 Task: Search one way flight ticket for 1 adult, 6 children, 1 infant in seat and 1 infant on lap in business from Reno: Reno/tahoe International Airport to Greenville: Pitt-greenville Airport on 5-2-2023. Choice of flights is JetBlue. Number of bags: 2 carry on bags. Price is upto 90000. Outbound departure time preference is 5:00.
Action: Mouse moved to (397, 326)
Screenshot: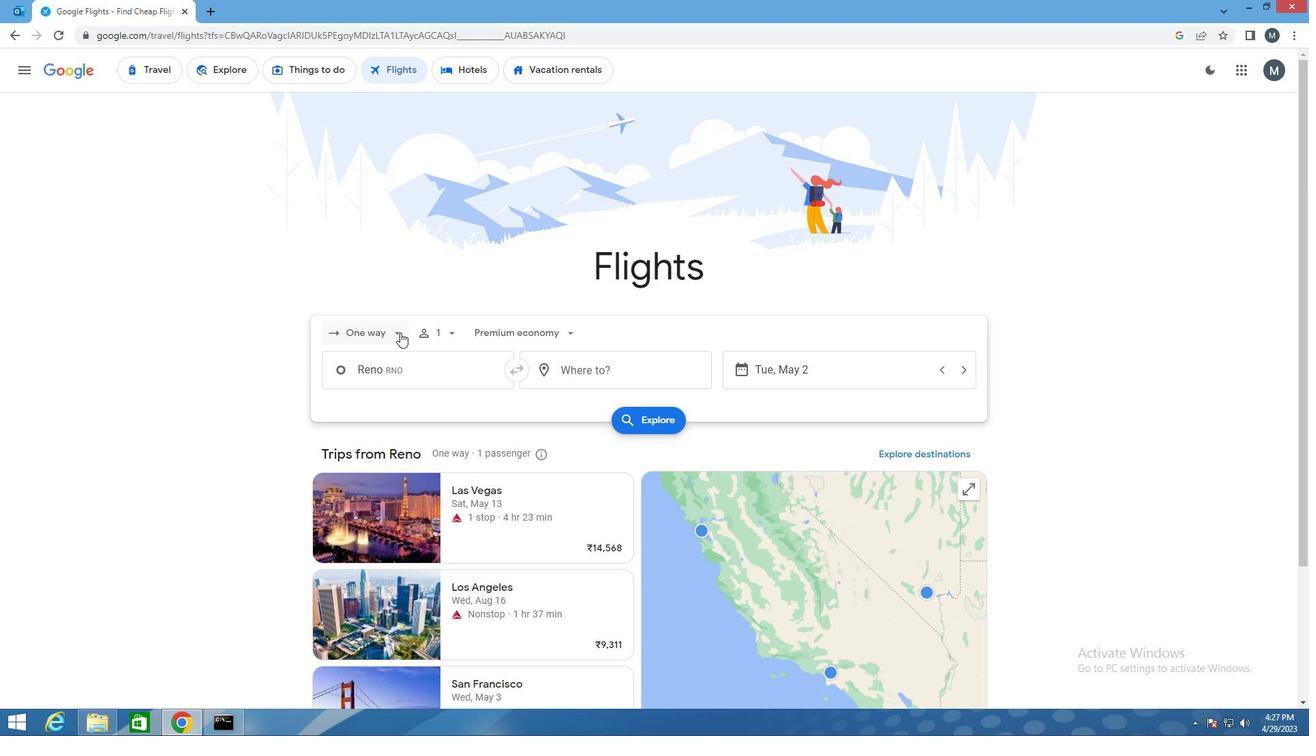 
Action: Mouse pressed left at (397, 326)
Screenshot: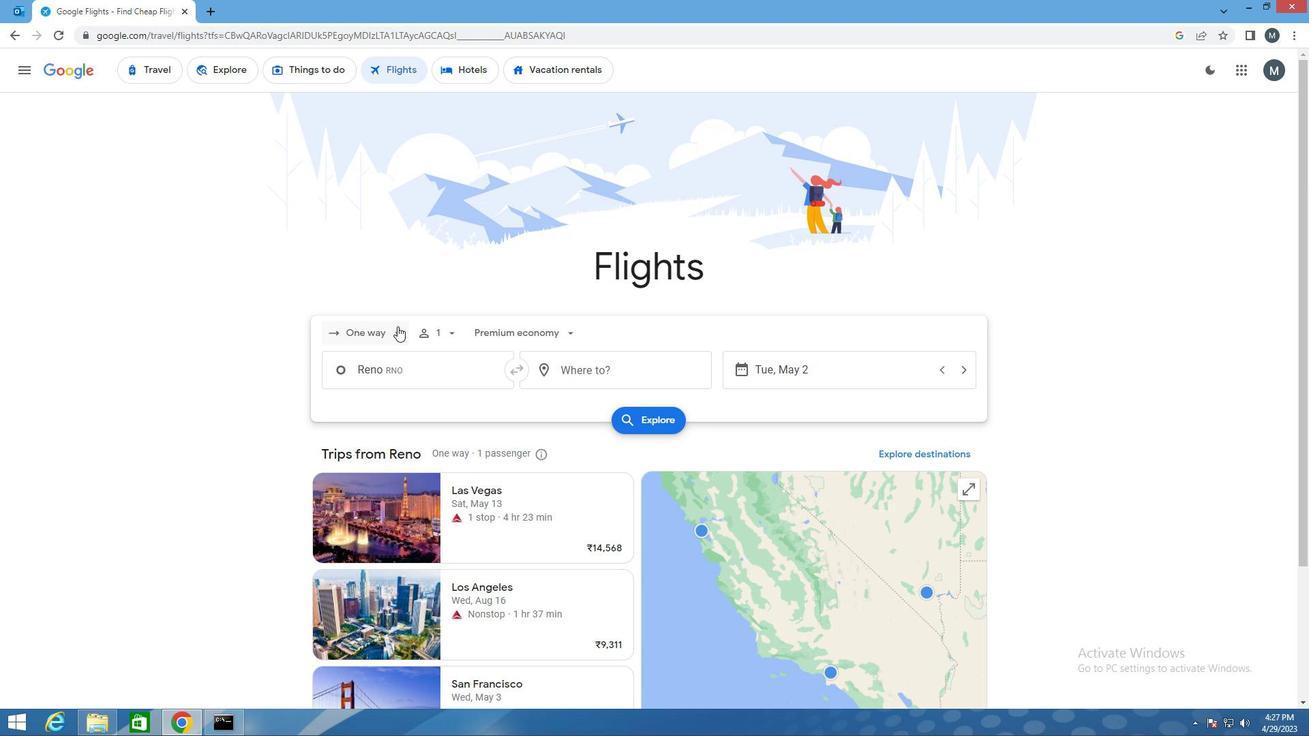 
Action: Mouse moved to (390, 392)
Screenshot: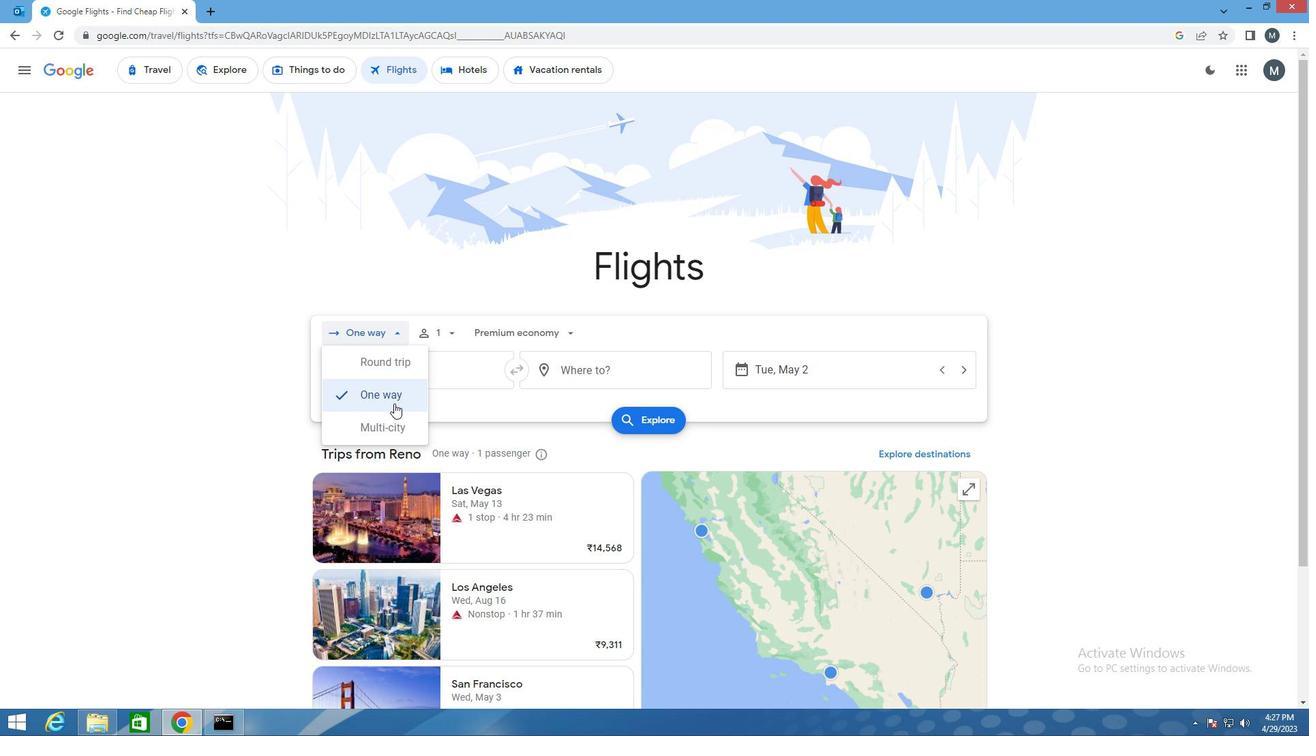 
Action: Mouse pressed left at (390, 392)
Screenshot: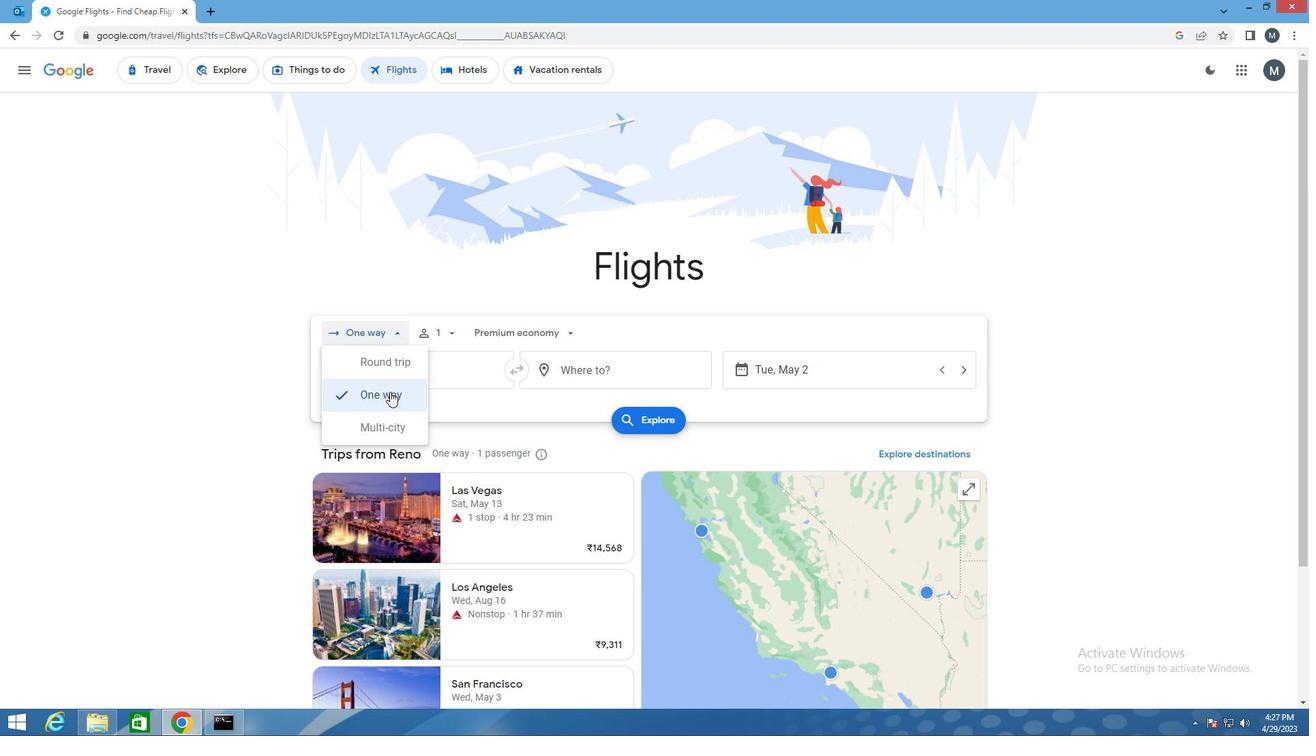 
Action: Mouse moved to (436, 332)
Screenshot: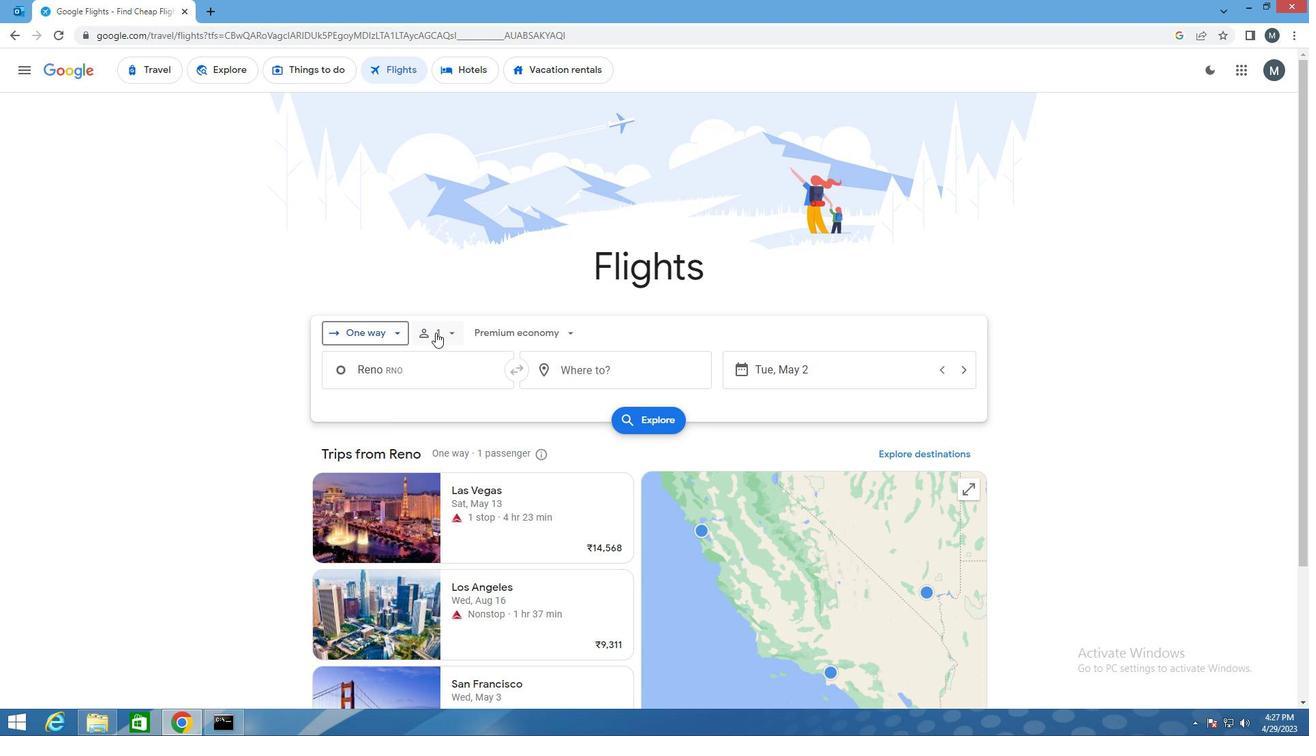 
Action: Mouse pressed left at (436, 332)
Screenshot: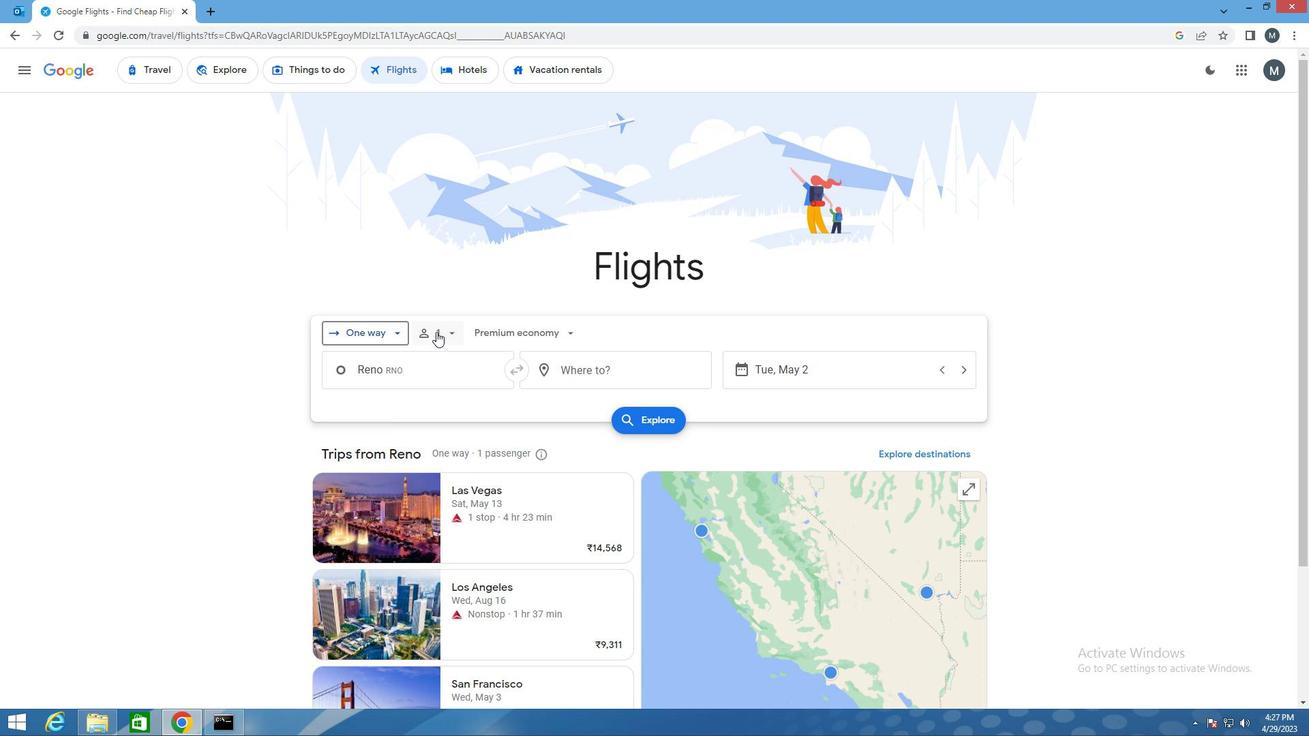 
Action: Mouse moved to (554, 404)
Screenshot: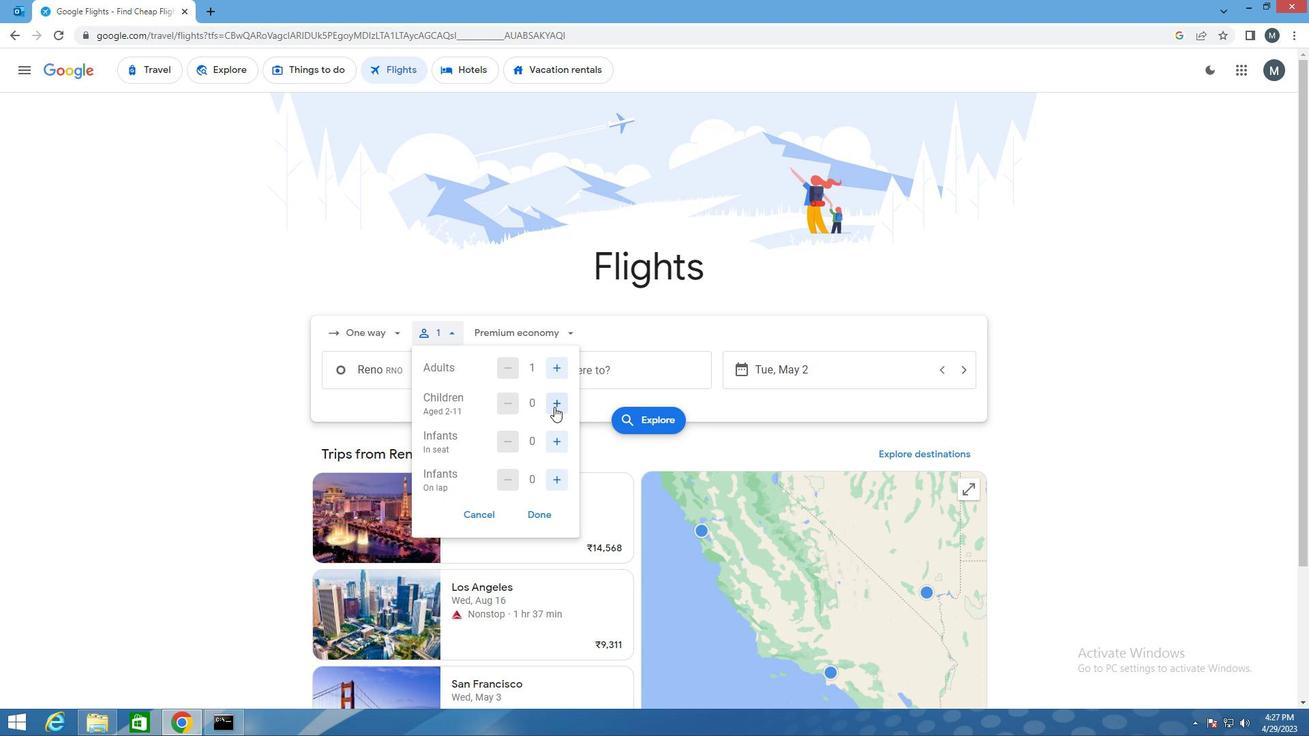 
Action: Mouse pressed left at (554, 404)
Screenshot: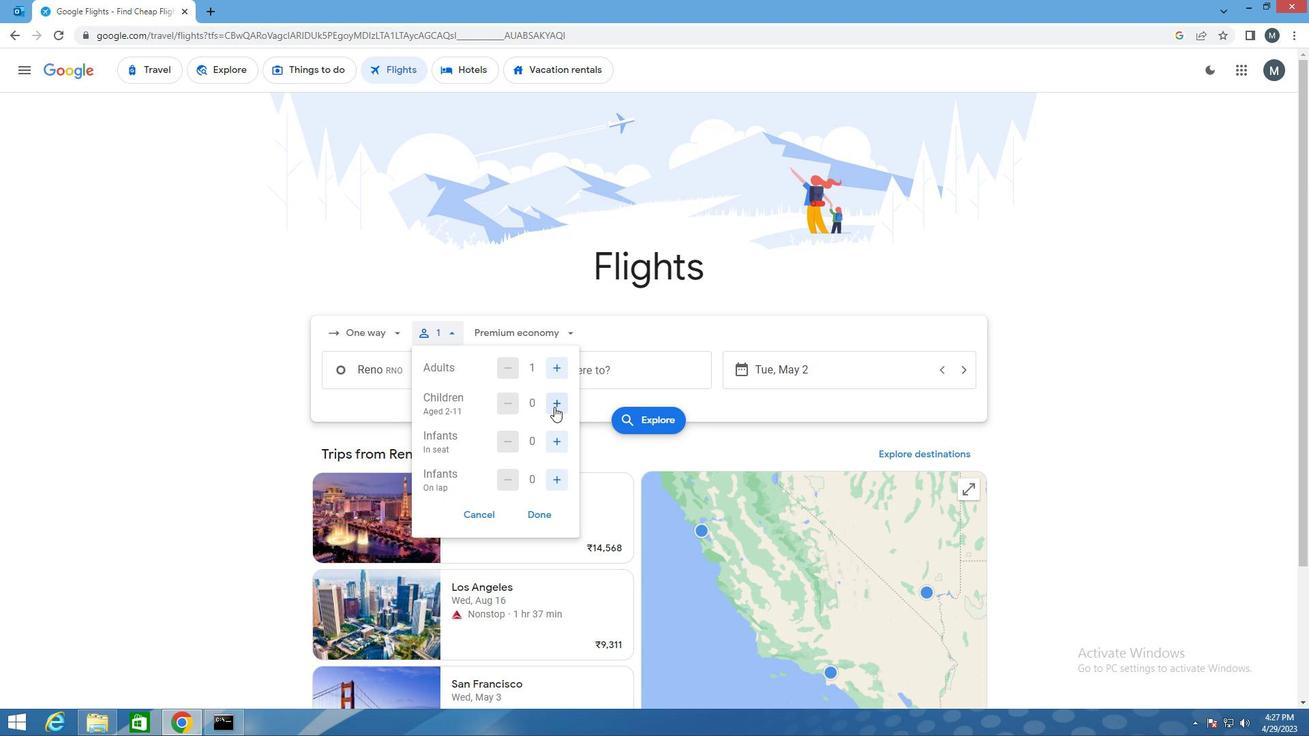 
Action: Mouse moved to (555, 403)
Screenshot: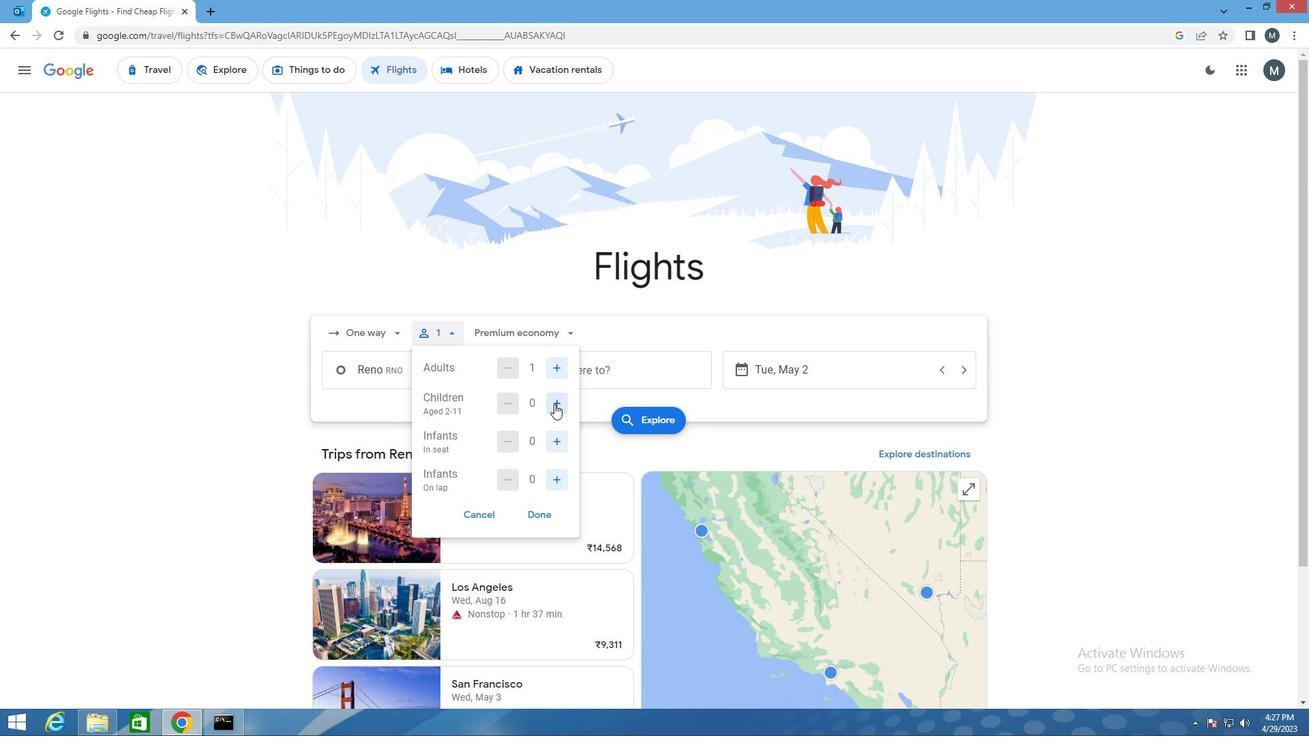 
Action: Mouse pressed left at (555, 403)
Screenshot: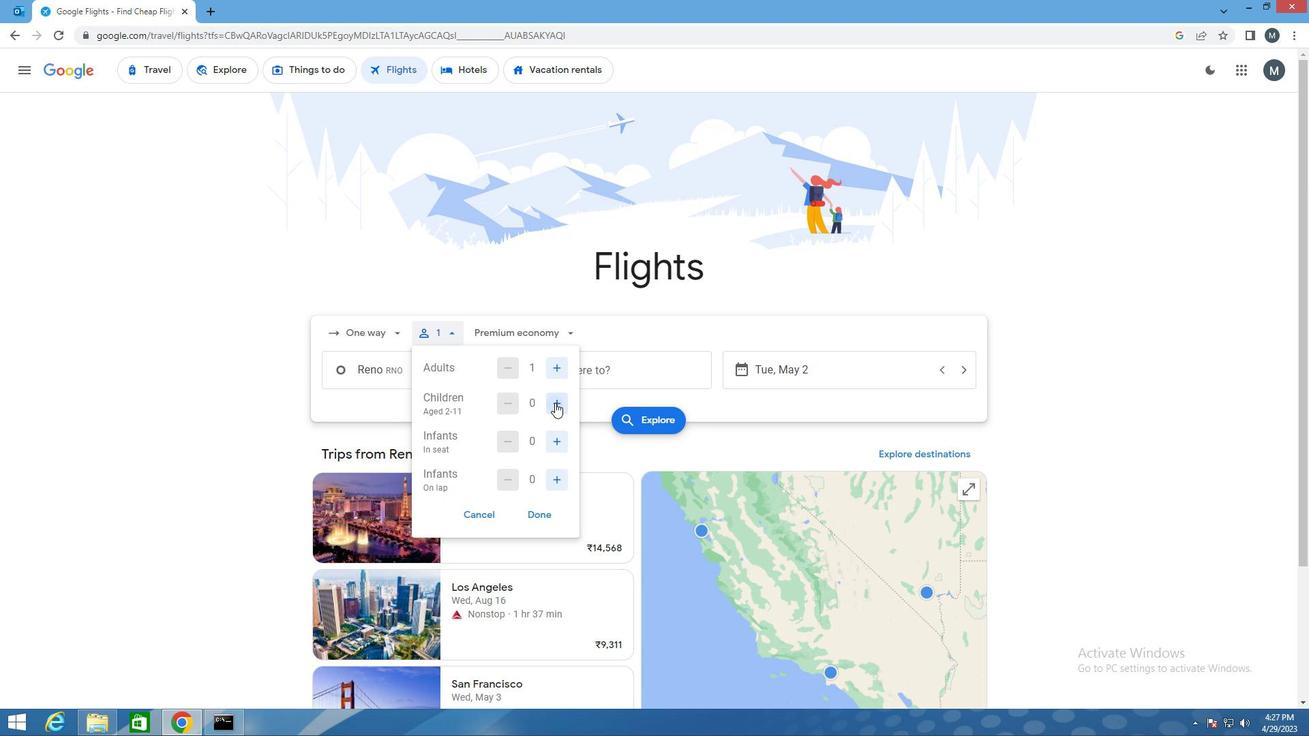 
Action: Mouse pressed left at (555, 403)
Screenshot: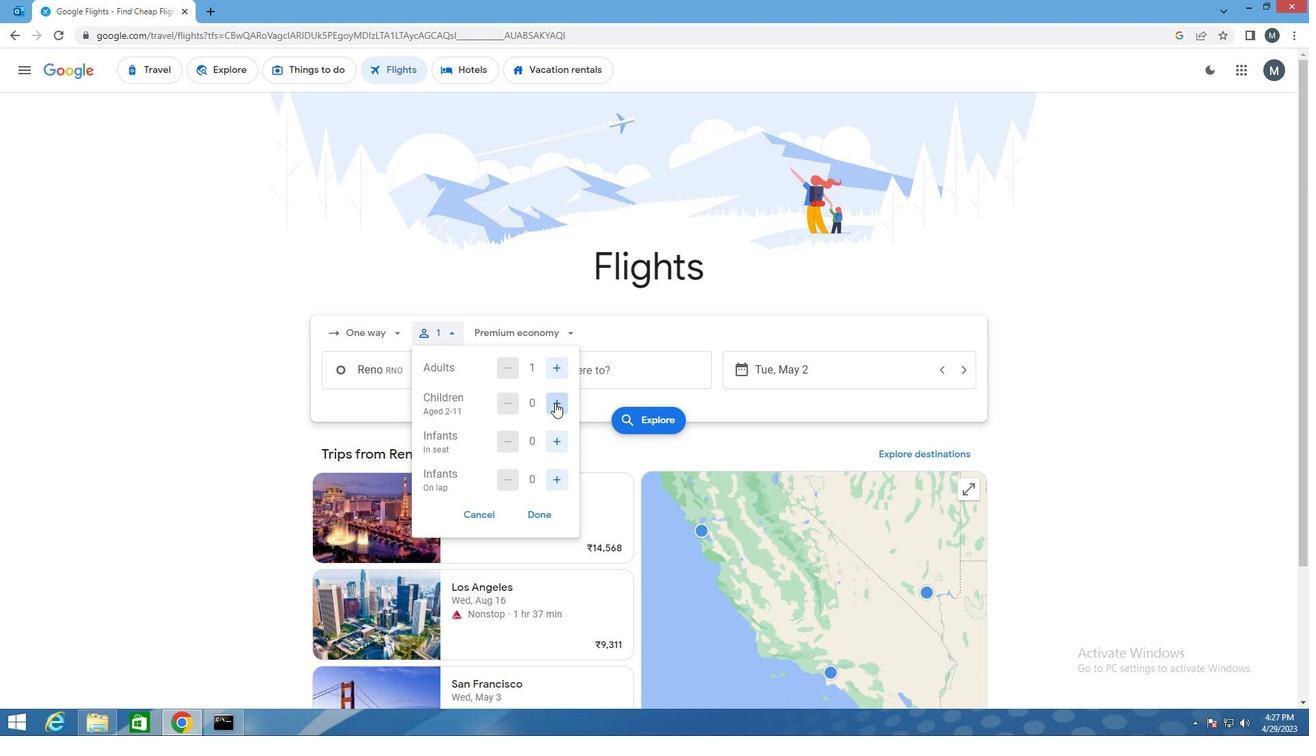 
Action: Mouse pressed left at (555, 403)
Screenshot: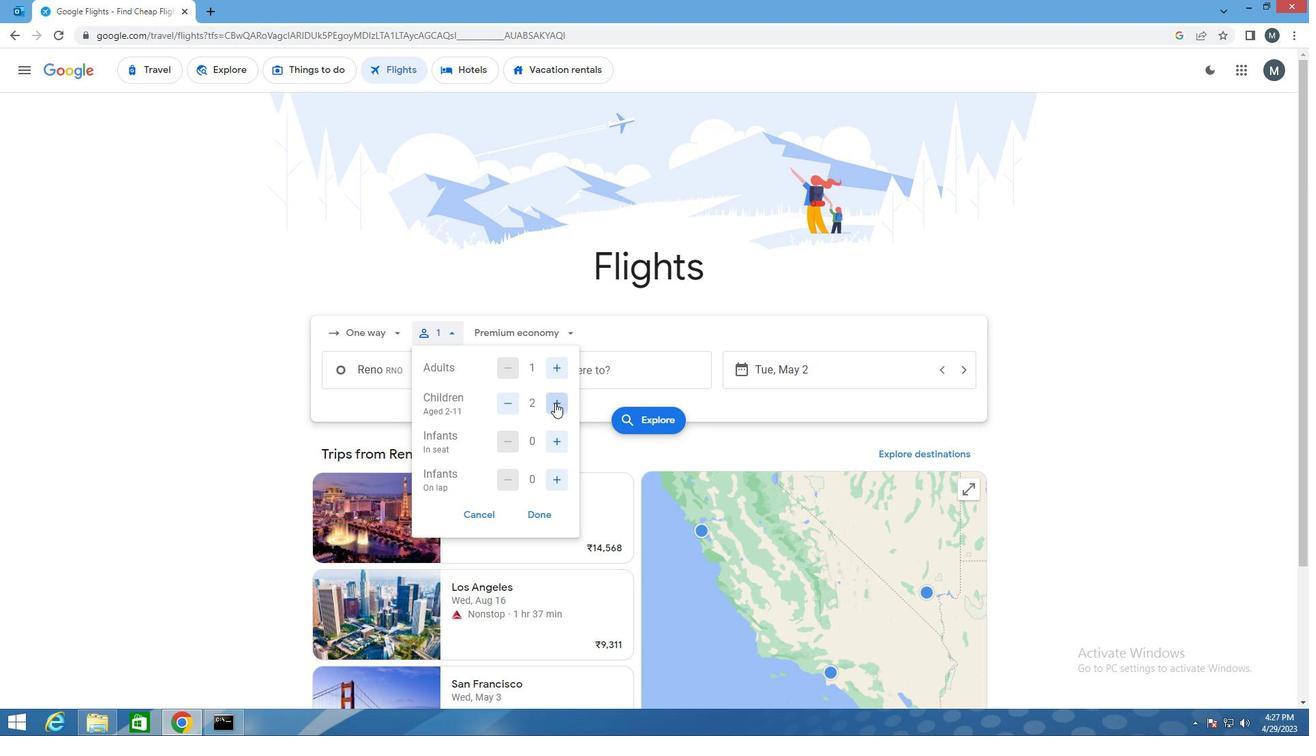 
Action: Mouse pressed left at (555, 403)
Screenshot: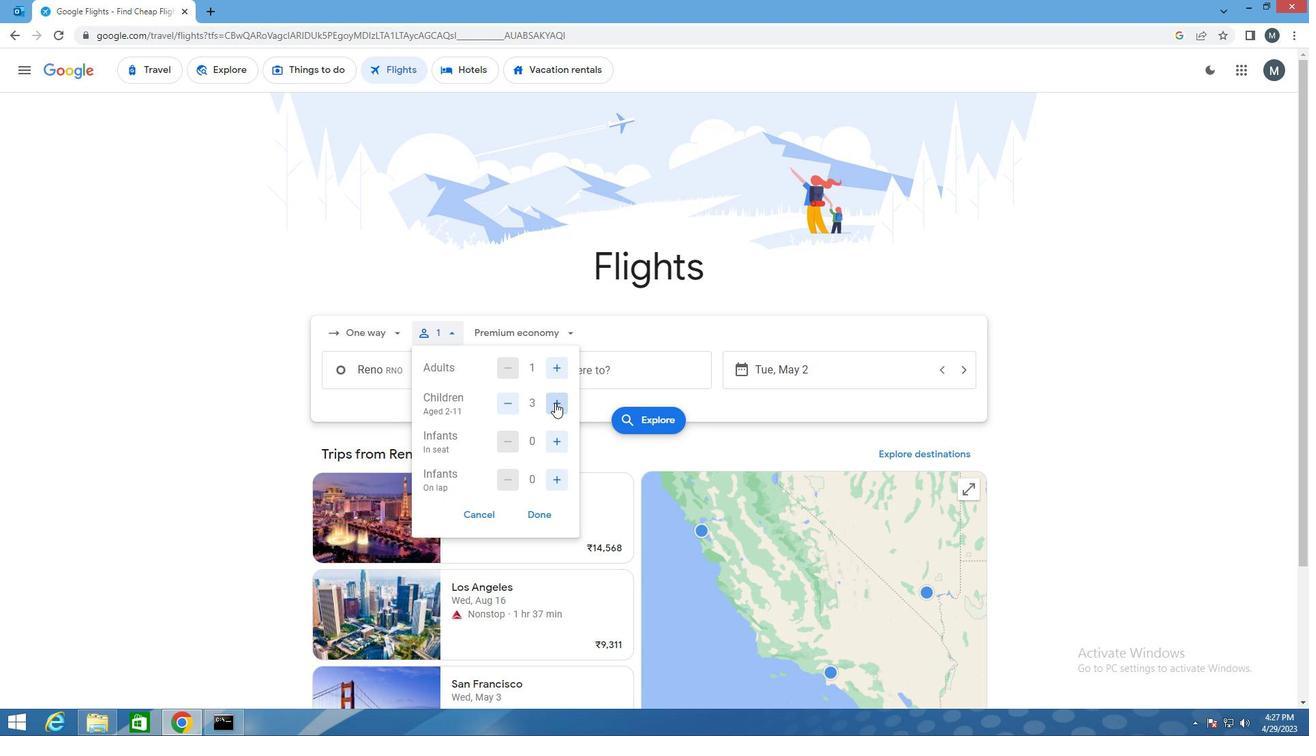 
Action: Mouse pressed left at (555, 403)
Screenshot: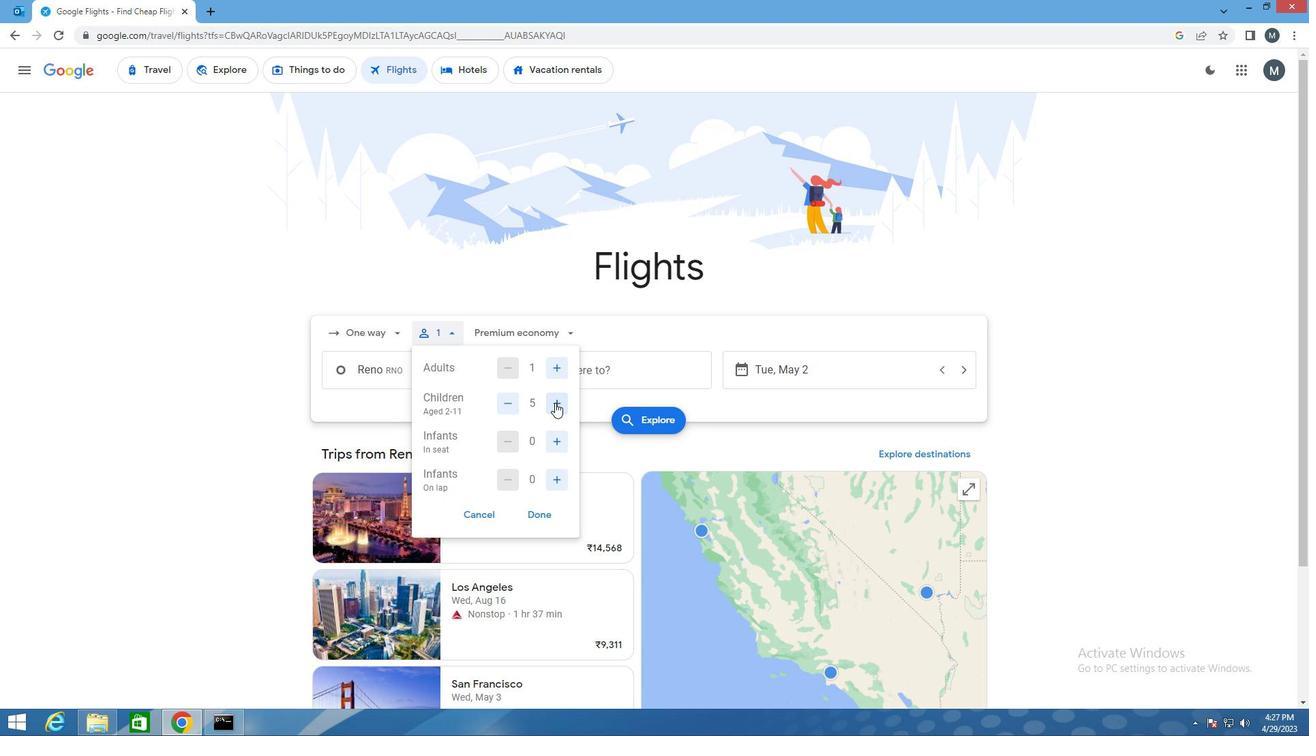 
Action: Mouse moved to (554, 439)
Screenshot: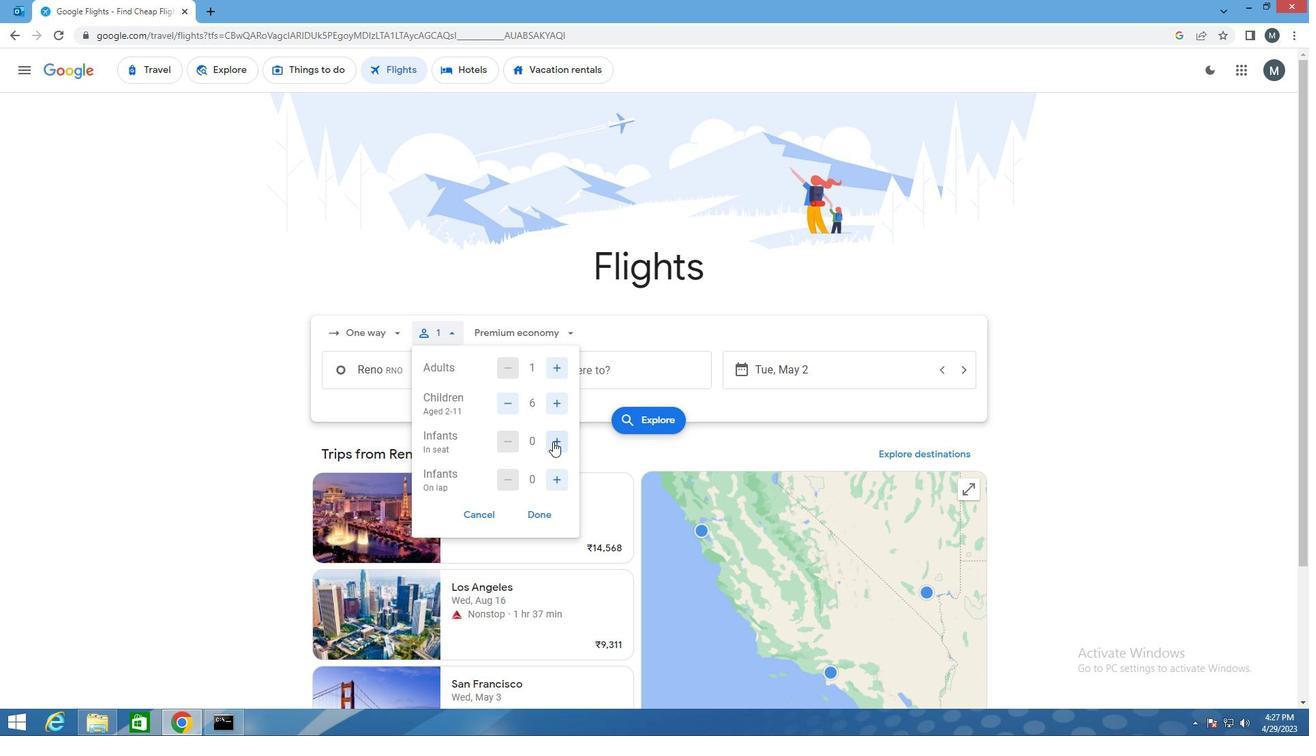 
Action: Mouse pressed left at (554, 439)
Screenshot: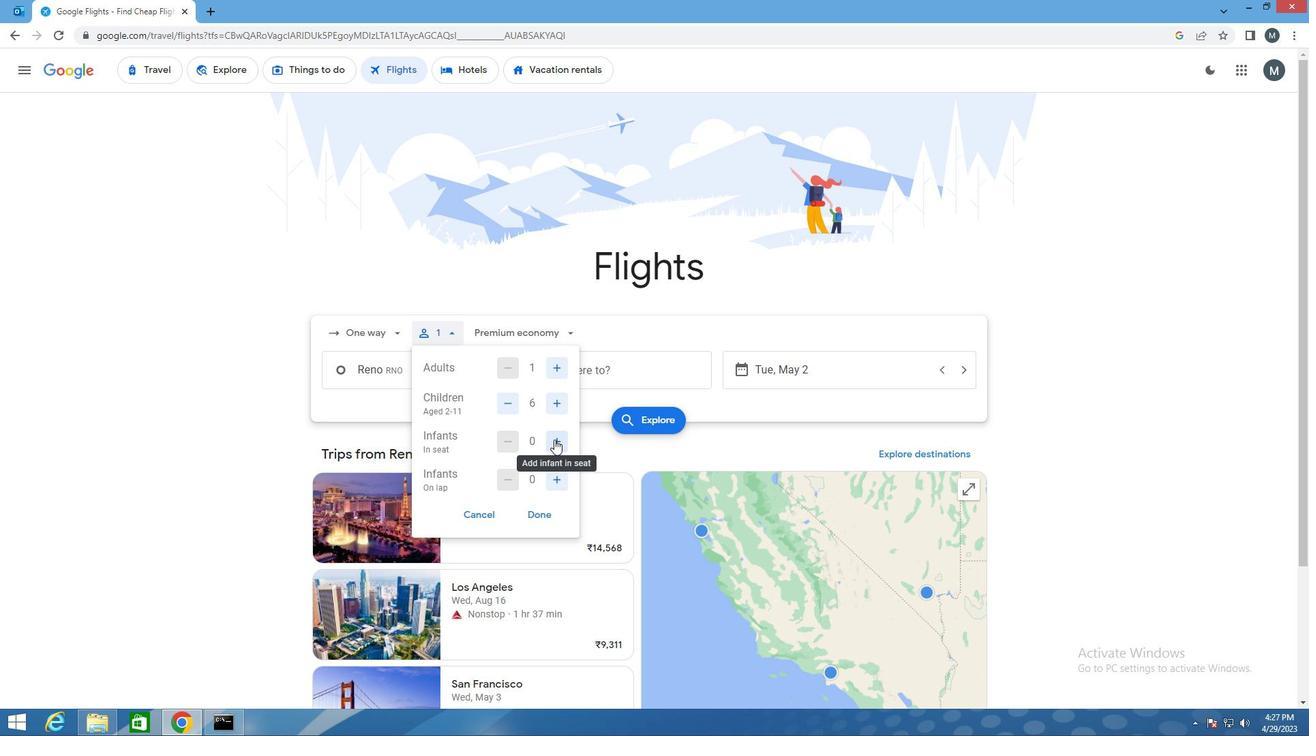 
Action: Mouse moved to (554, 480)
Screenshot: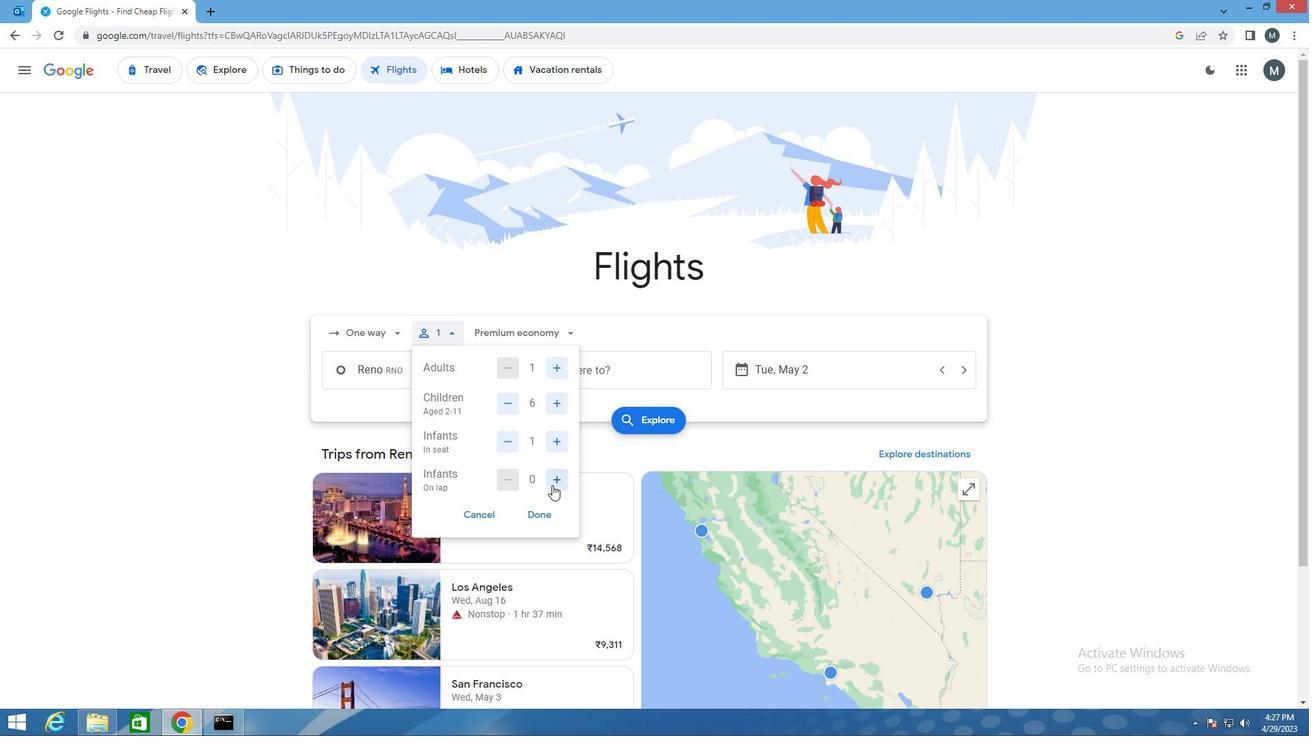 
Action: Mouse pressed left at (554, 480)
Screenshot: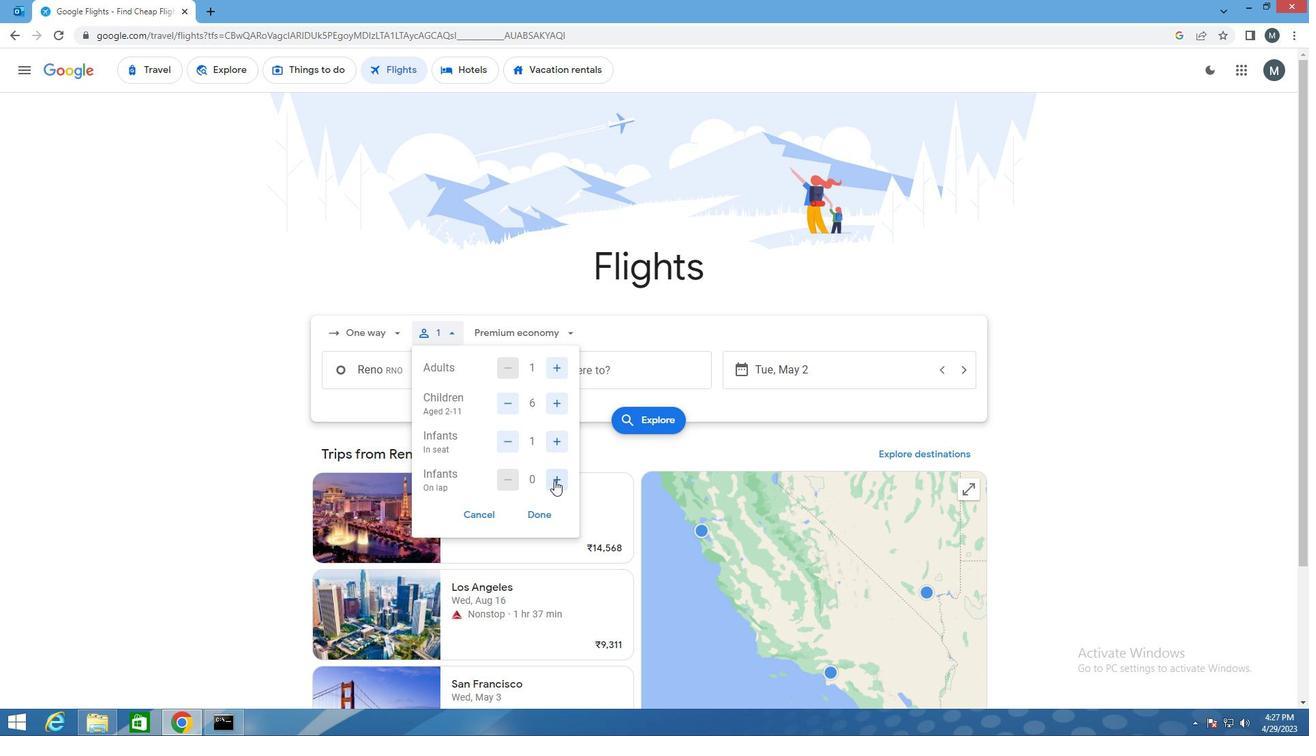 
Action: Mouse moved to (545, 510)
Screenshot: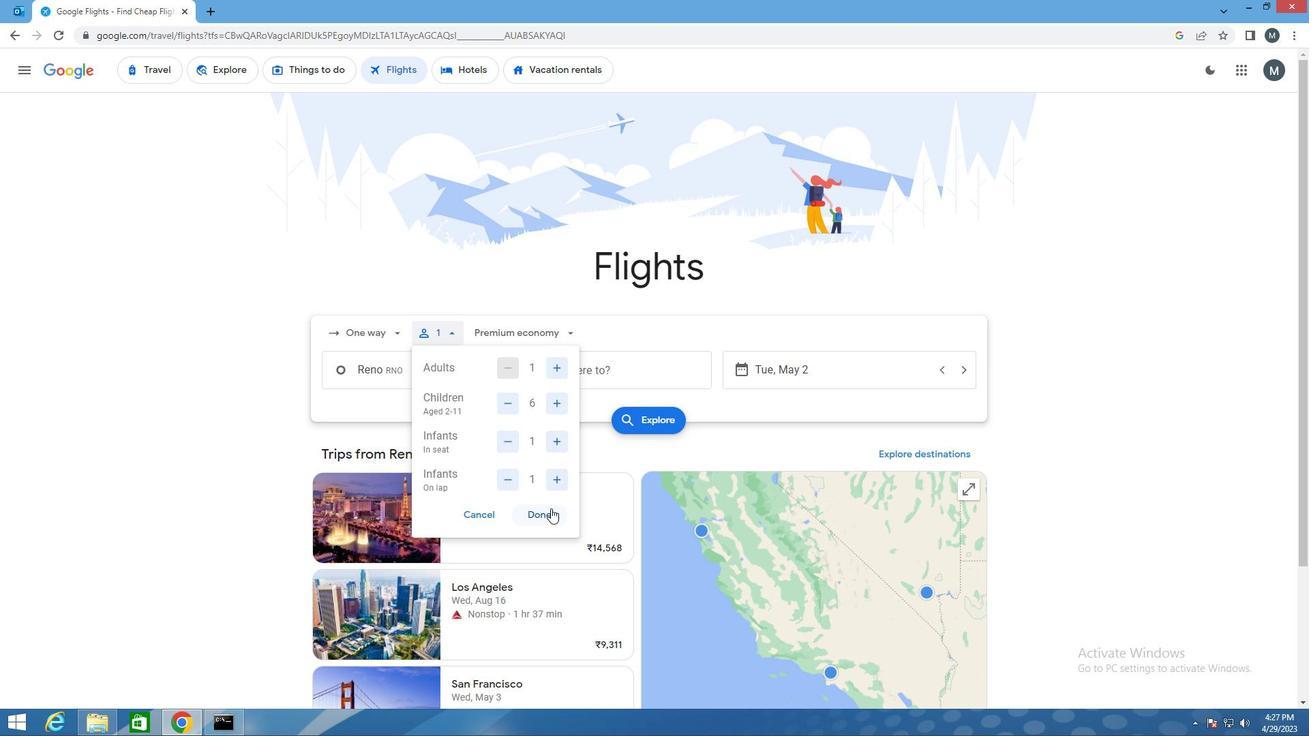 
Action: Mouse pressed left at (545, 510)
Screenshot: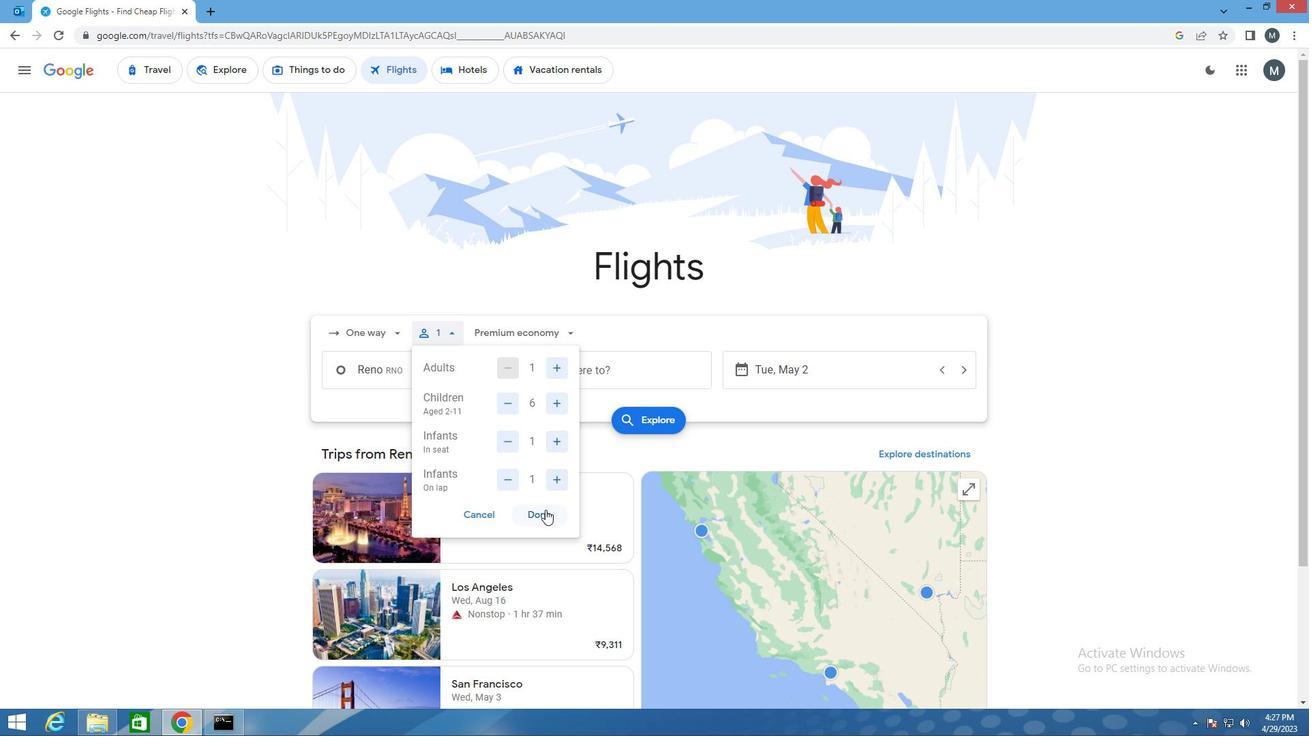 
Action: Mouse moved to (429, 374)
Screenshot: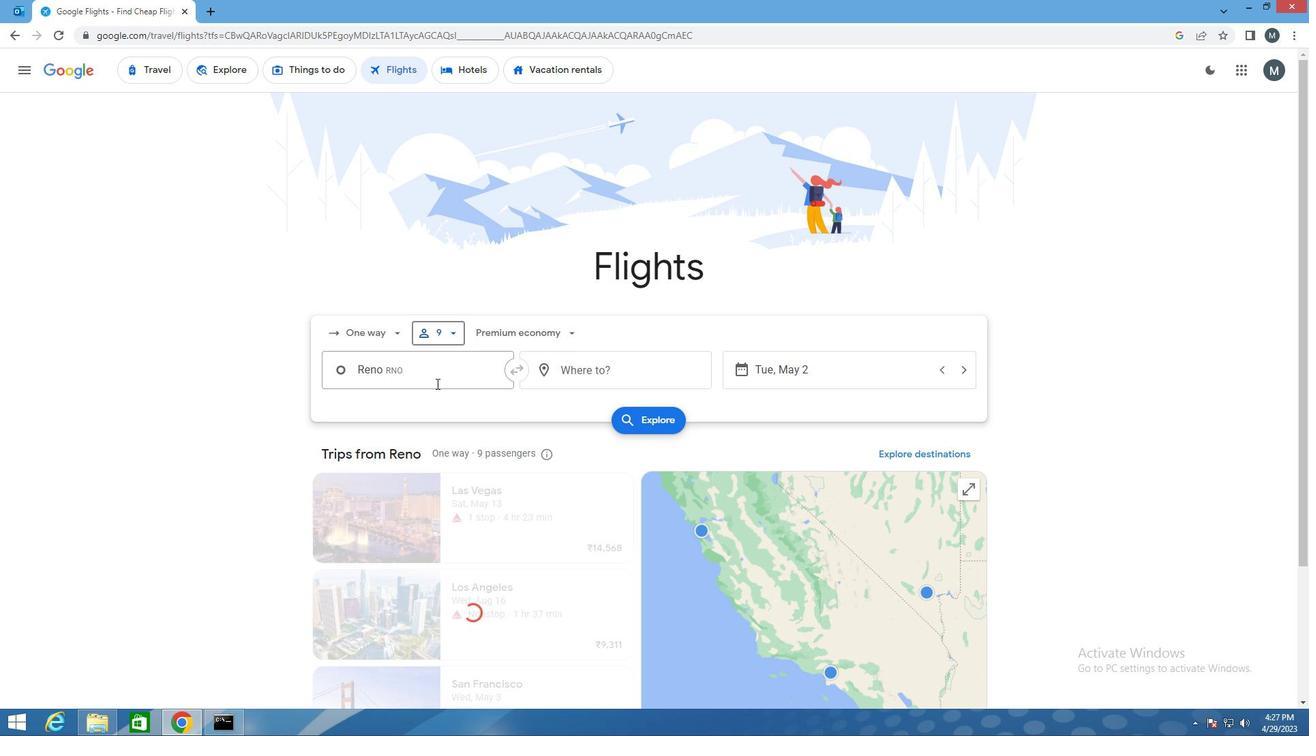 
Action: Mouse pressed left at (429, 374)
Screenshot: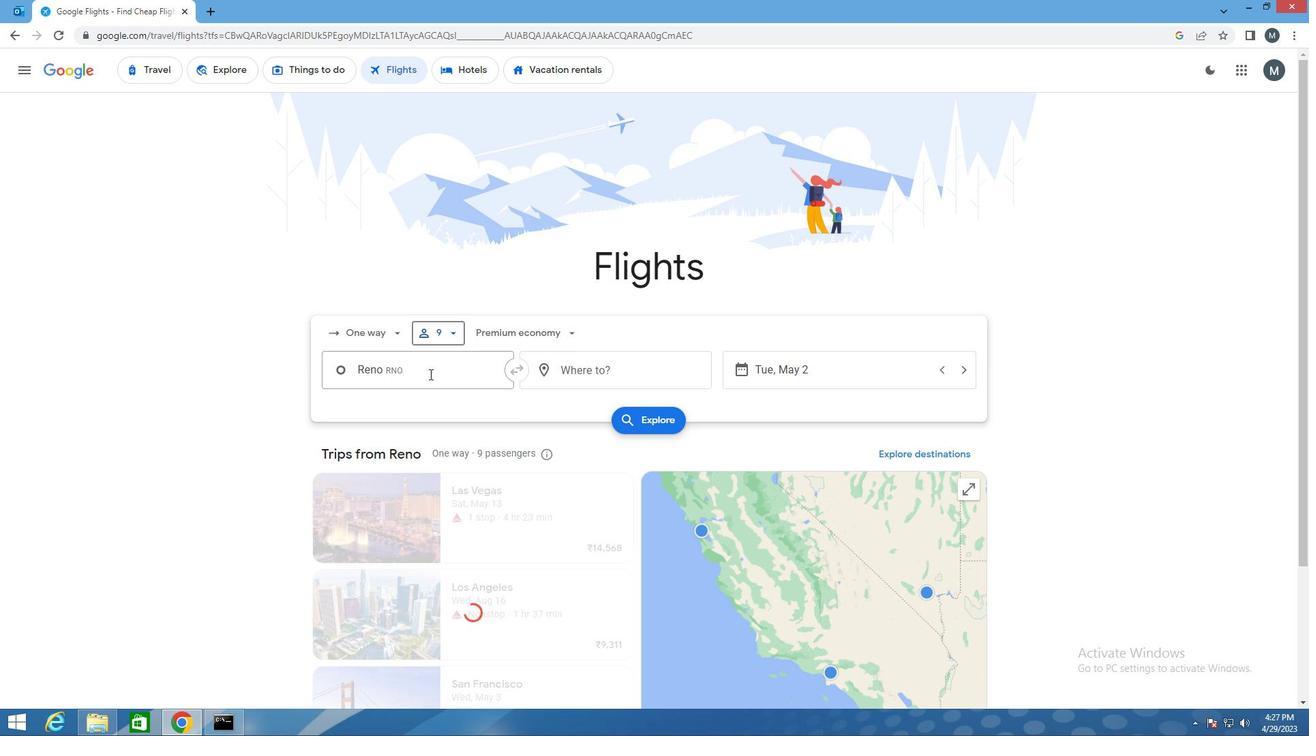 
Action: Key pressed rno
Screenshot: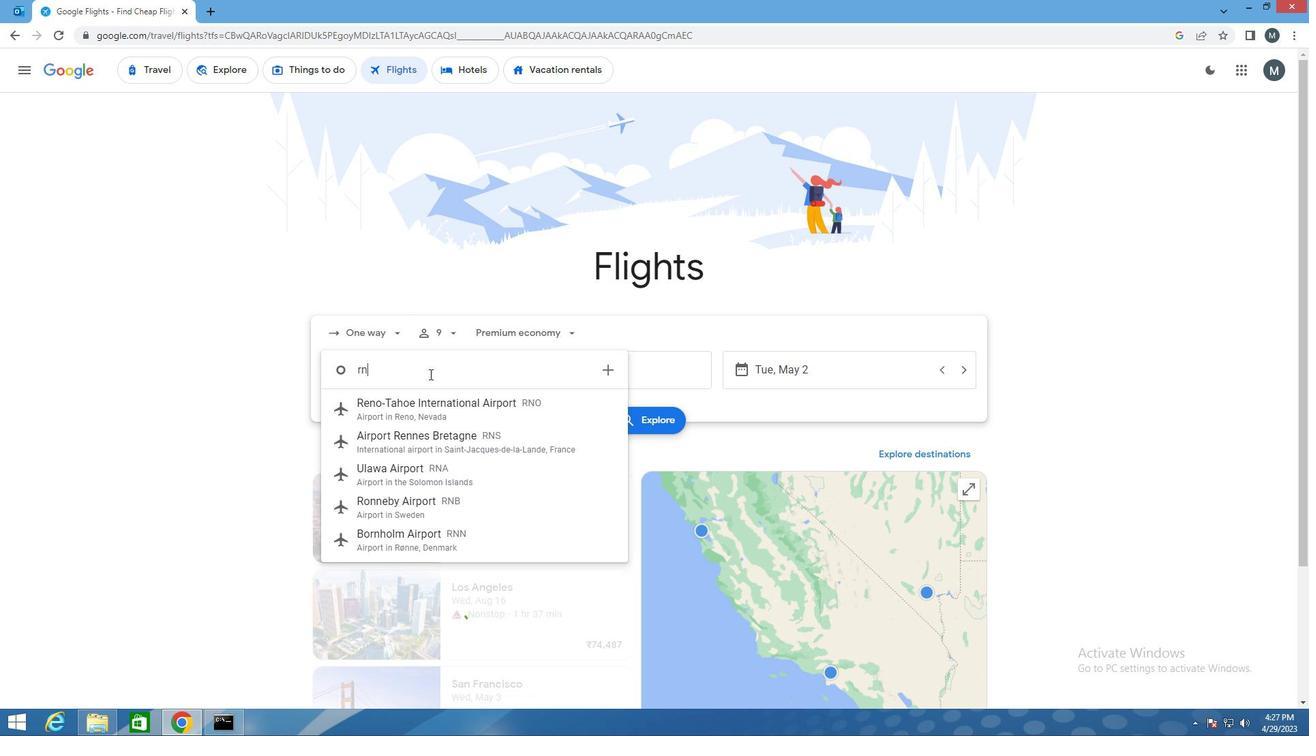 
Action: Mouse moved to (459, 420)
Screenshot: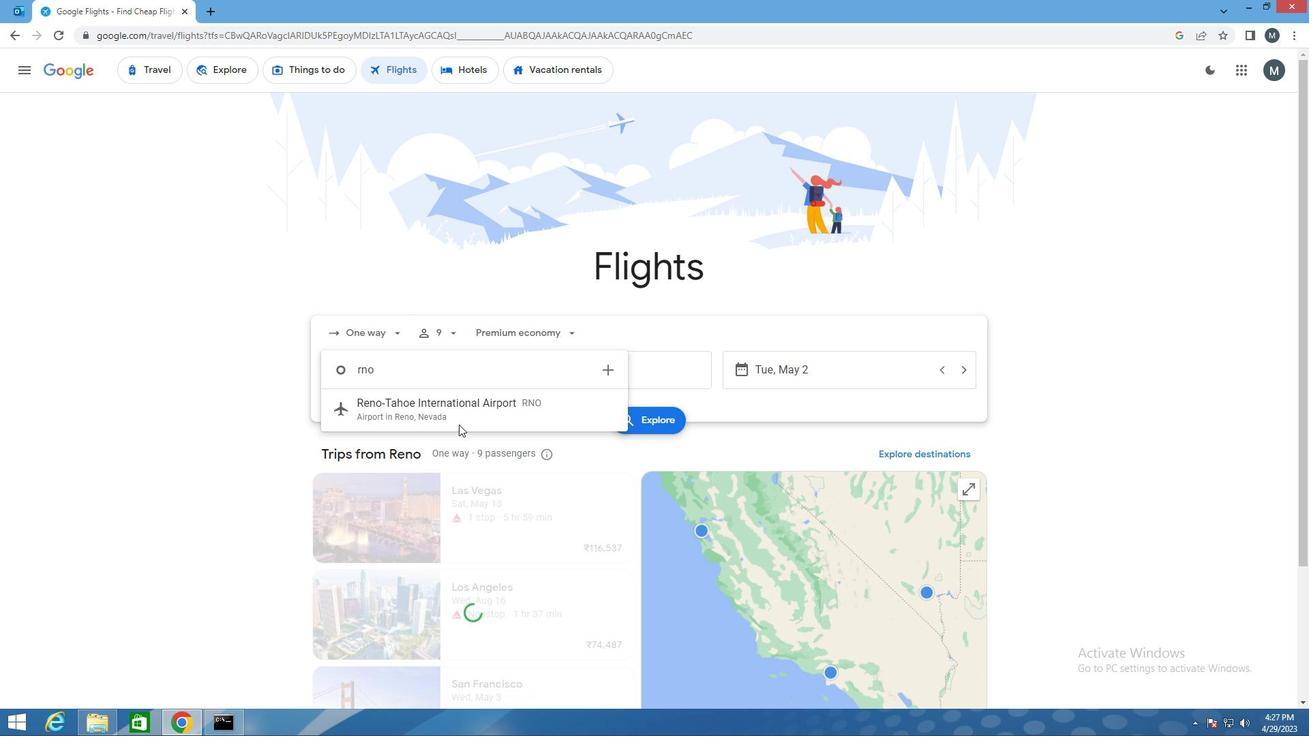 
Action: Mouse pressed left at (459, 420)
Screenshot: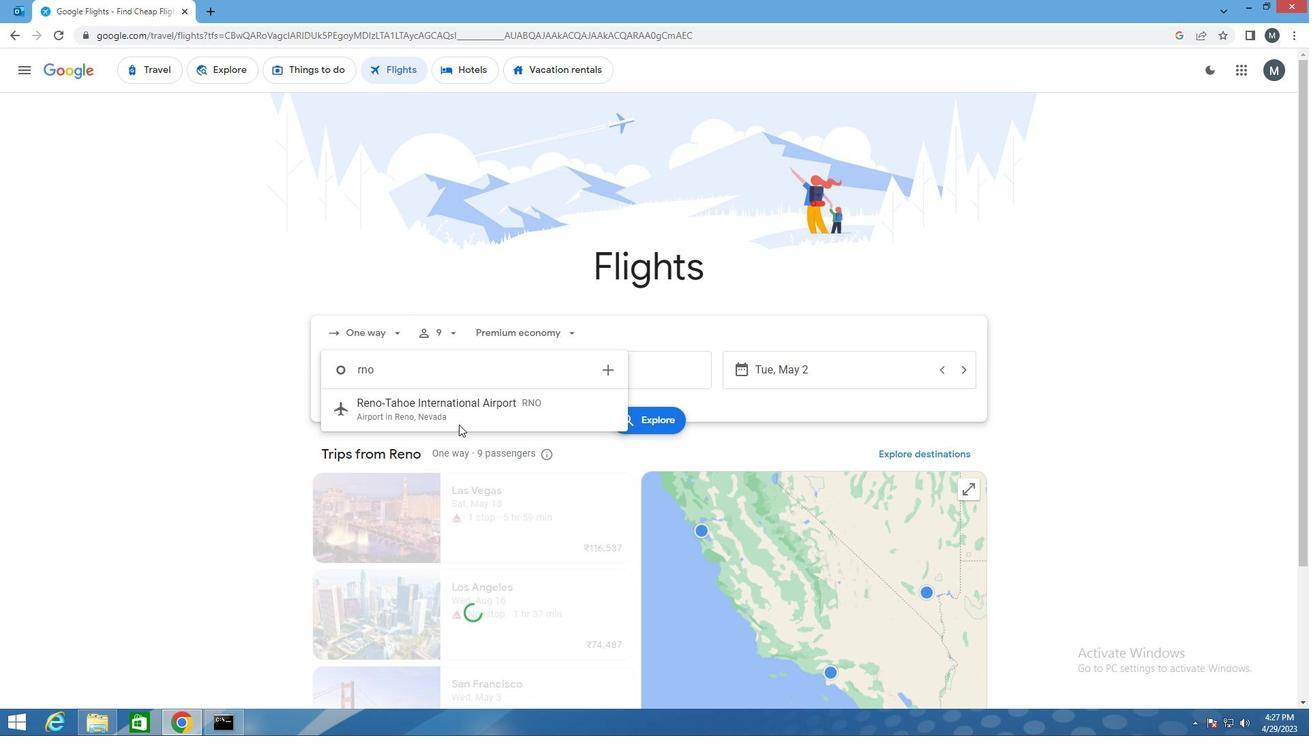 
Action: Mouse moved to (590, 368)
Screenshot: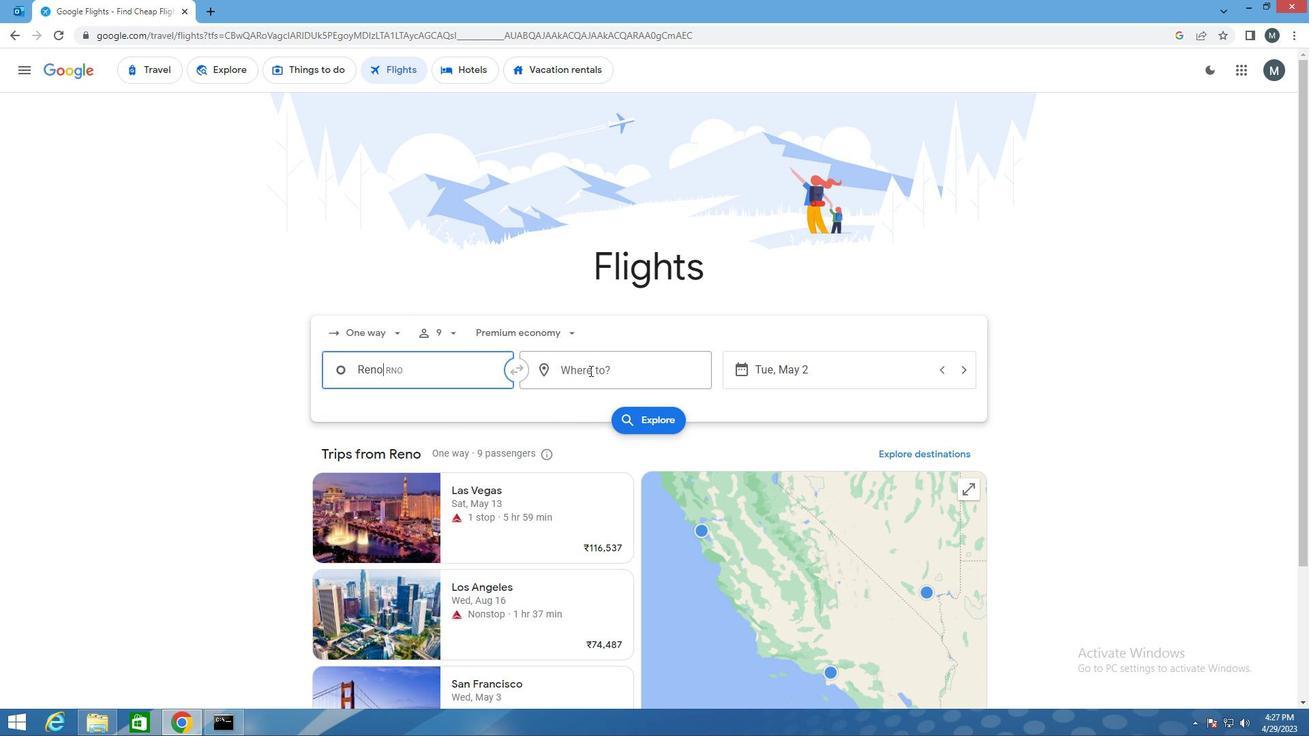 
Action: Mouse pressed left at (590, 368)
Screenshot: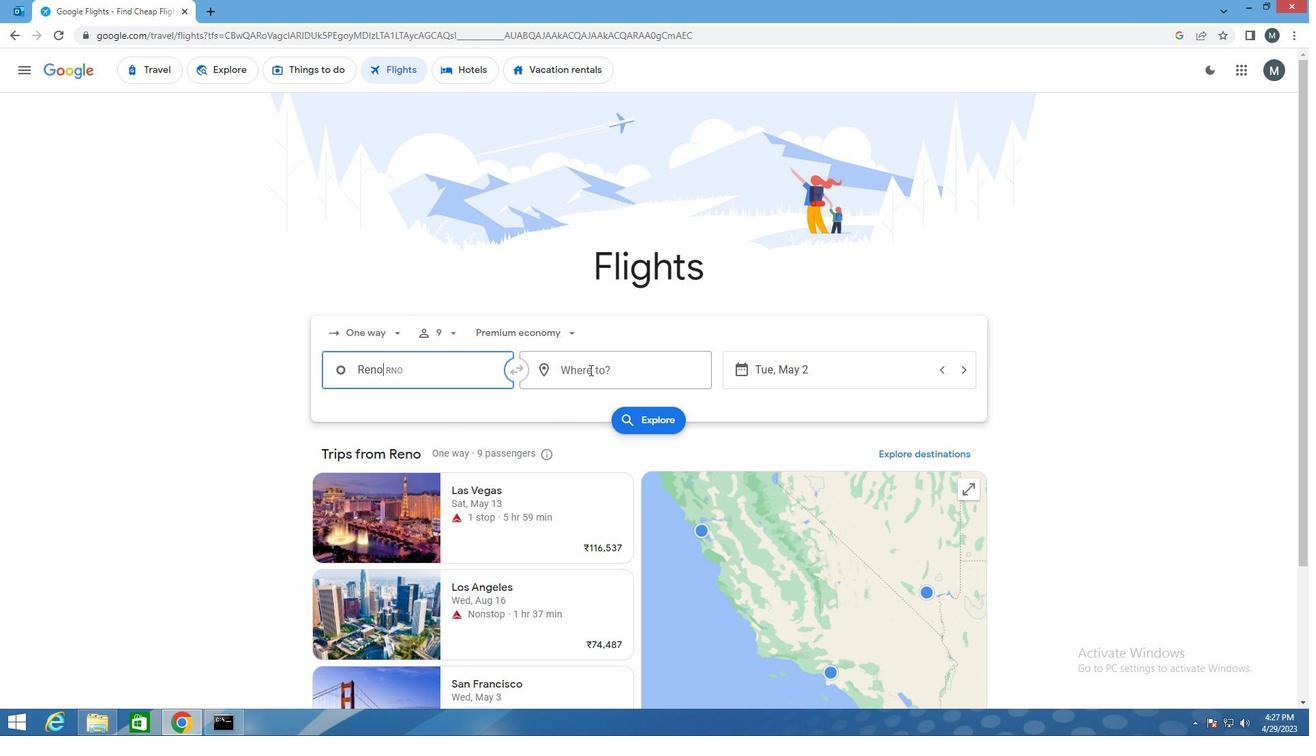 
Action: Mouse moved to (592, 368)
Screenshot: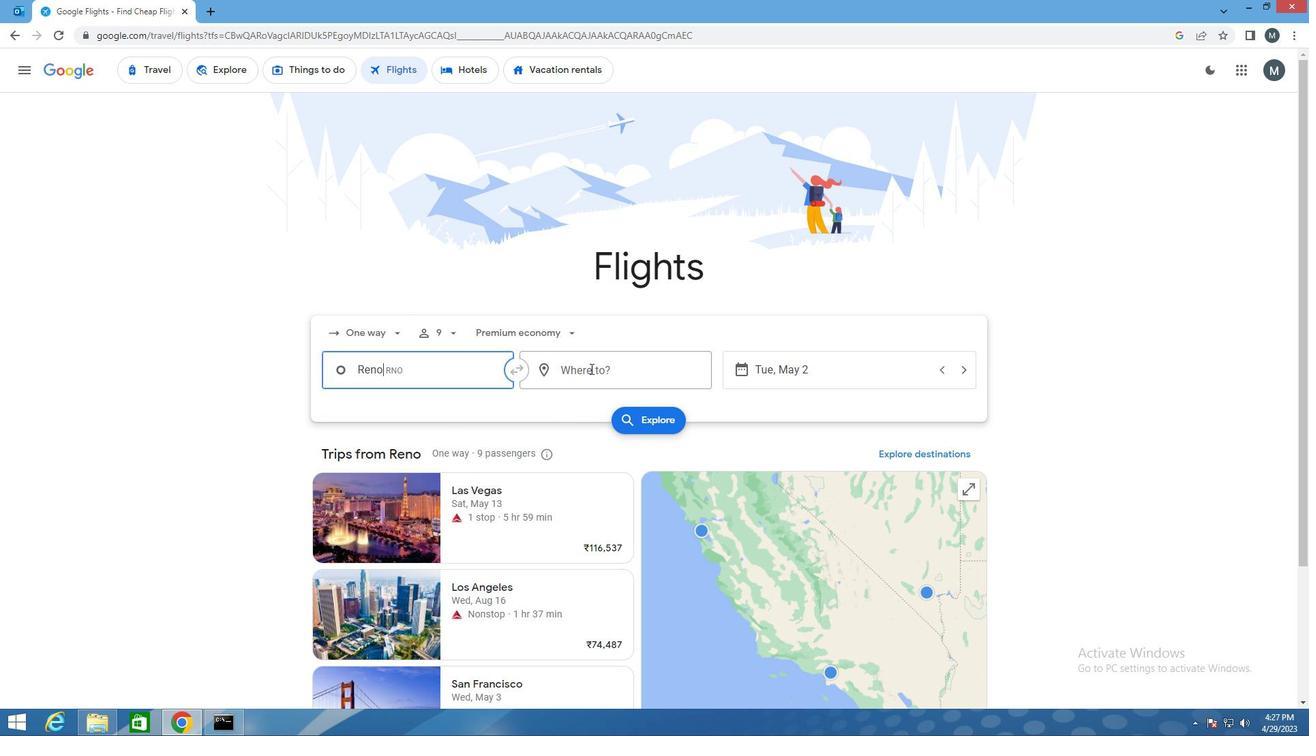 
Action: Key pressed pgv
Screenshot: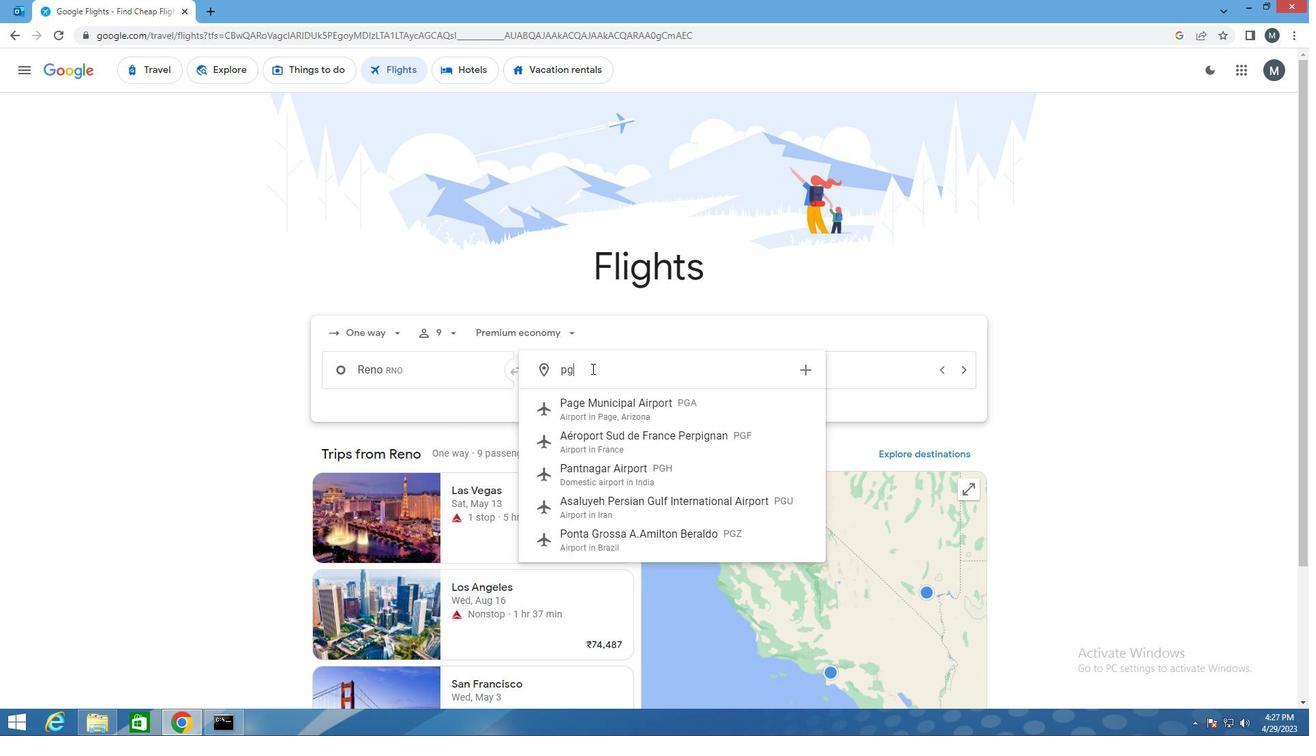
Action: Mouse moved to (613, 411)
Screenshot: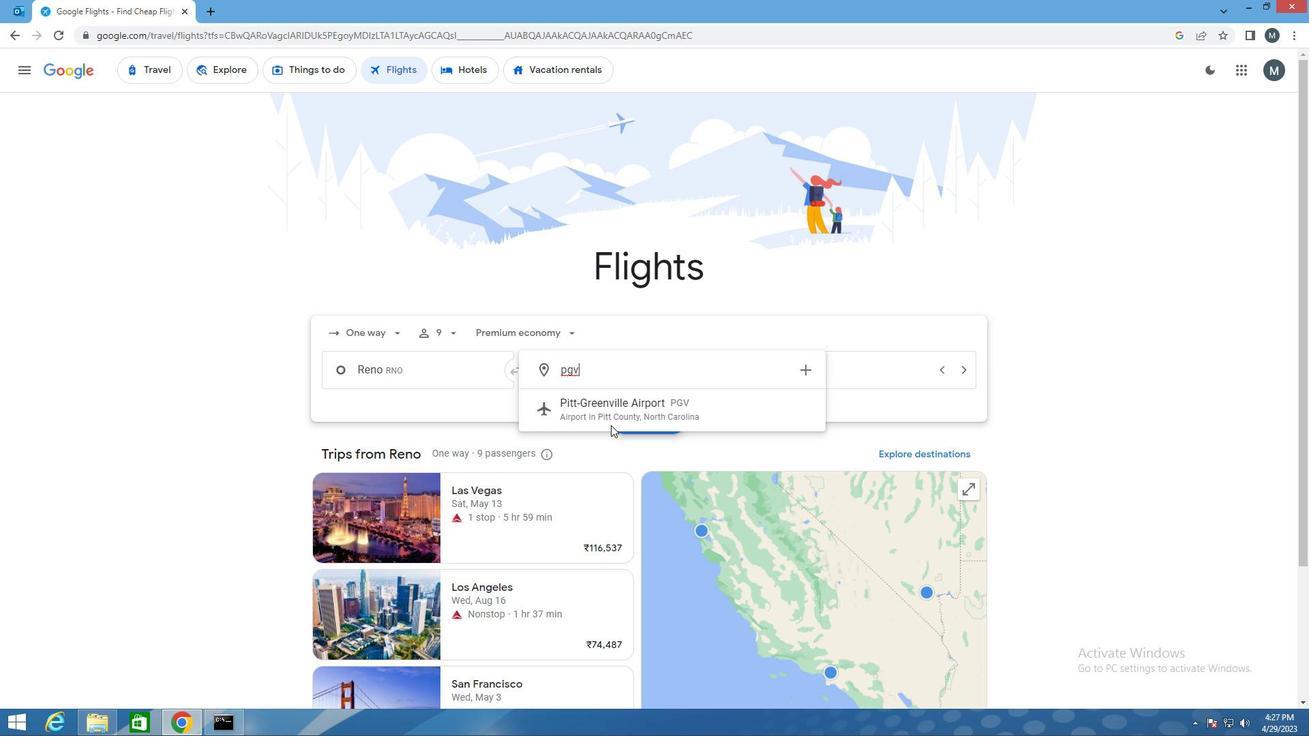 
Action: Mouse pressed left at (613, 411)
Screenshot: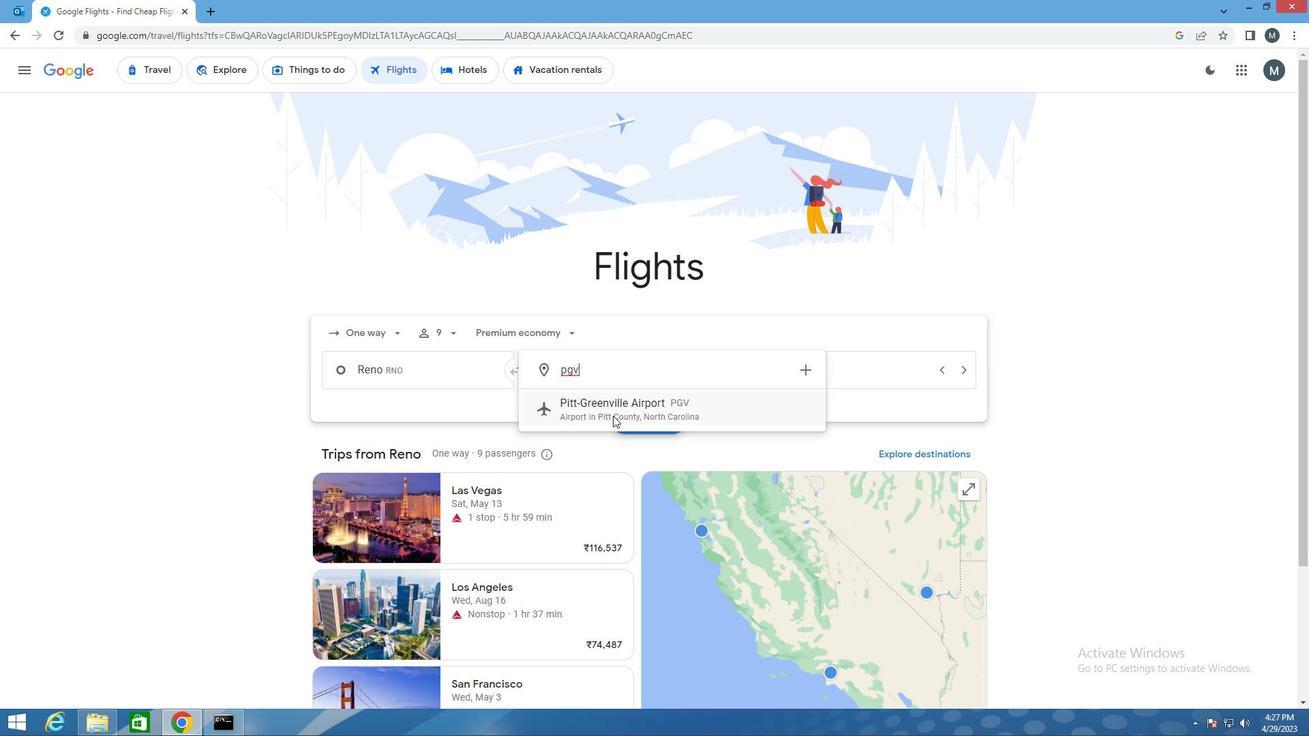 
Action: Mouse moved to (819, 362)
Screenshot: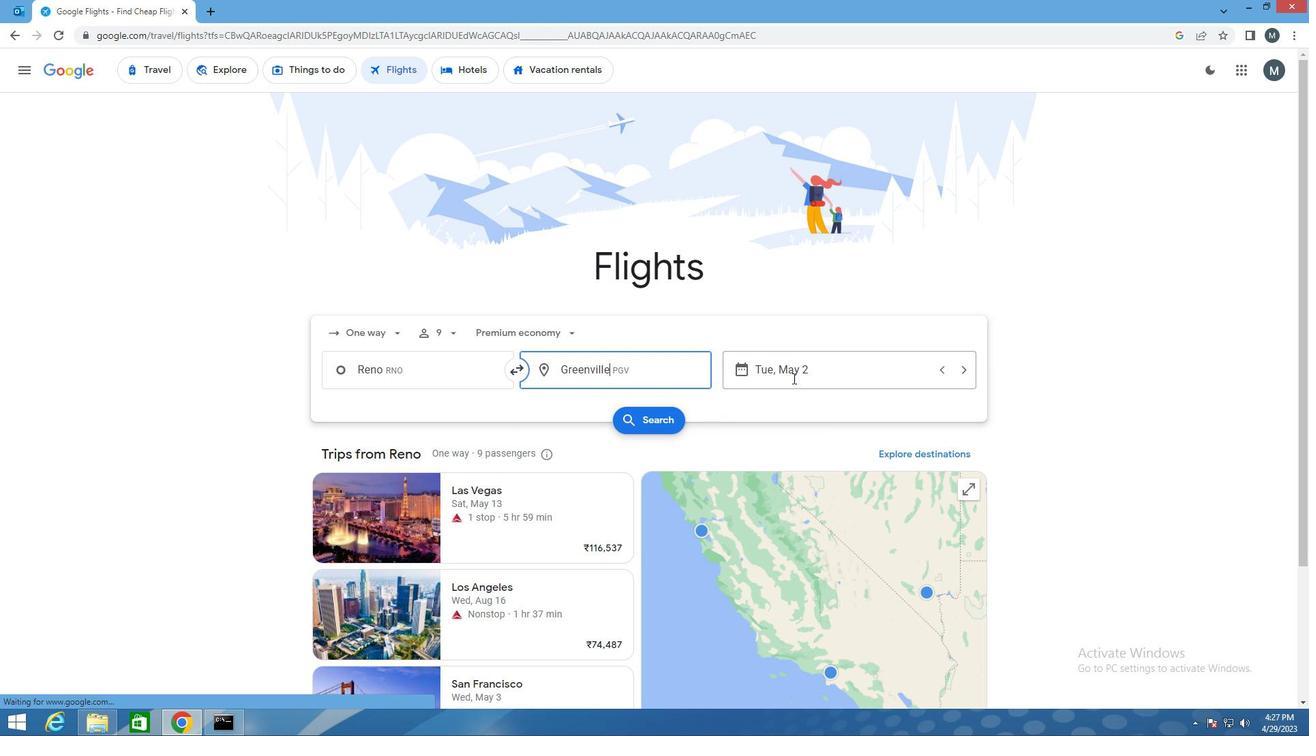 
Action: Mouse pressed left at (819, 362)
Screenshot: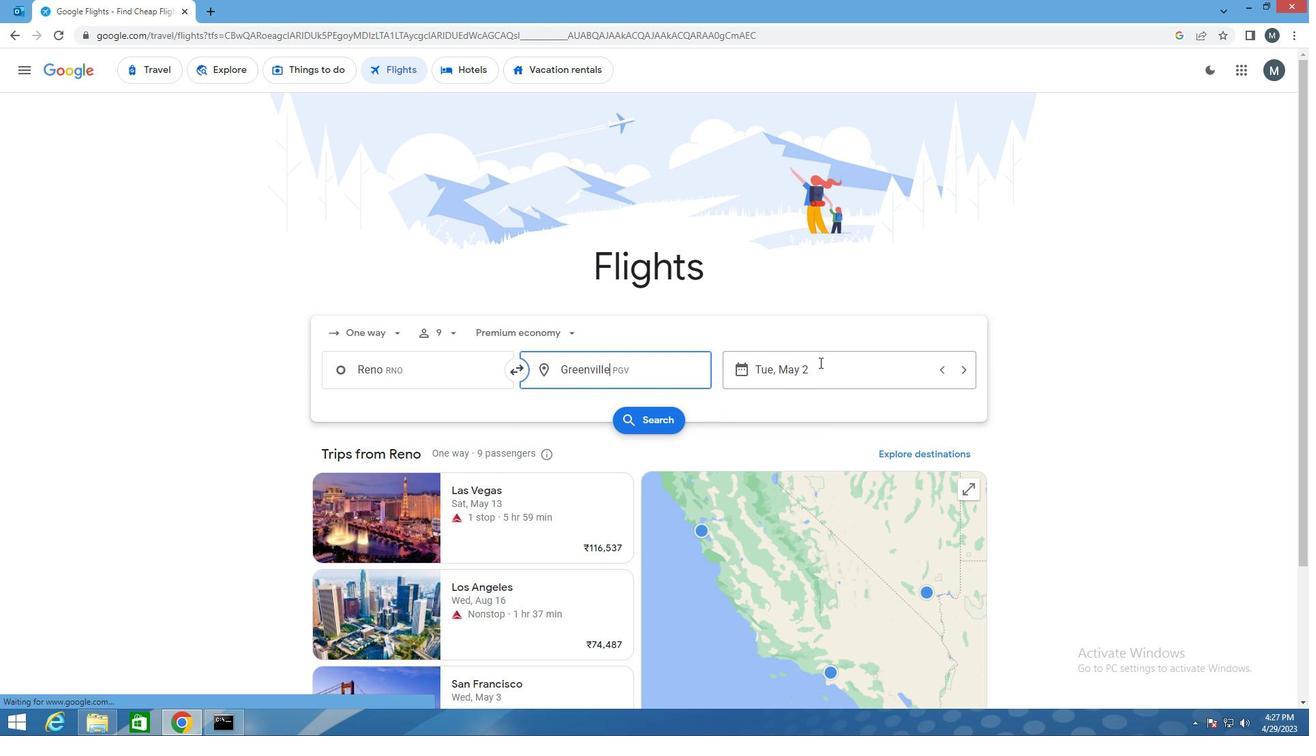 
Action: Mouse moved to (824, 457)
Screenshot: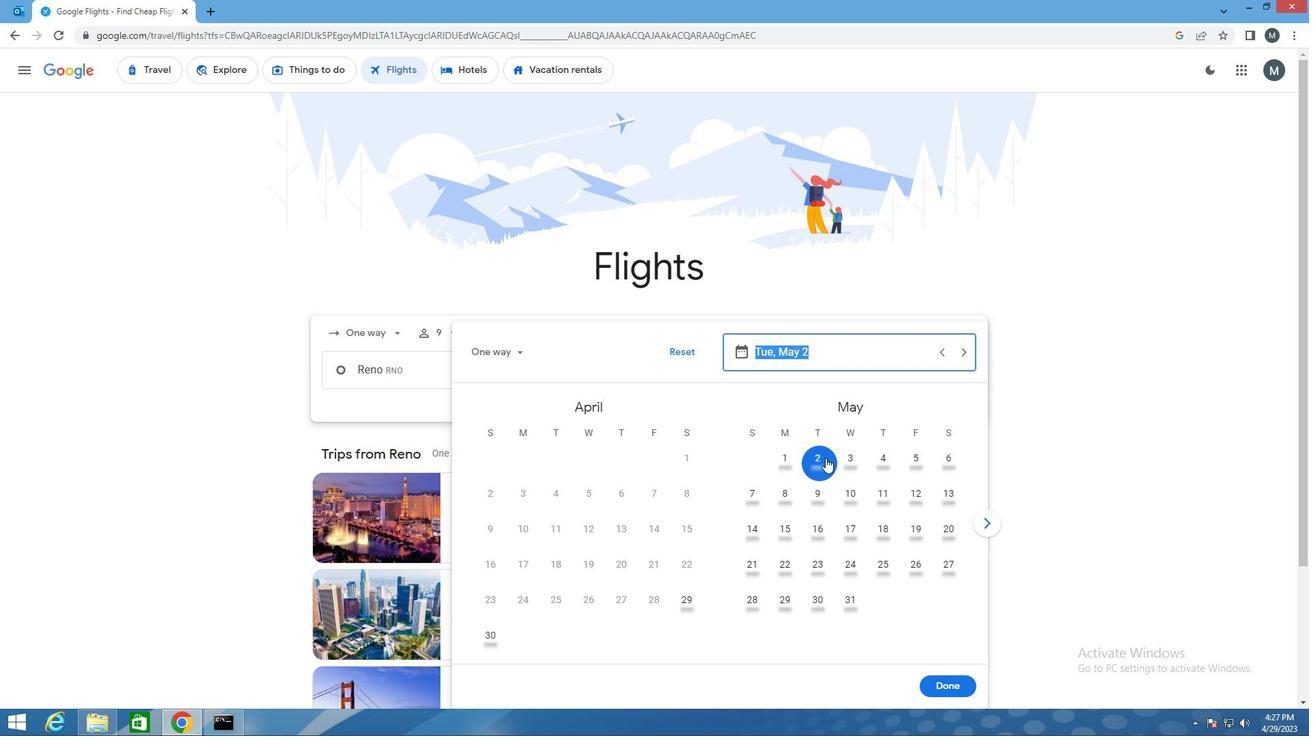 
Action: Mouse pressed left at (824, 457)
Screenshot: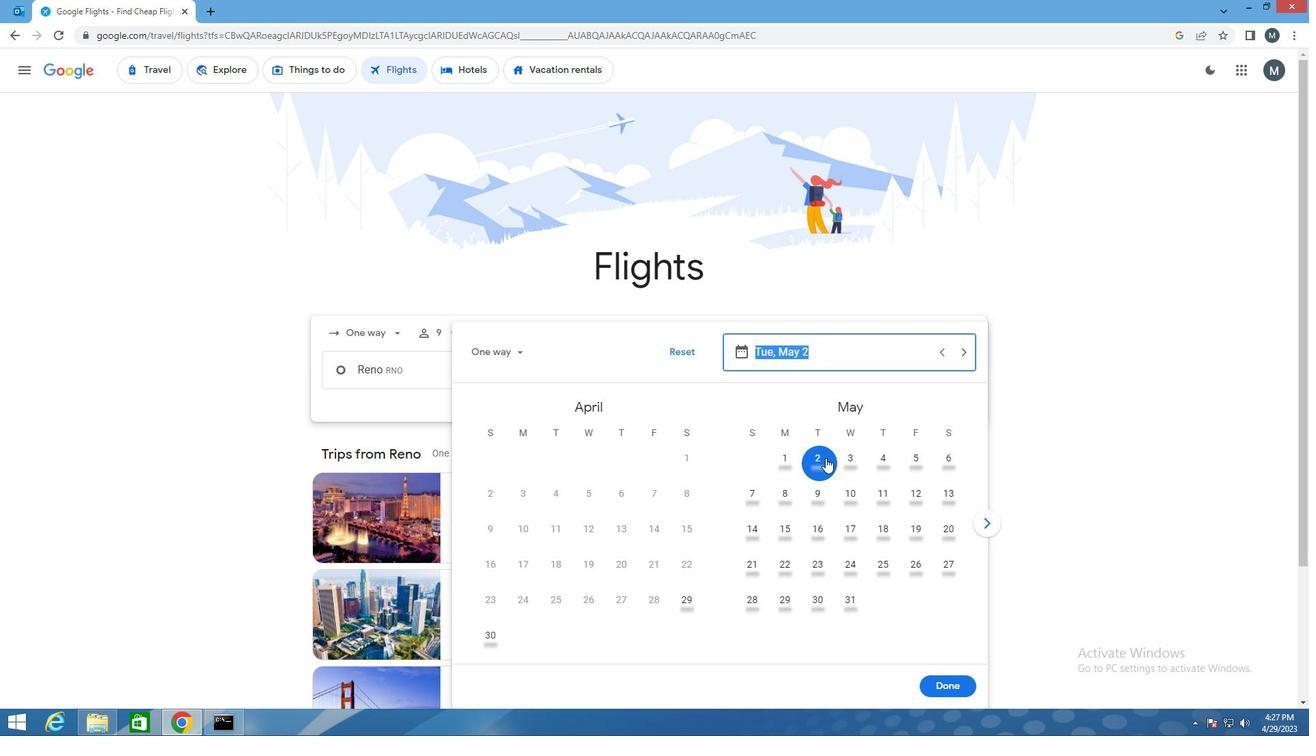 
Action: Mouse moved to (946, 688)
Screenshot: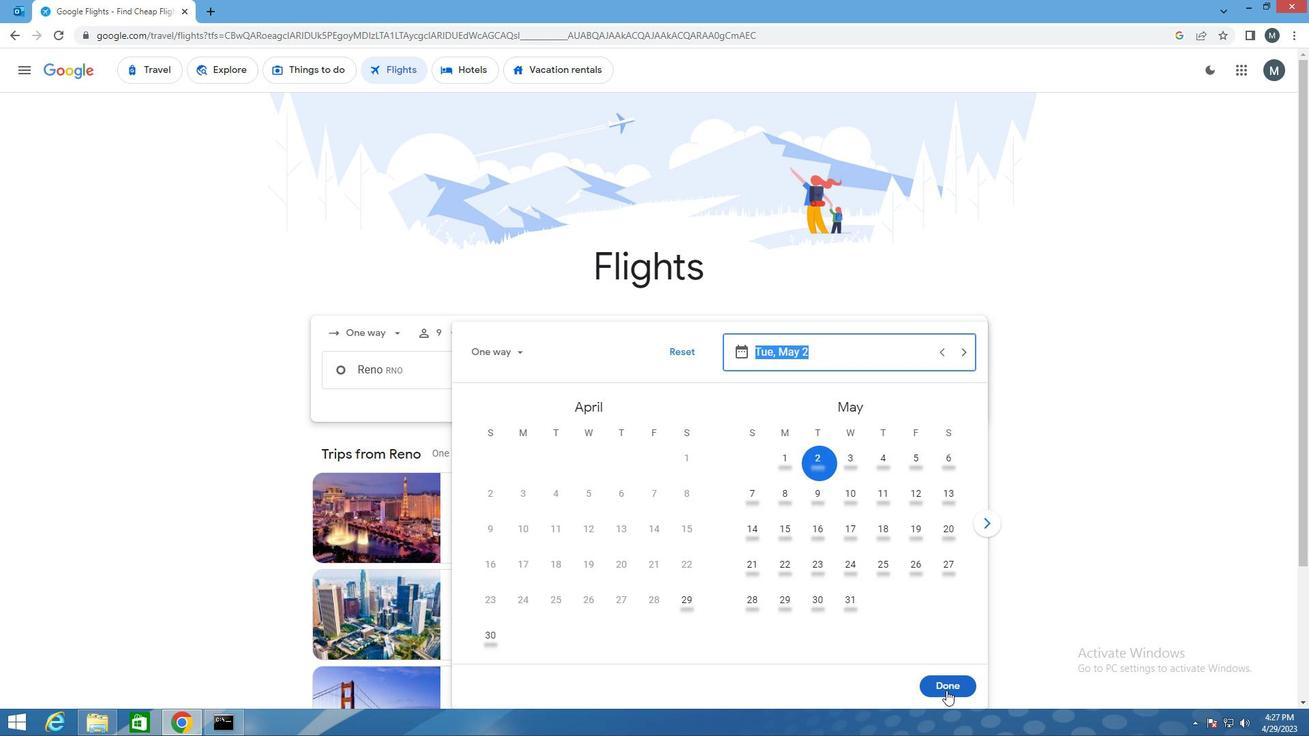 
Action: Mouse pressed left at (946, 688)
Screenshot: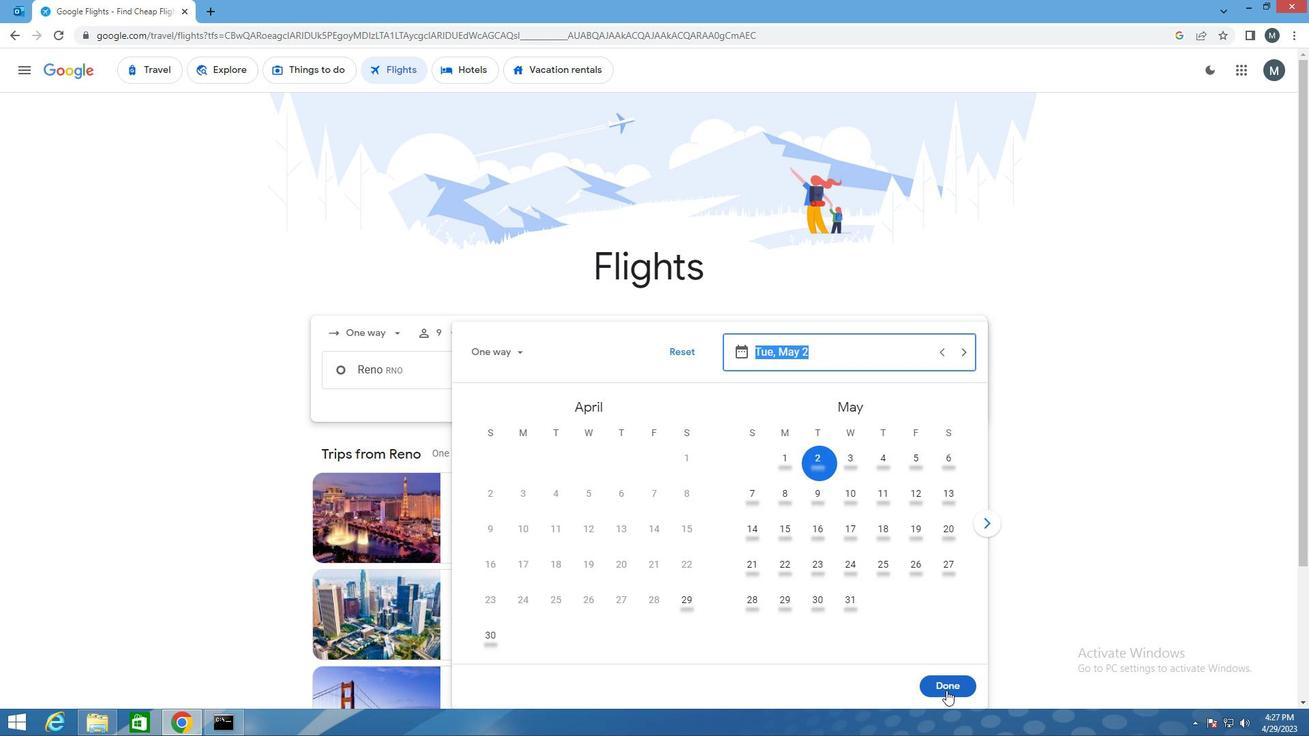 
Action: Mouse moved to (661, 418)
Screenshot: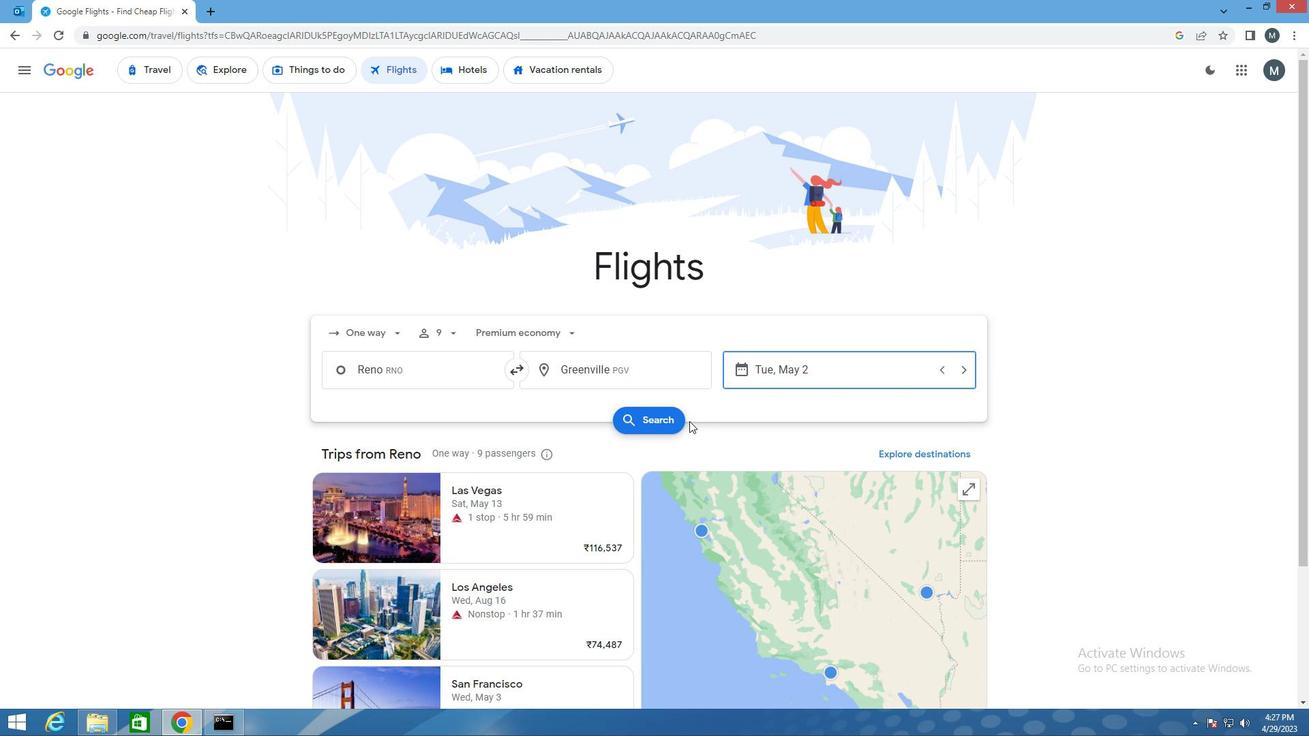 
Action: Mouse pressed left at (661, 418)
Screenshot: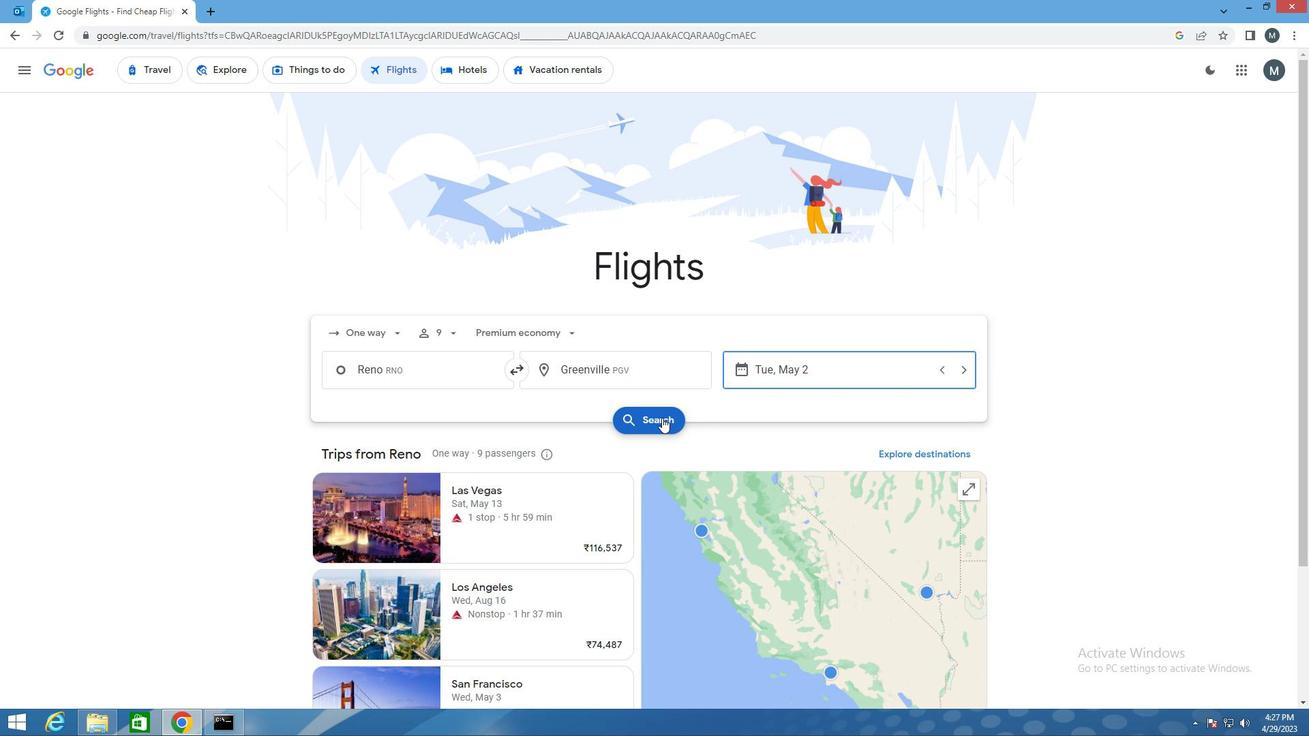 
Action: Mouse moved to (342, 186)
Screenshot: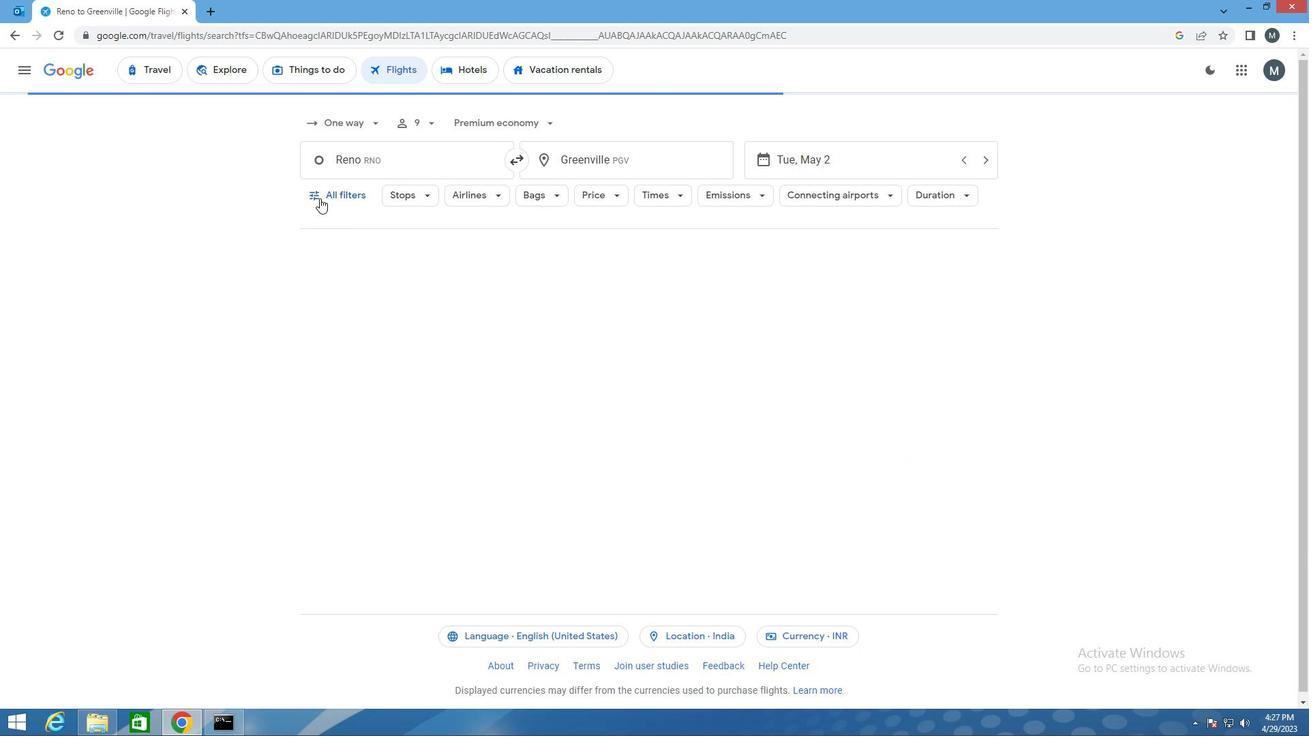 
Action: Mouse pressed left at (342, 186)
Screenshot: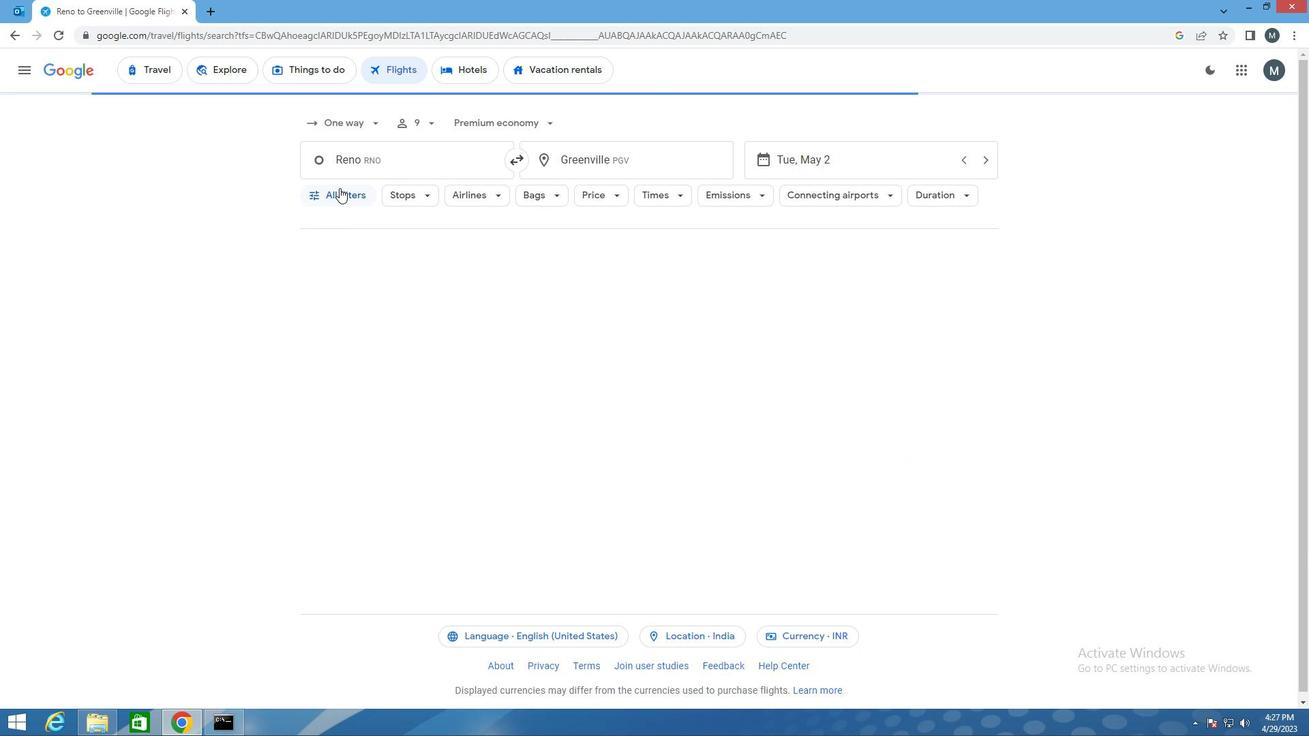 
Action: Mouse moved to (400, 383)
Screenshot: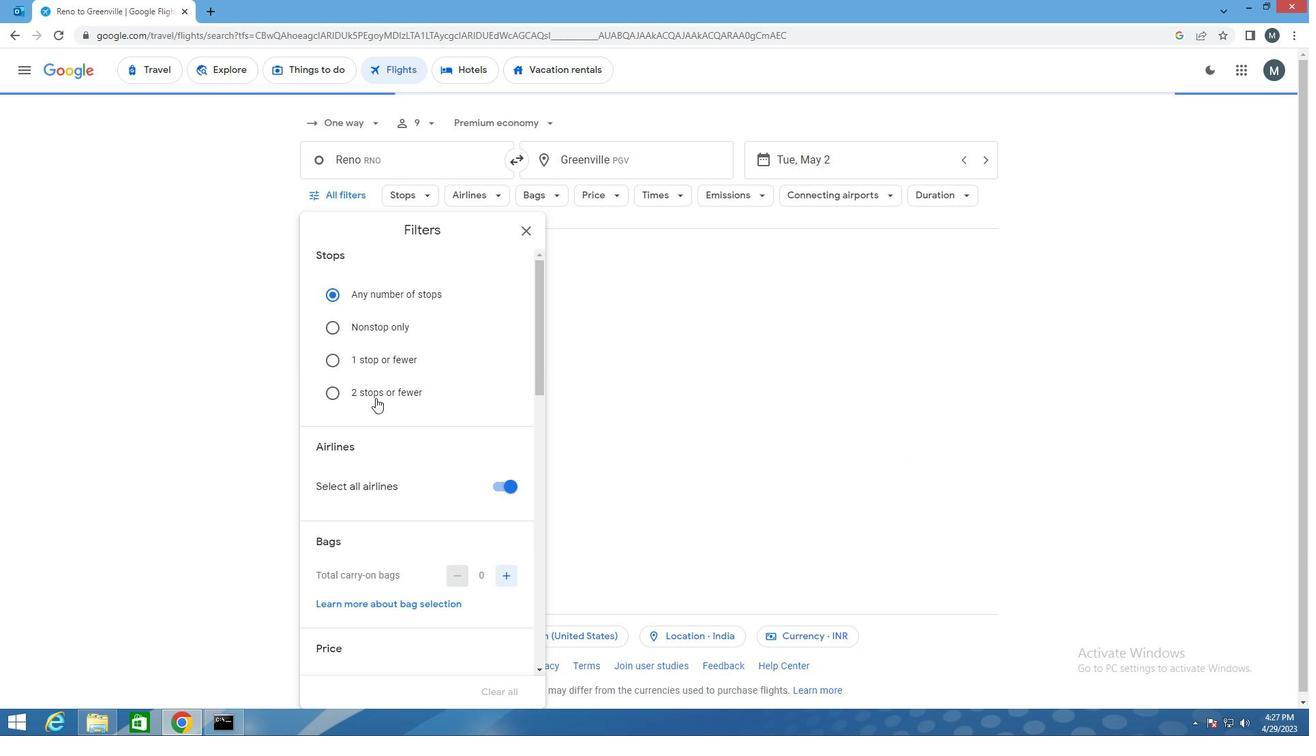 
Action: Mouse scrolled (400, 382) with delta (0, 0)
Screenshot: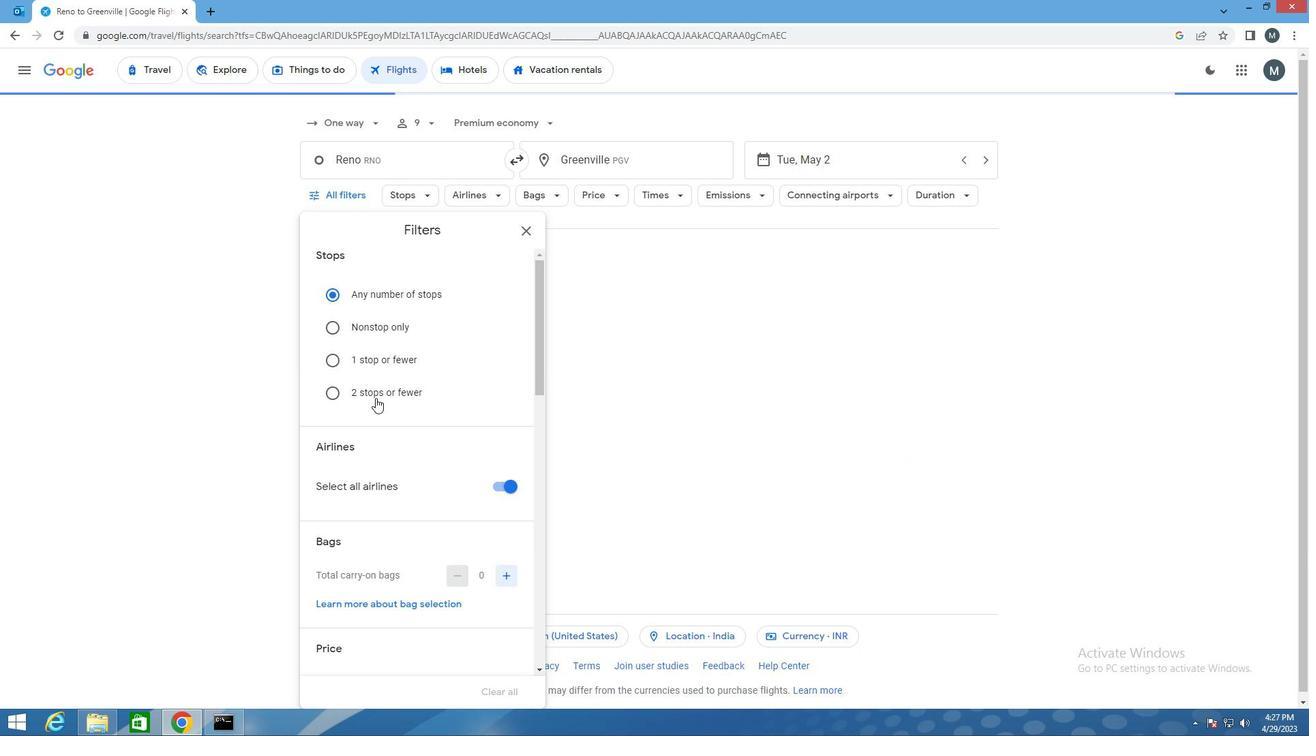 
Action: Mouse moved to (400, 383)
Screenshot: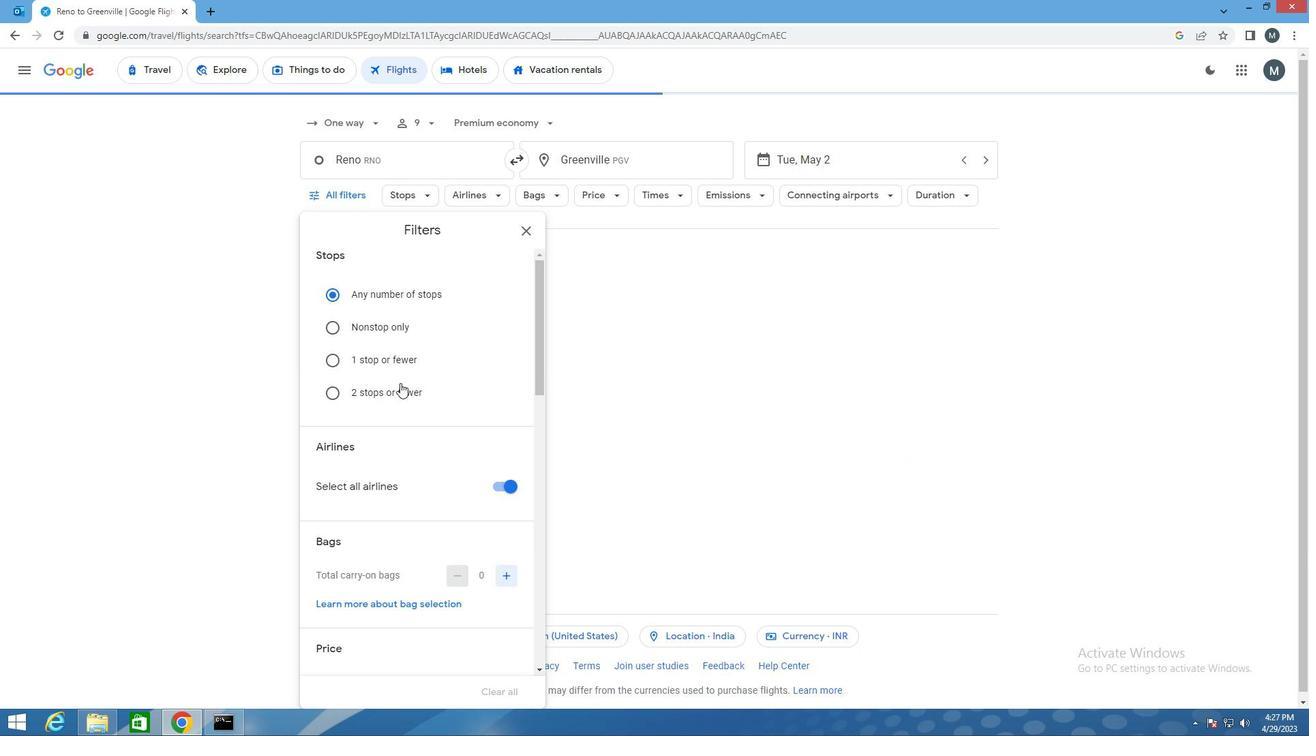 
Action: Mouse scrolled (400, 383) with delta (0, 0)
Screenshot: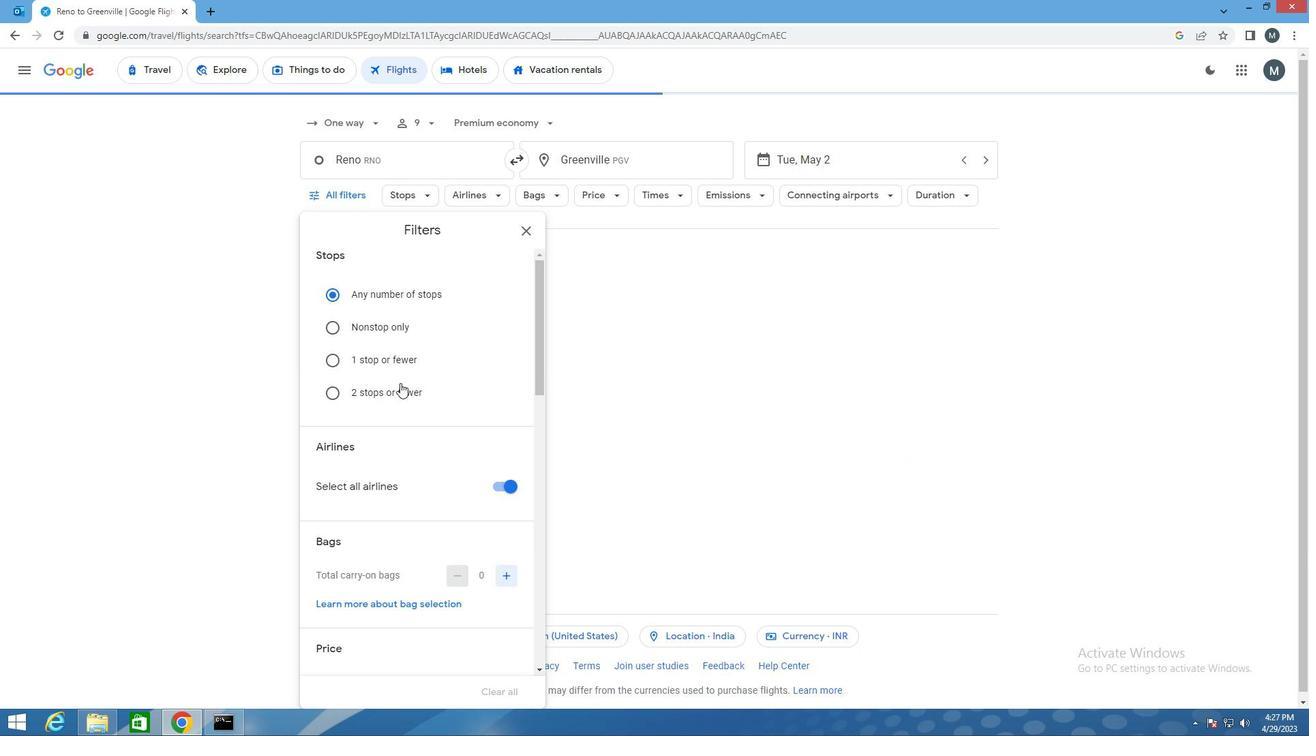 
Action: Mouse moved to (400, 384)
Screenshot: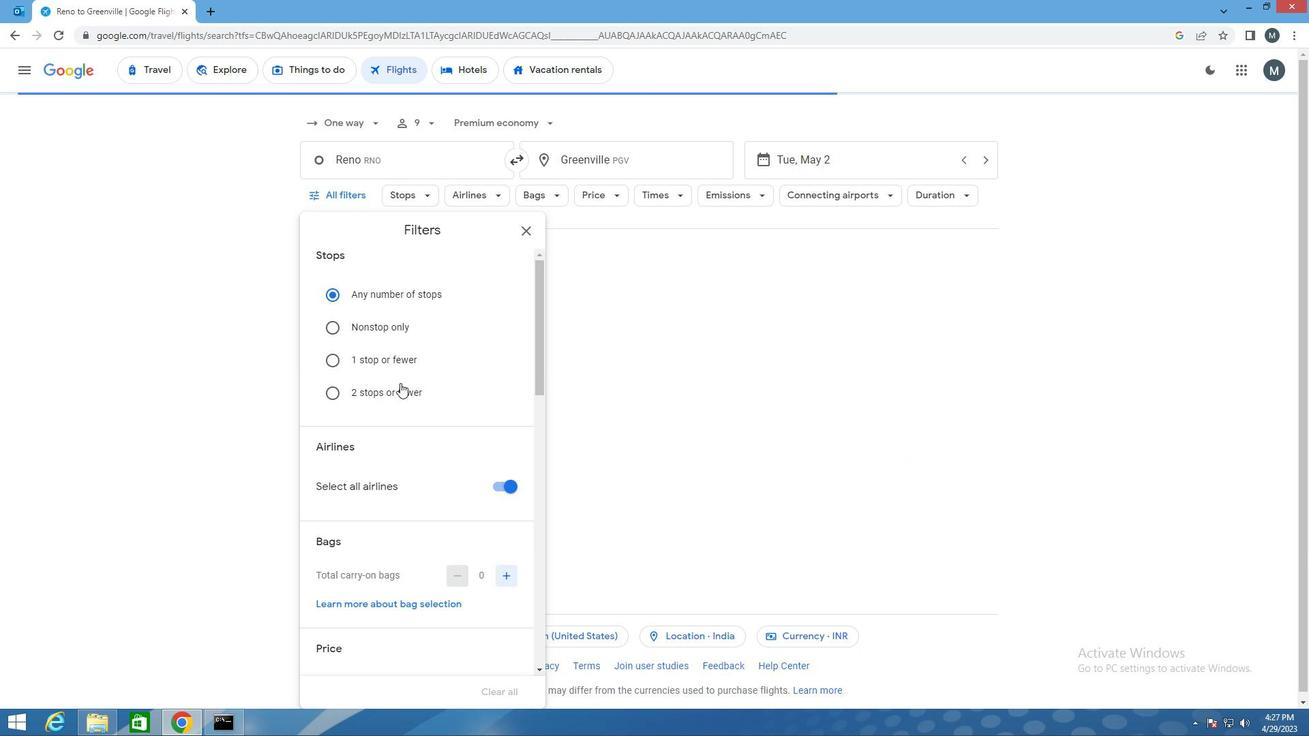 
Action: Mouse scrolled (400, 383) with delta (0, 0)
Screenshot: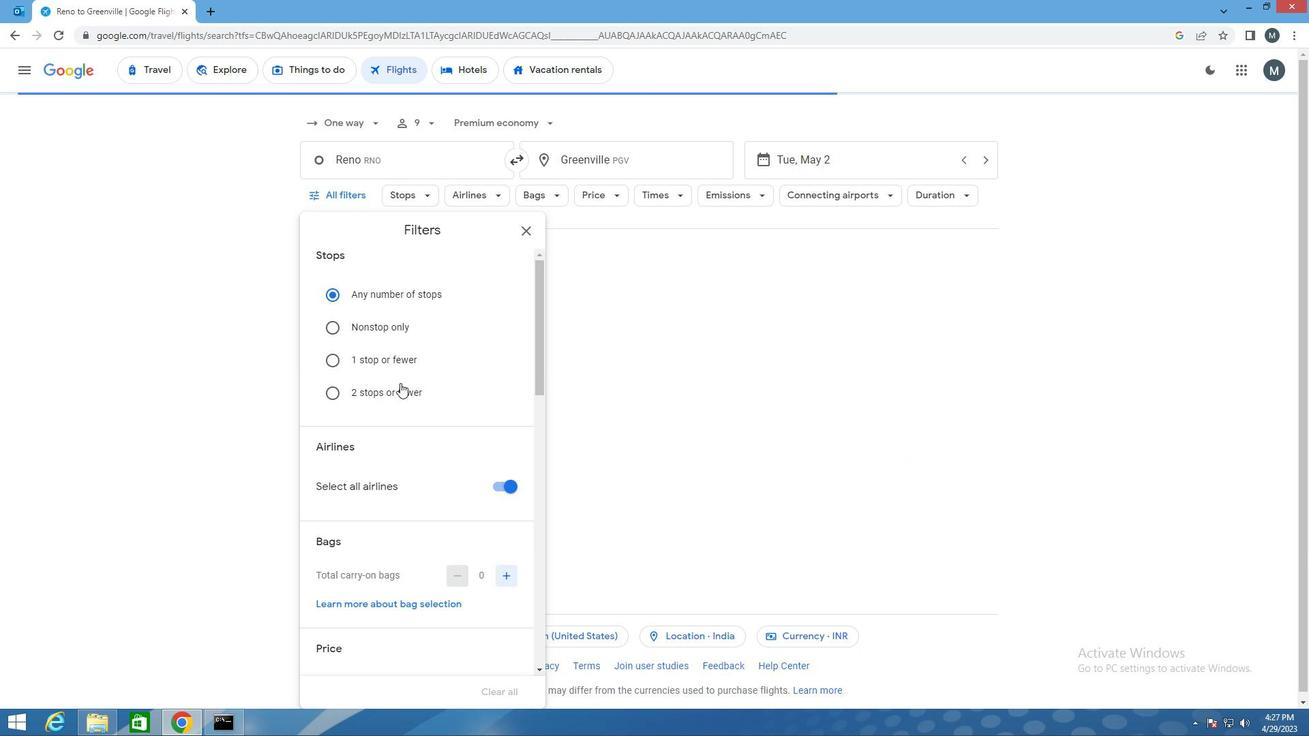 
Action: Mouse moved to (501, 281)
Screenshot: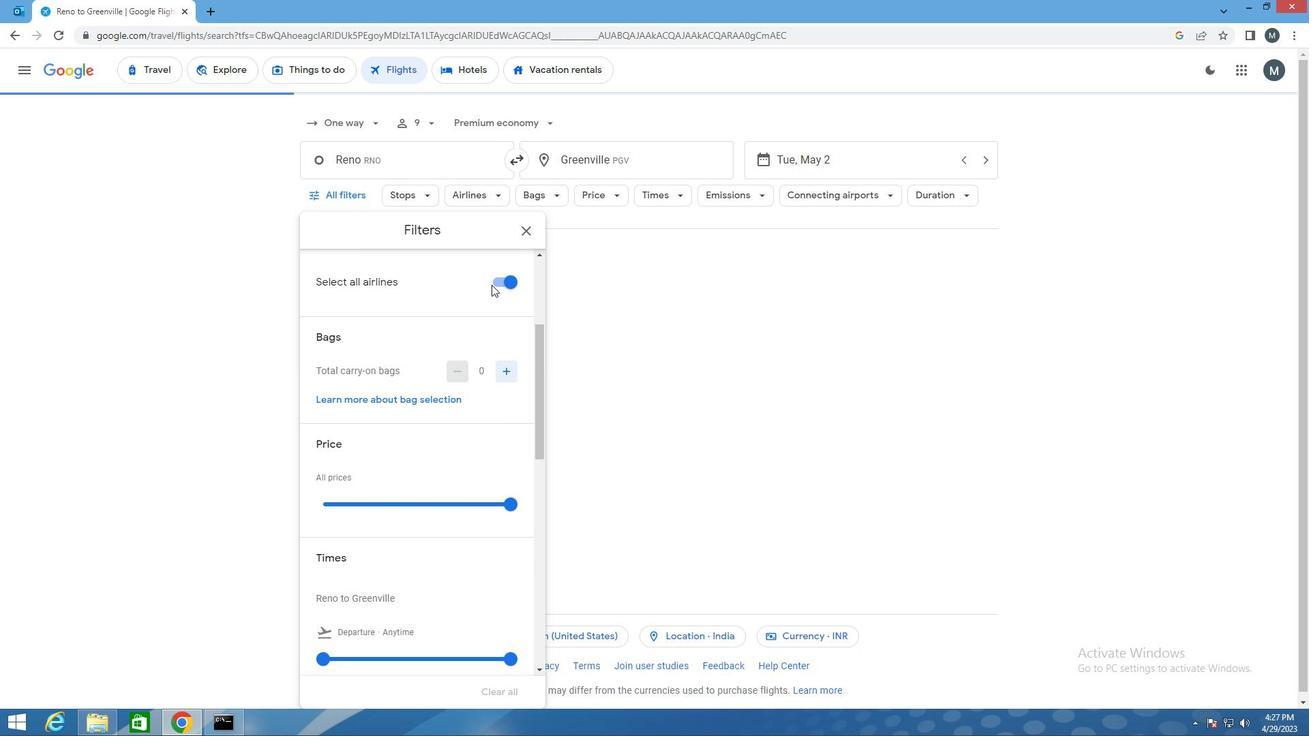 
Action: Mouse pressed left at (501, 281)
Screenshot: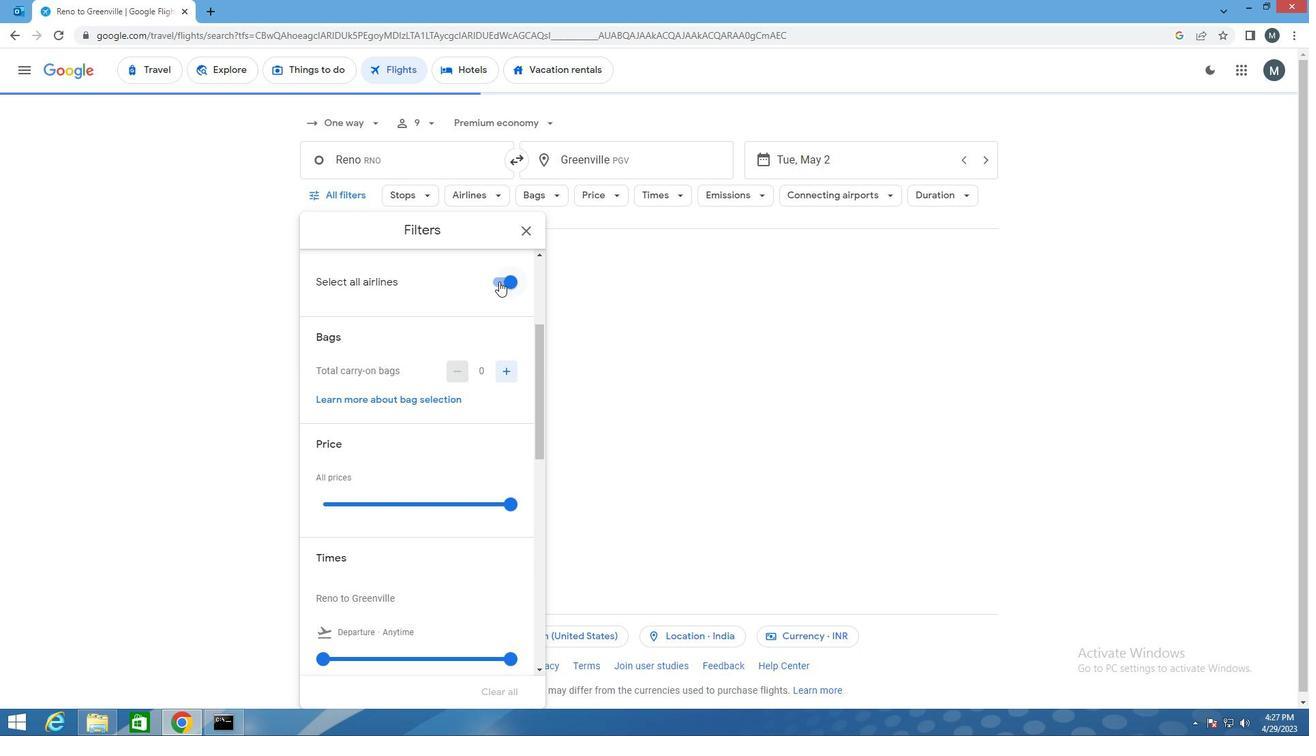
Action: Mouse moved to (420, 387)
Screenshot: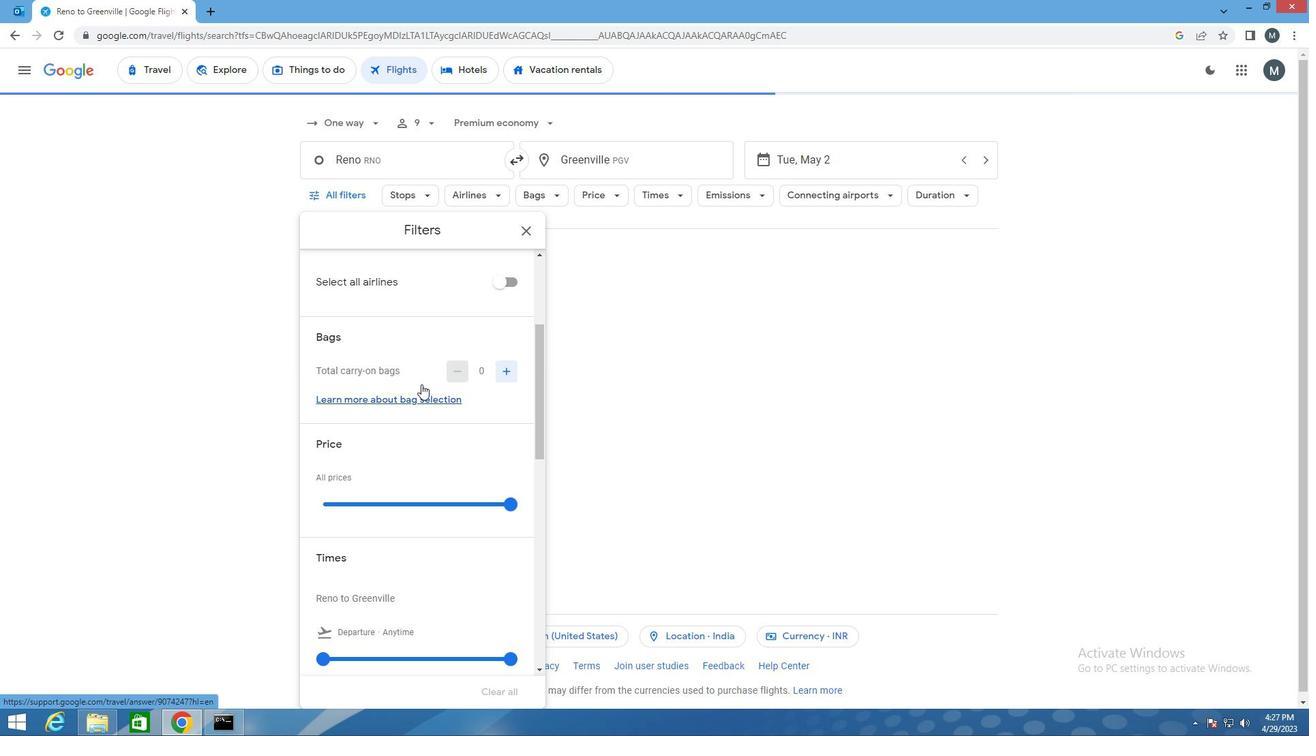 
Action: Mouse scrolled (420, 386) with delta (0, 0)
Screenshot: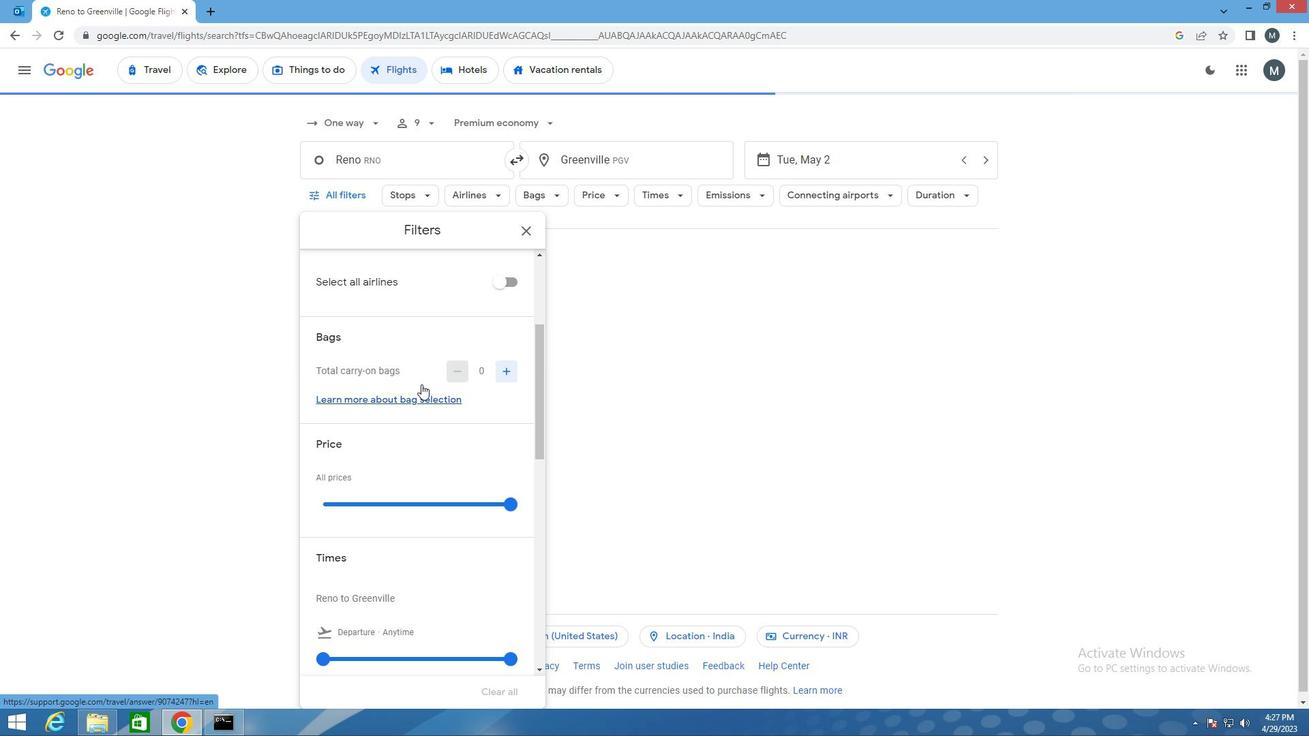 
Action: Mouse moved to (410, 394)
Screenshot: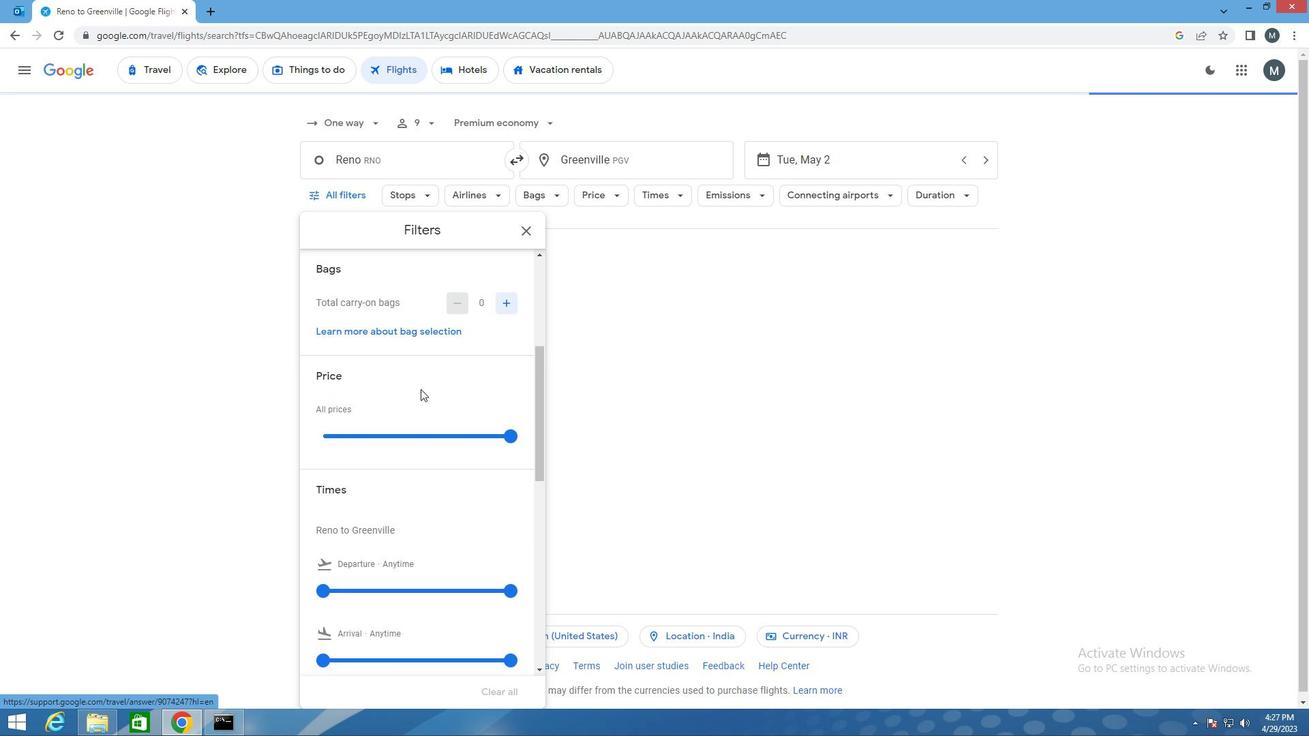 
Action: Mouse scrolled (410, 395) with delta (0, 0)
Screenshot: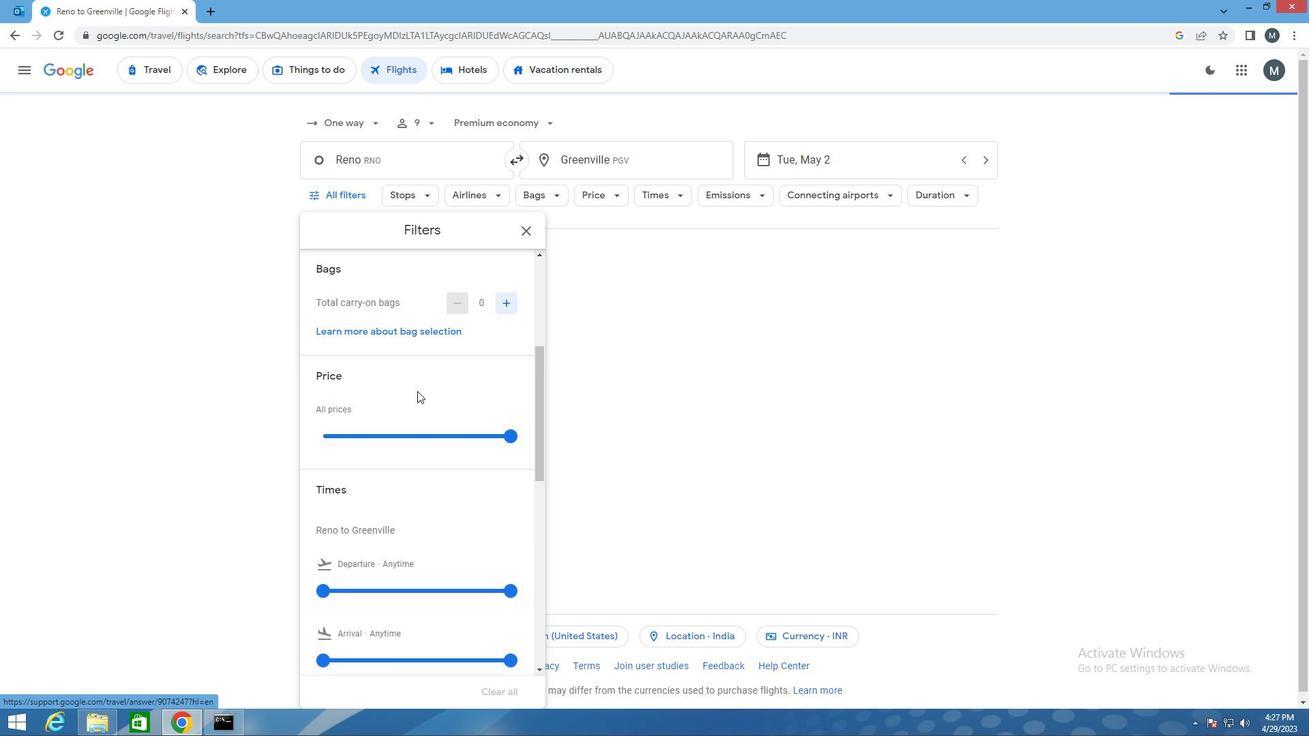 
Action: Mouse scrolled (410, 395) with delta (0, 0)
Screenshot: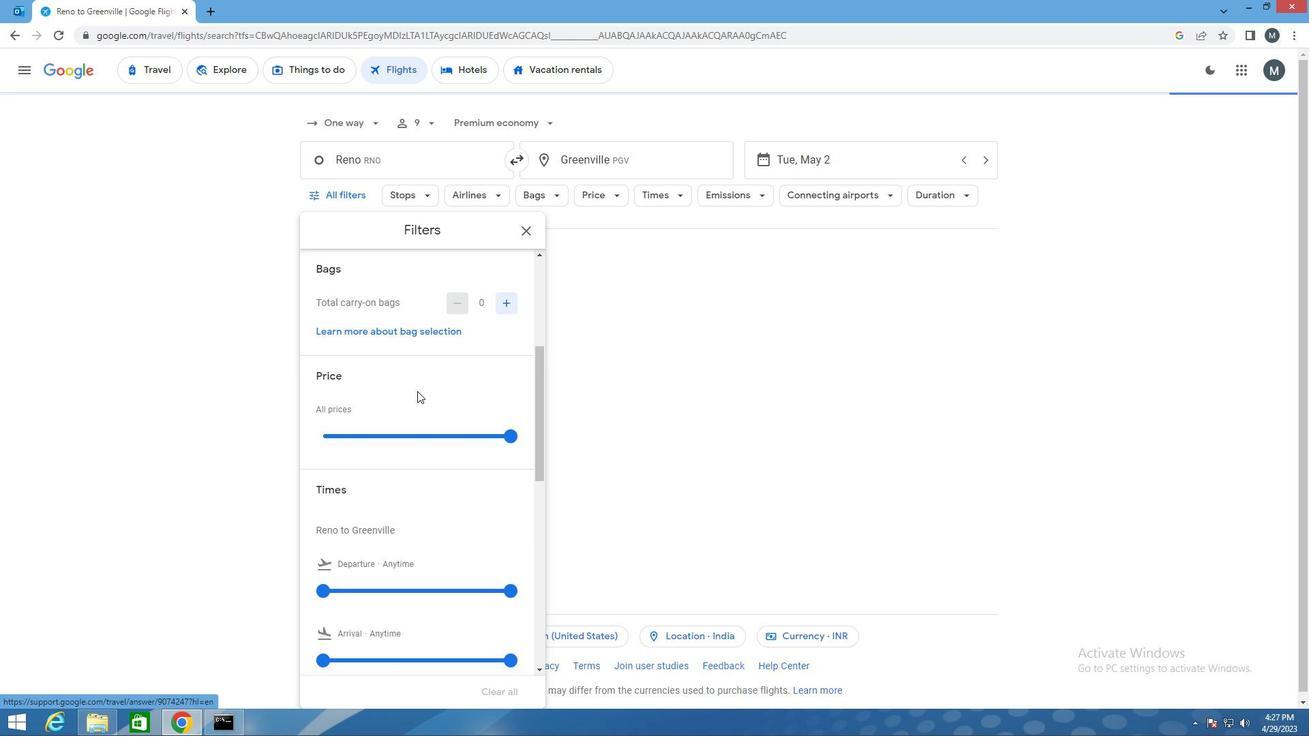 
Action: Mouse moved to (408, 394)
Screenshot: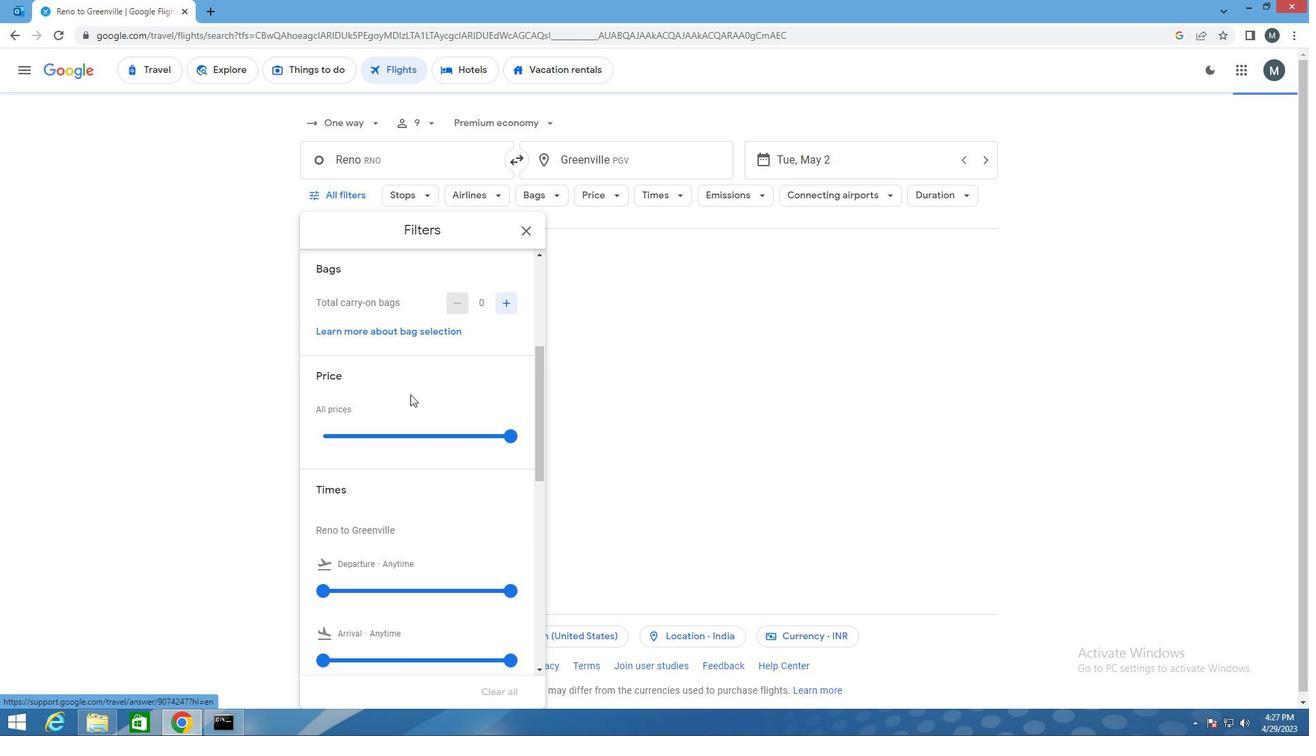 
Action: Mouse scrolled (408, 395) with delta (0, 0)
Screenshot: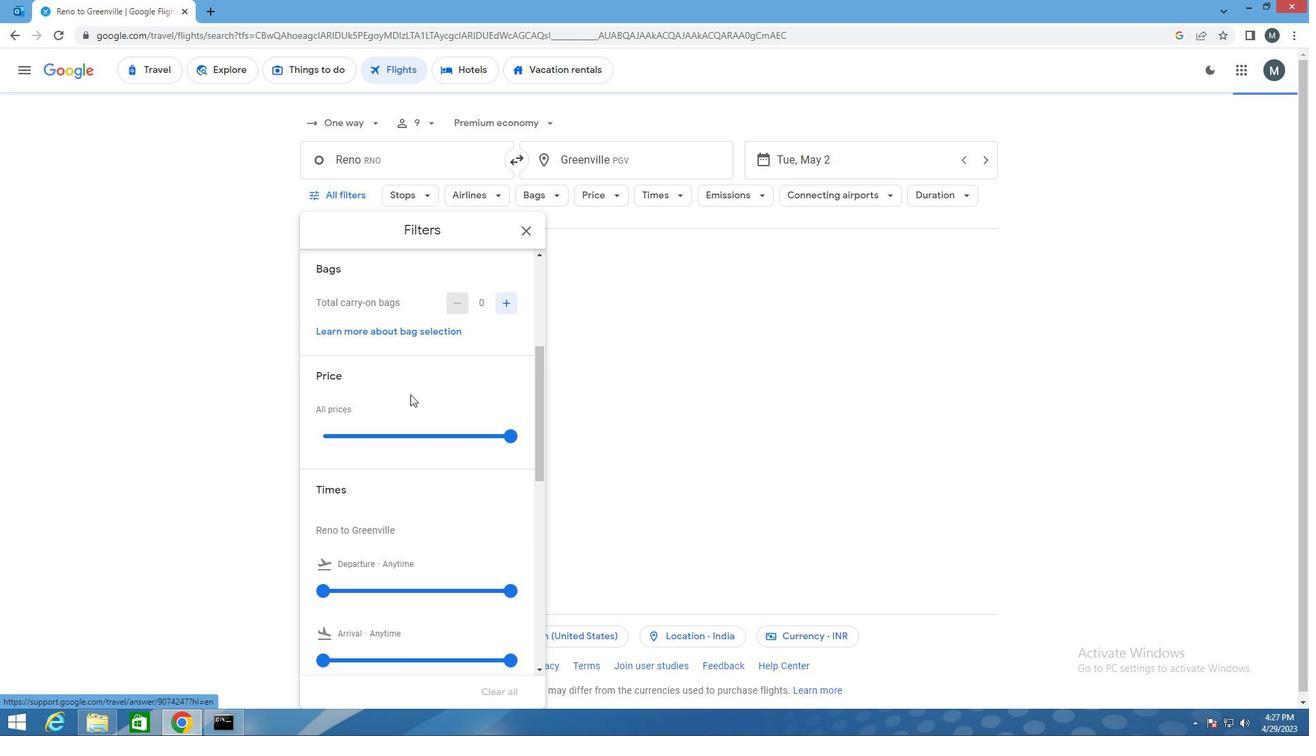 
Action: Mouse moved to (407, 394)
Screenshot: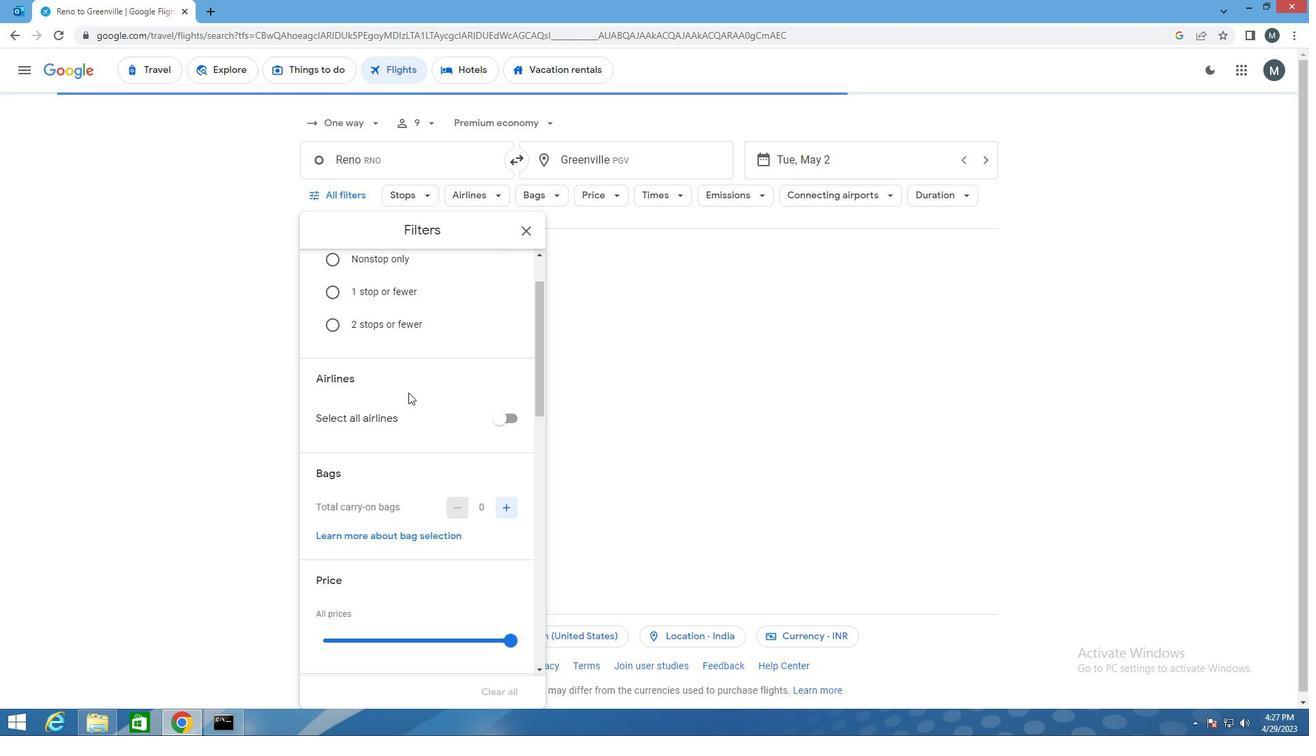 
Action: Mouse scrolled (407, 394) with delta (0, 0)
Screenshot: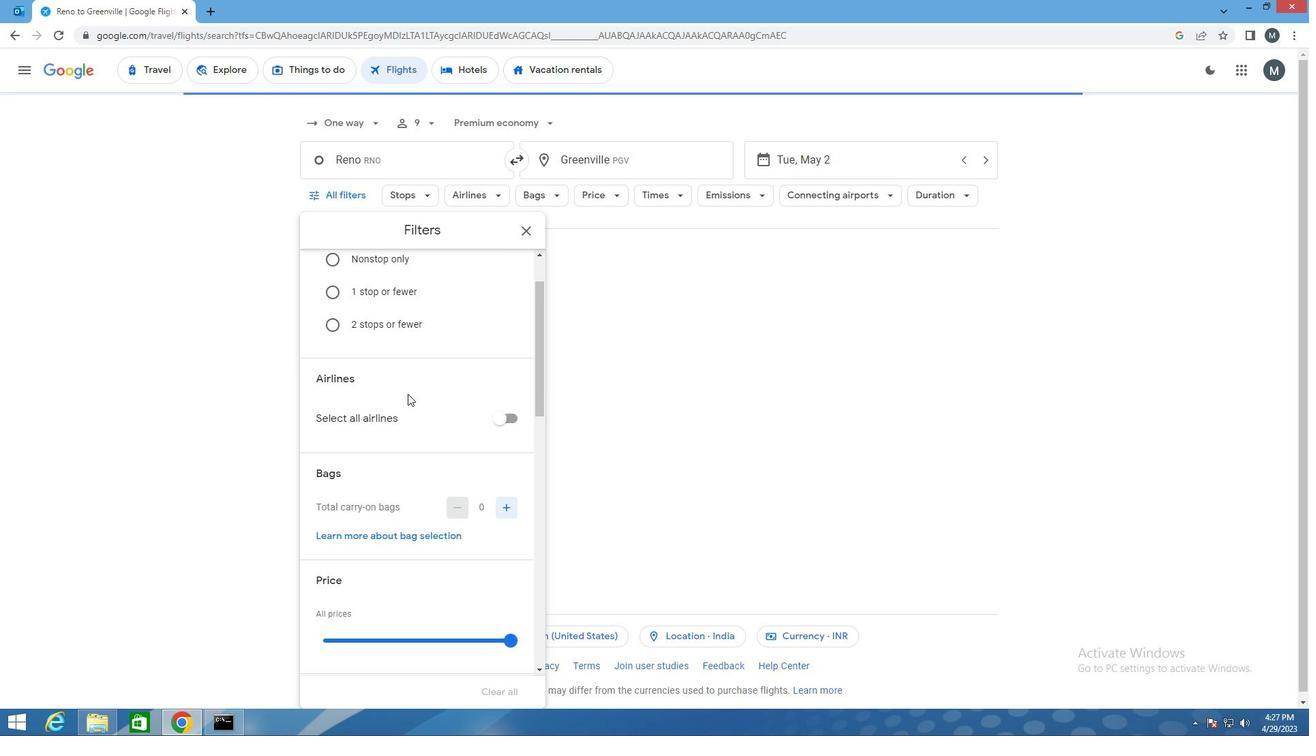 
Action: Mouse scrolled (407, 394) with delta (0, 0)
Screenshot: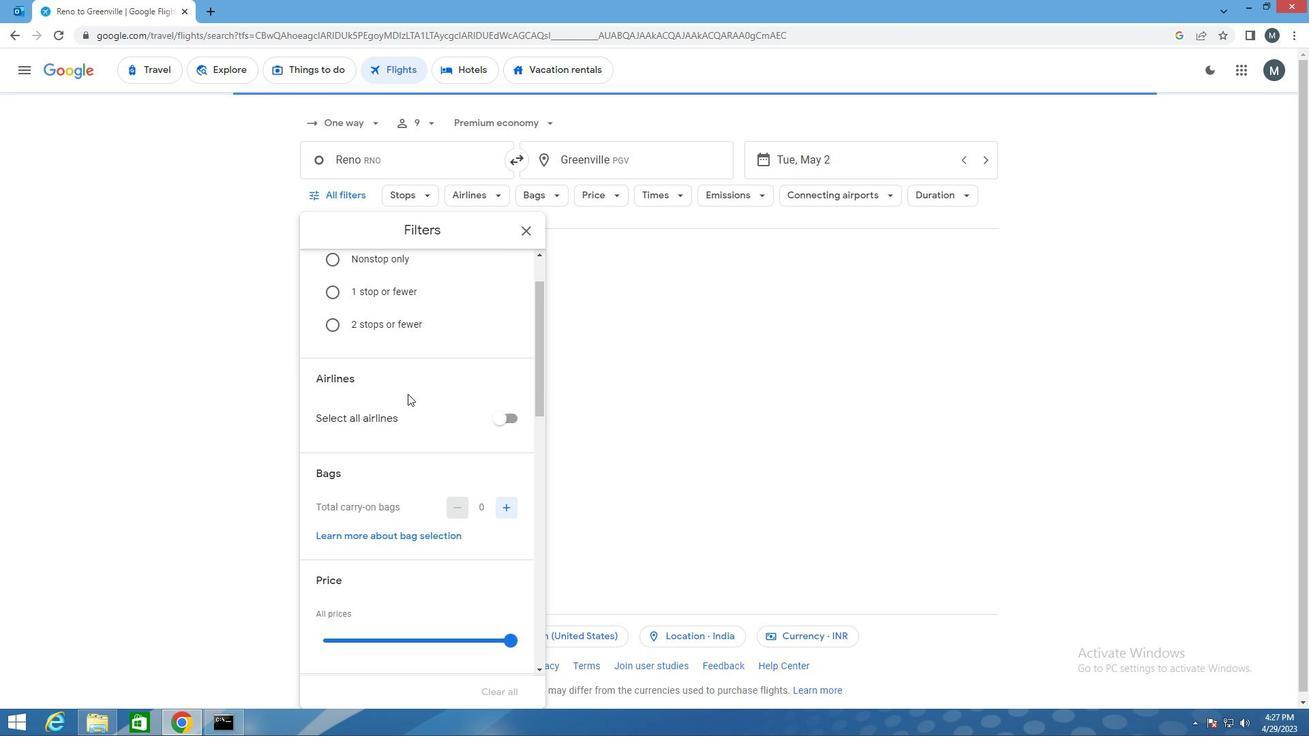 
Action: Mouse scrolled (407, 394) with delta (0, 0)
Screenshot: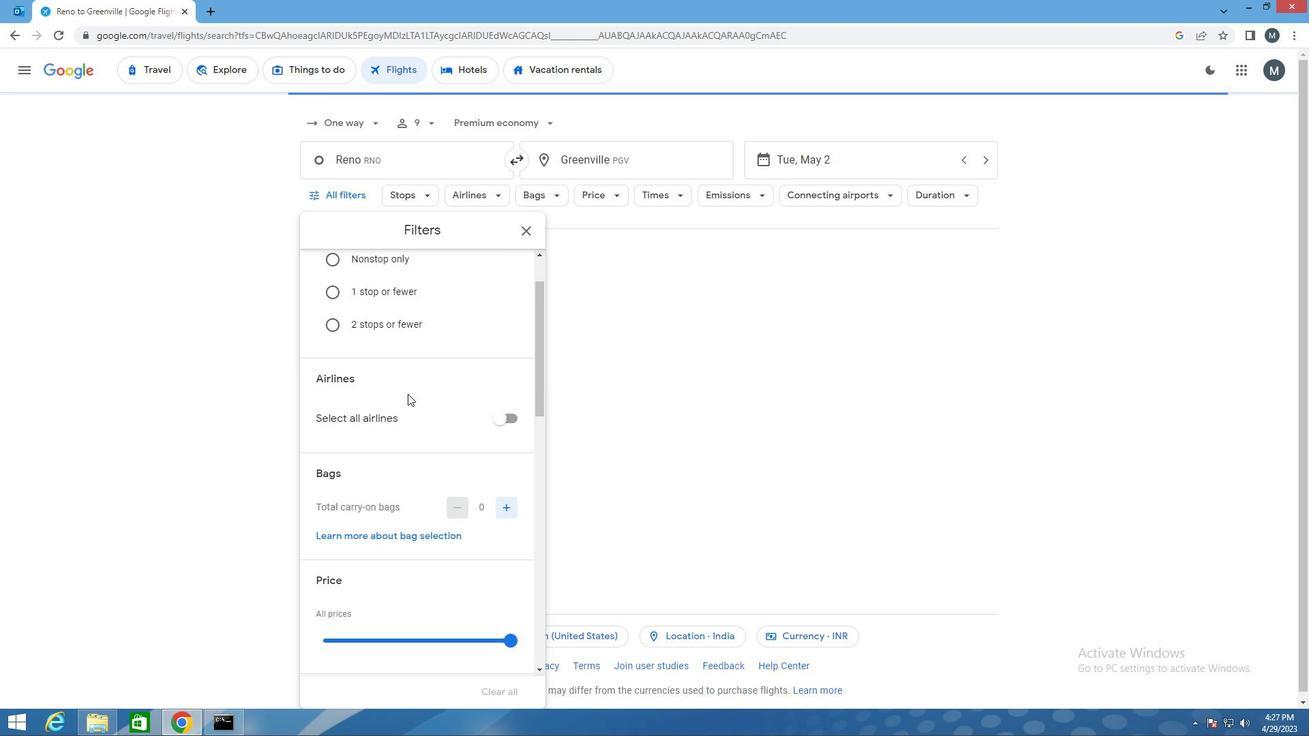 
Action: Mouse moved to (439, 422)
Screenshot: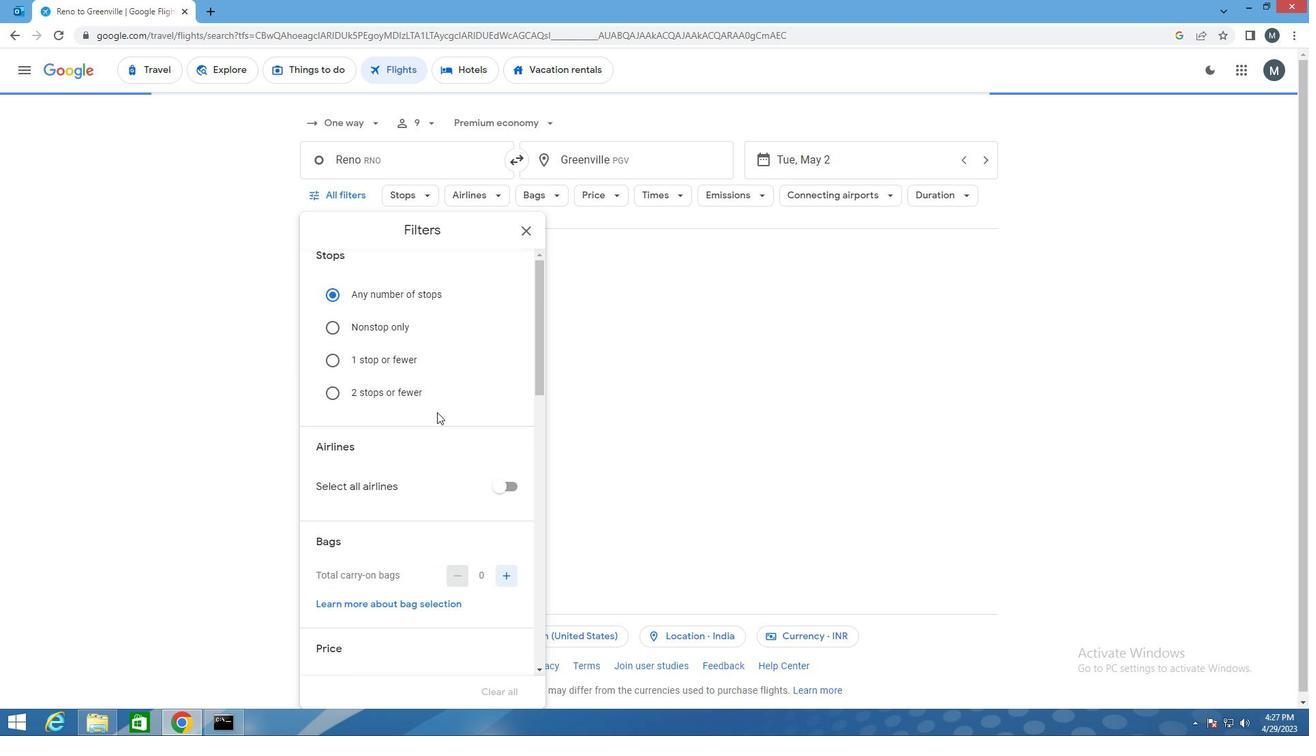 
Action: Mouse scrolled (439, 422) with delta (0, 0)
Screenshot: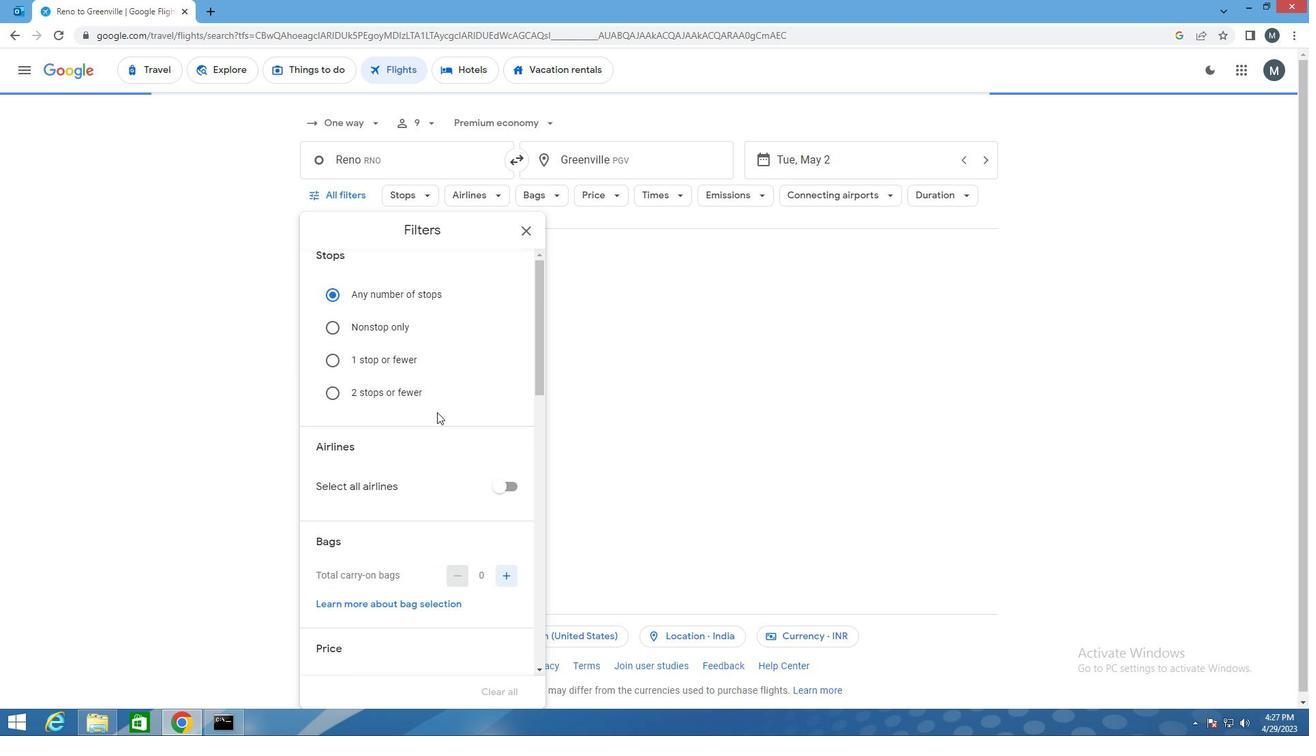 
Action: Mouse moved to (376, 502)
Screenshot: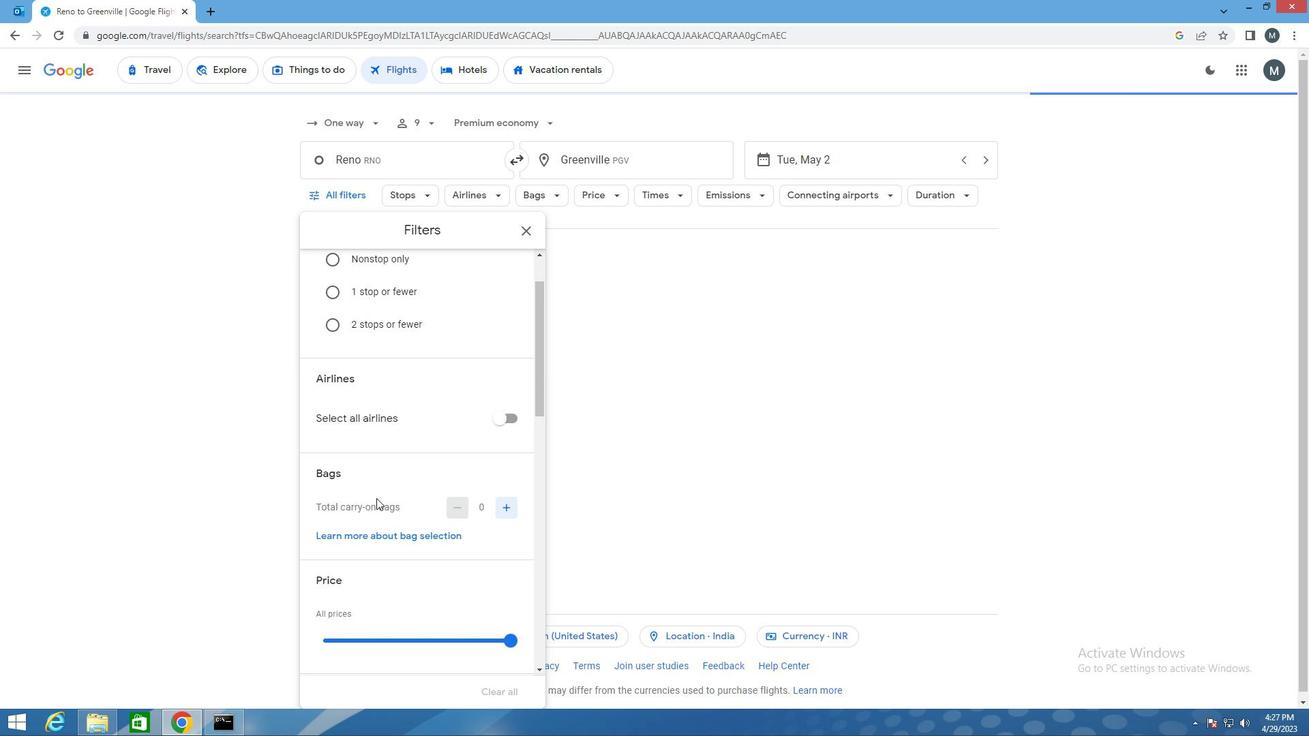 
Action: Mouse scrolled (376, 501) with delta (0, 0)
Screenshot: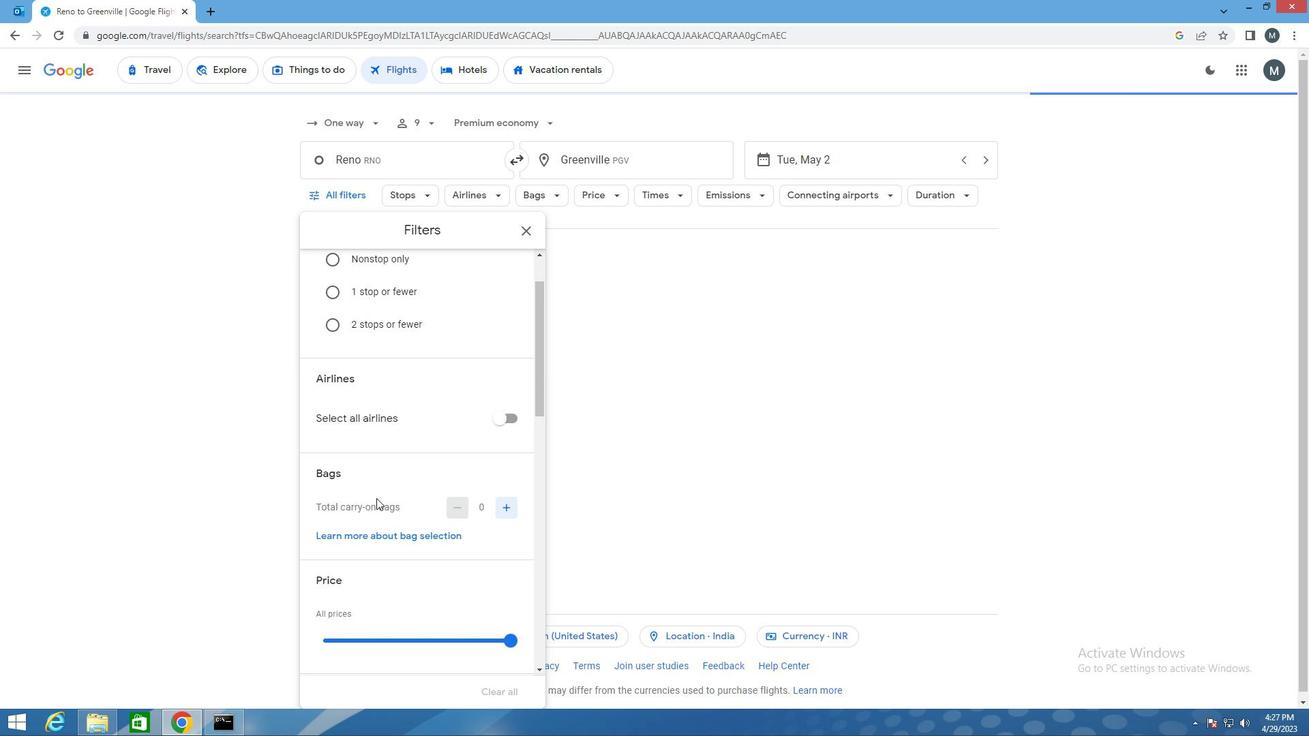 
Action: Mouse moved to (407, 469)
Screenshot: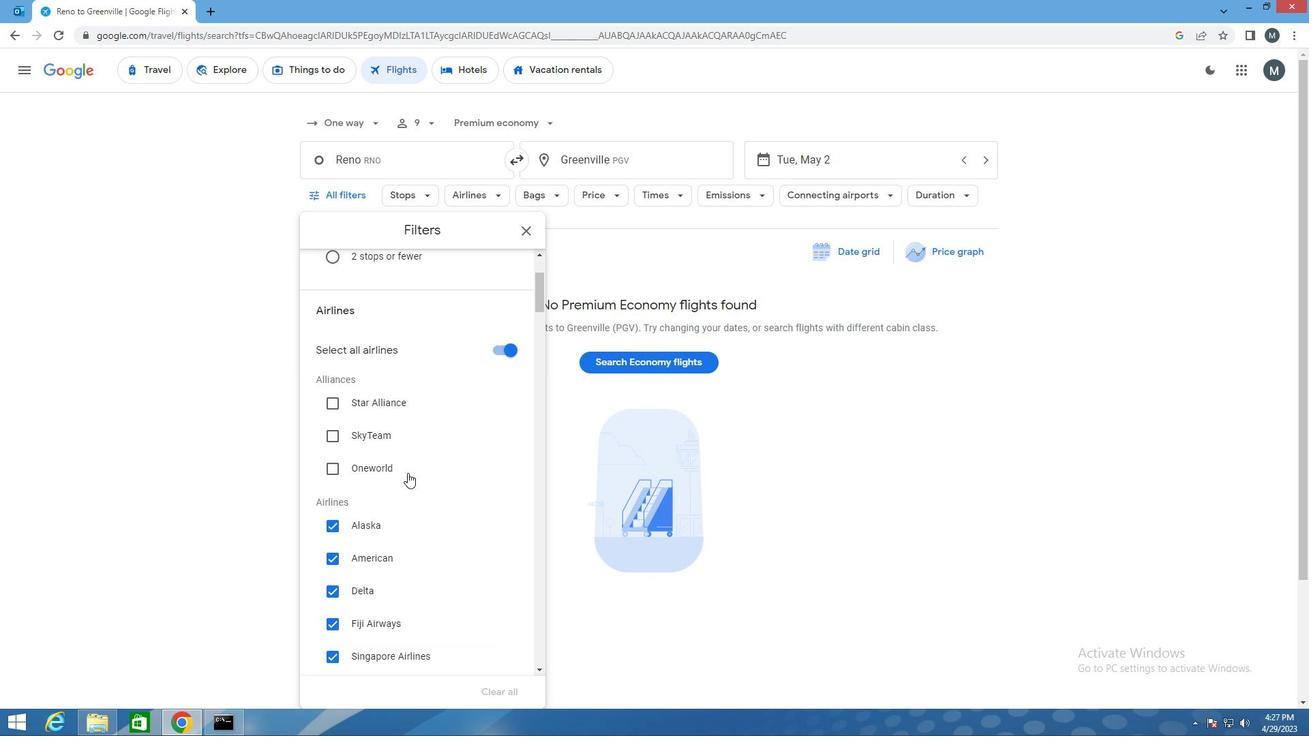 
Action: Mouse scrolled (407, 469) with delta (0, 0)
Screenshot: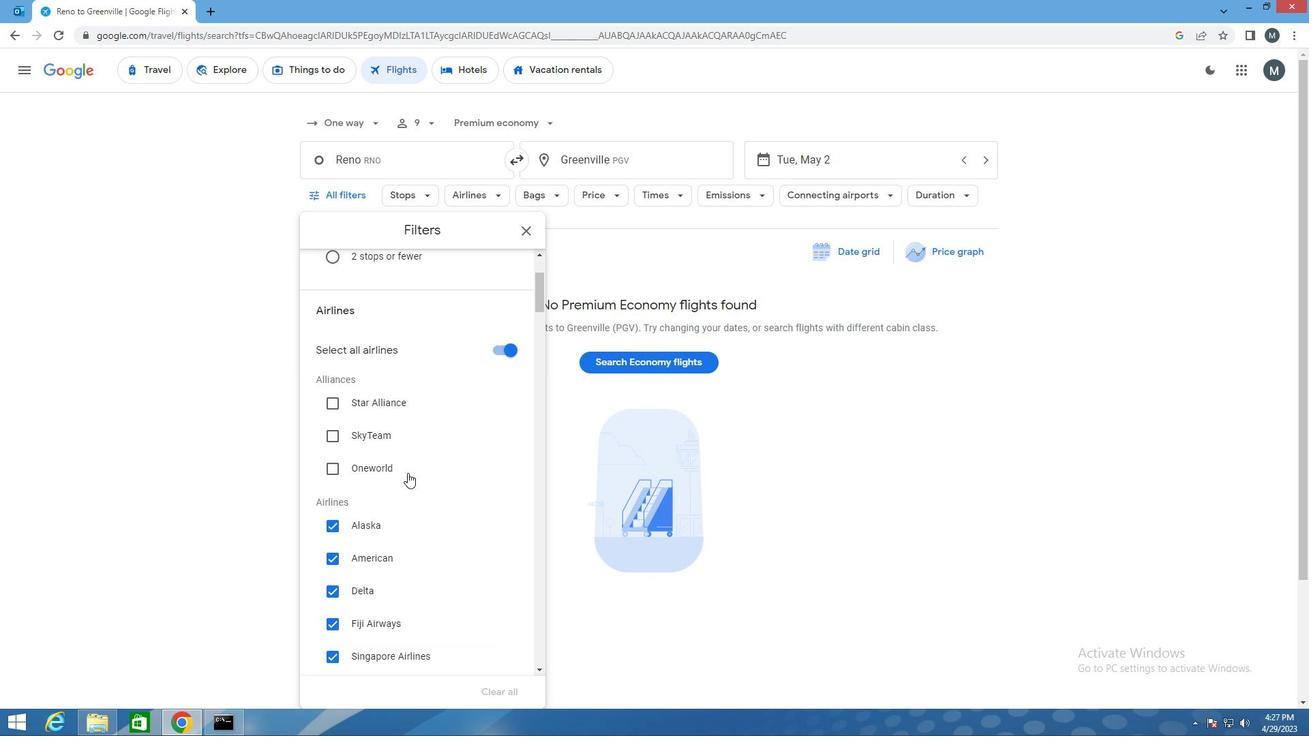 
Action: Mouse moved to (406, 469)
Screenshot: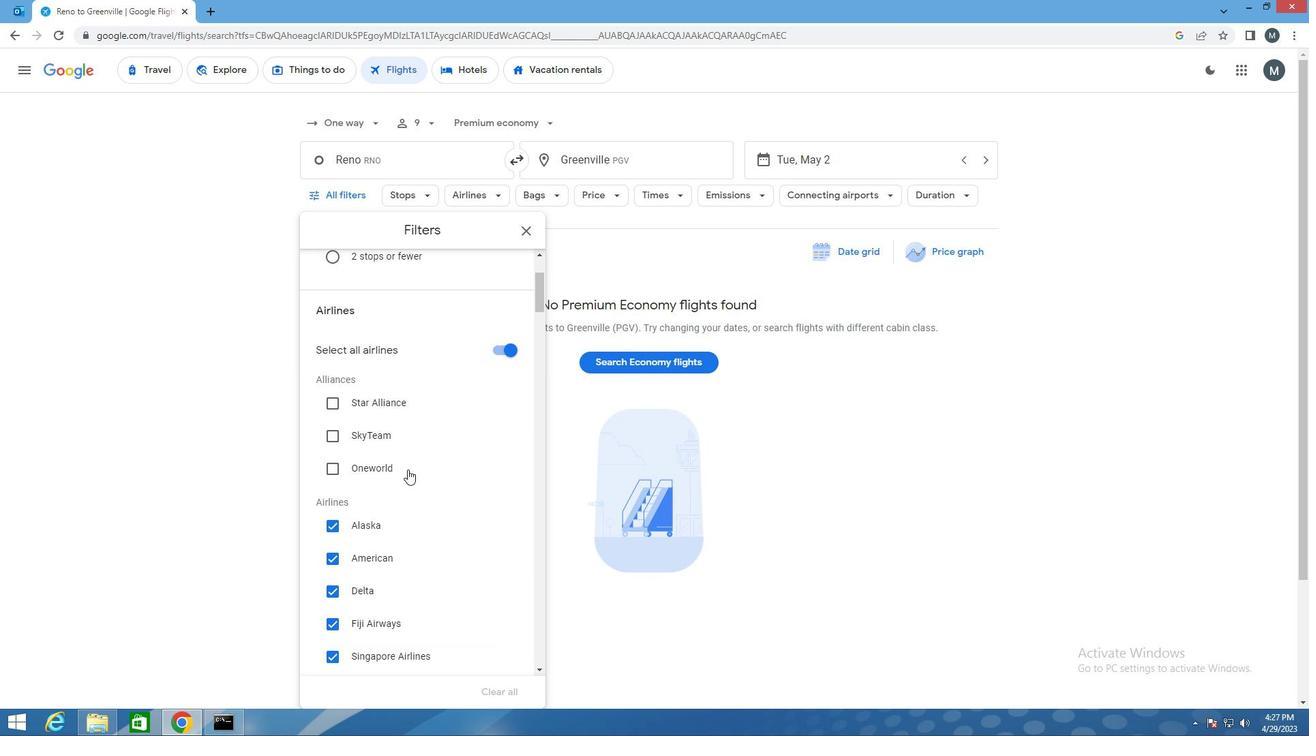 
Action: Mouse scrolled (406, 469) with delta (0, 0)
Screenshot: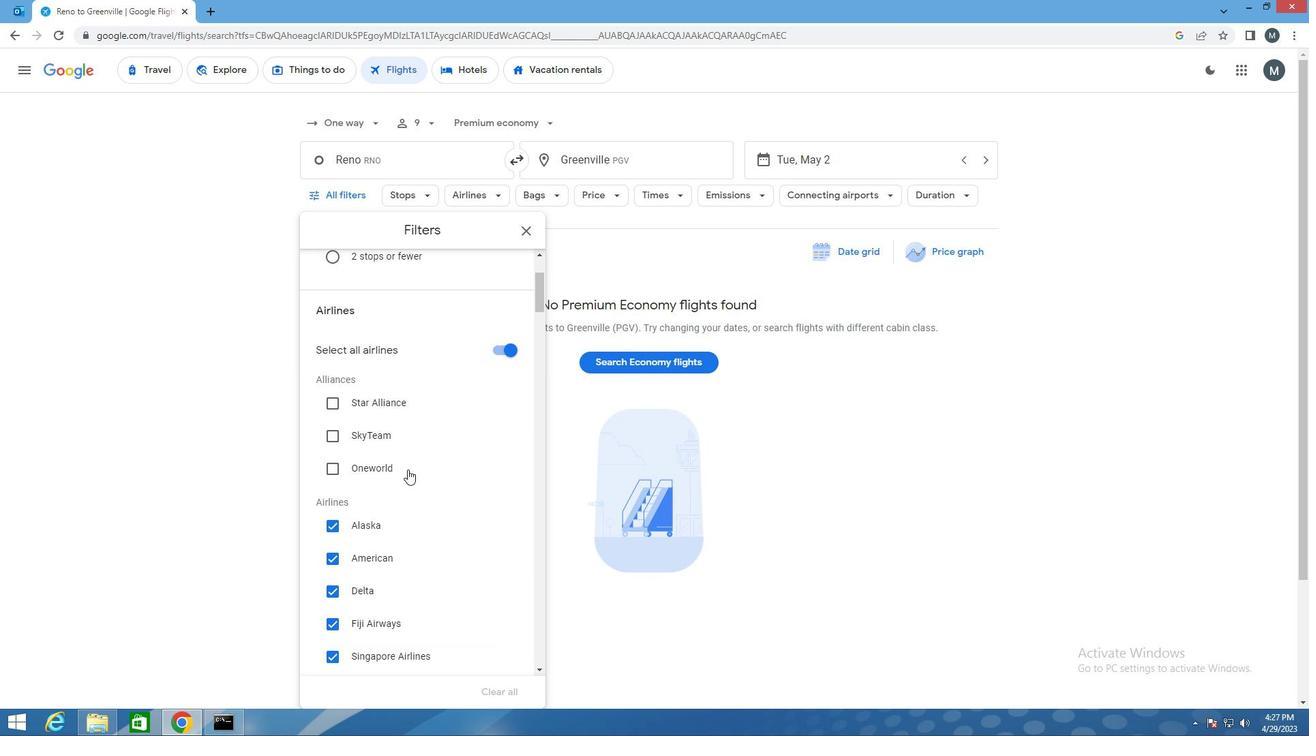 
Action: Mouse moved to (403, 443)
Screenshot: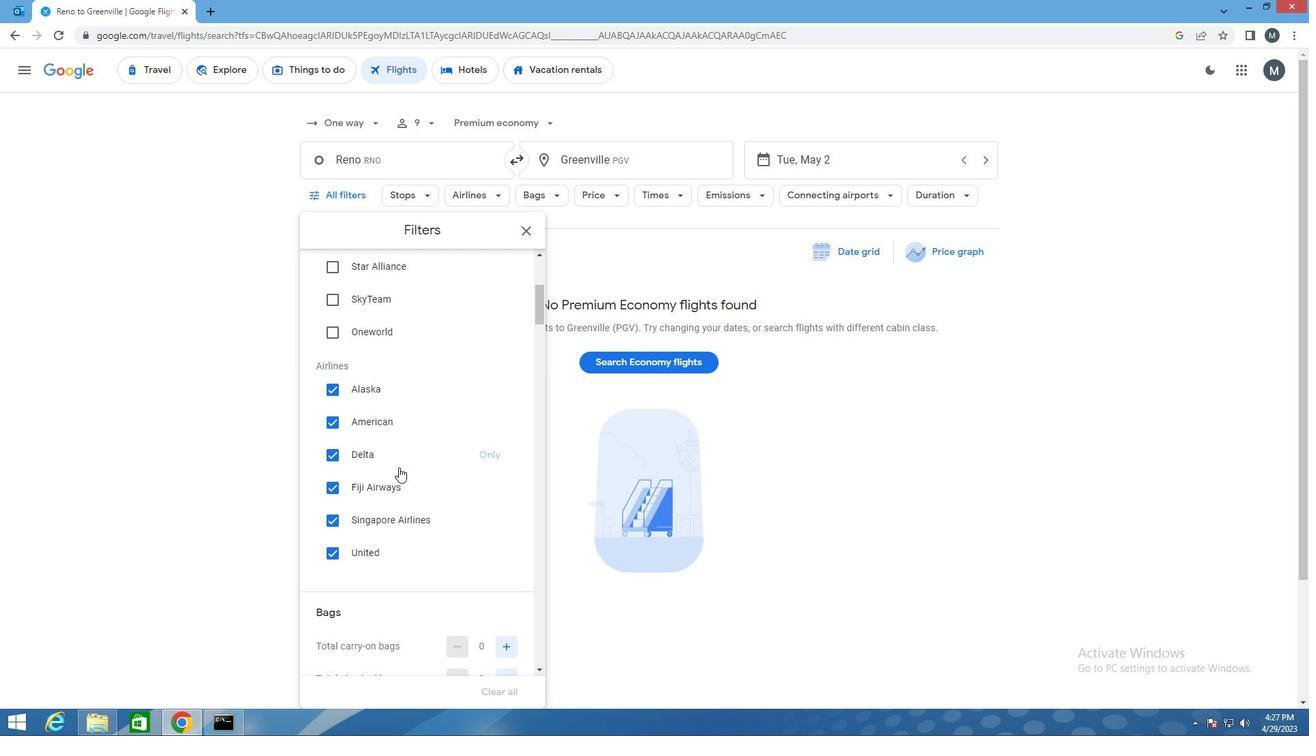 
Action: Mouse scrolled (403, 444) with delta (0, 0)
Screenshot: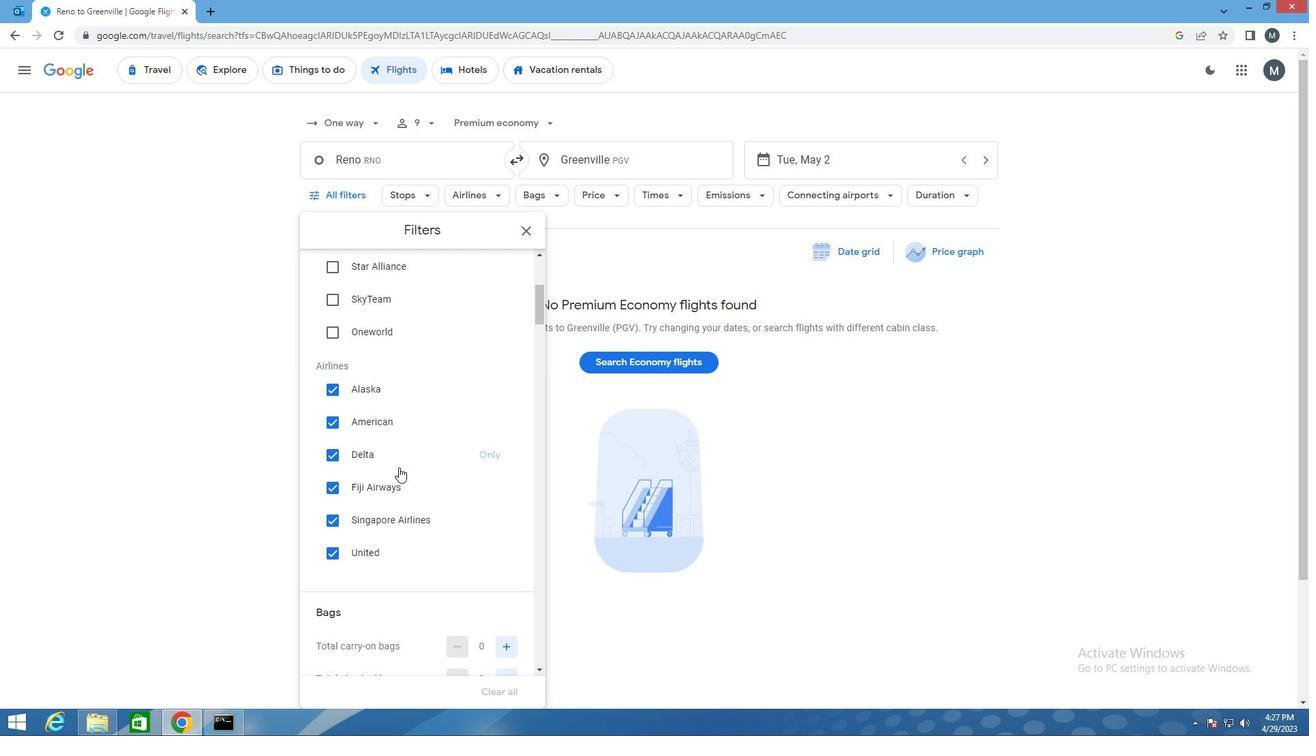 
Action: Mouse moved to (403, 442)
Screenshot: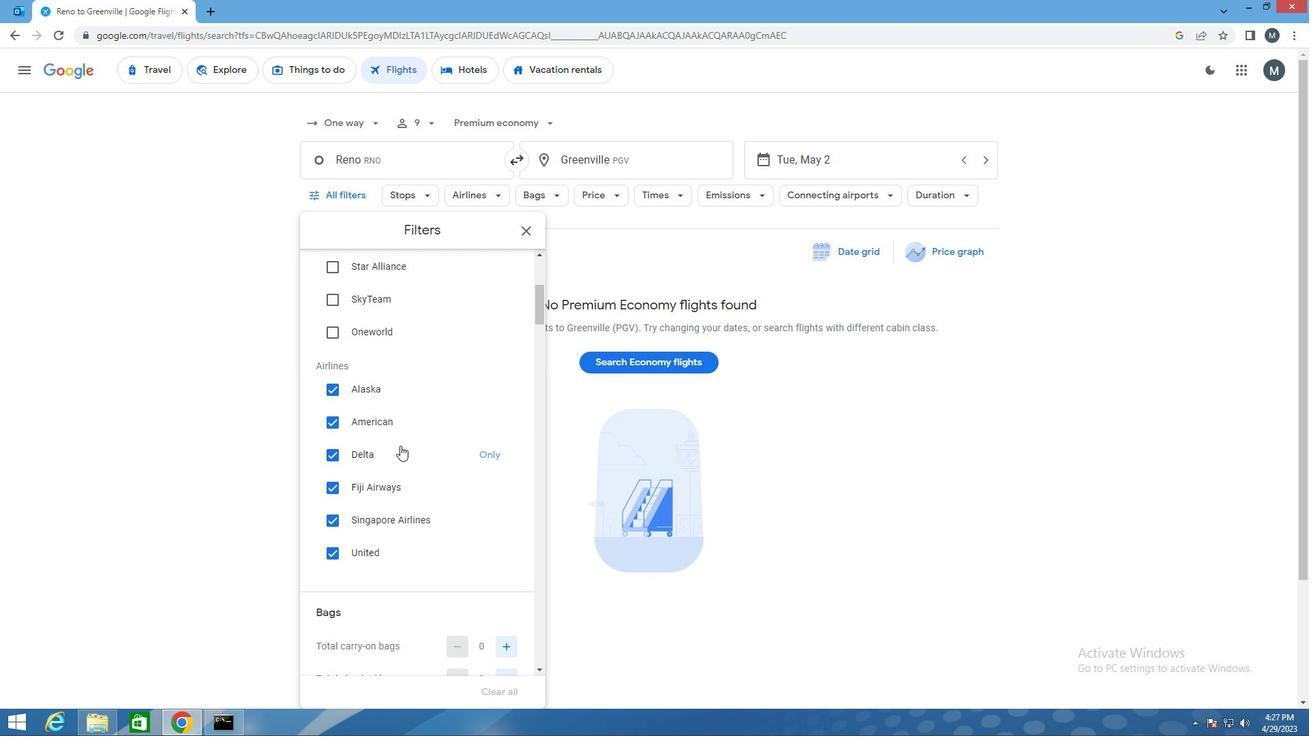
Action: Mouse scrolled (403, 443) with delta (0, 0)
Screenshot: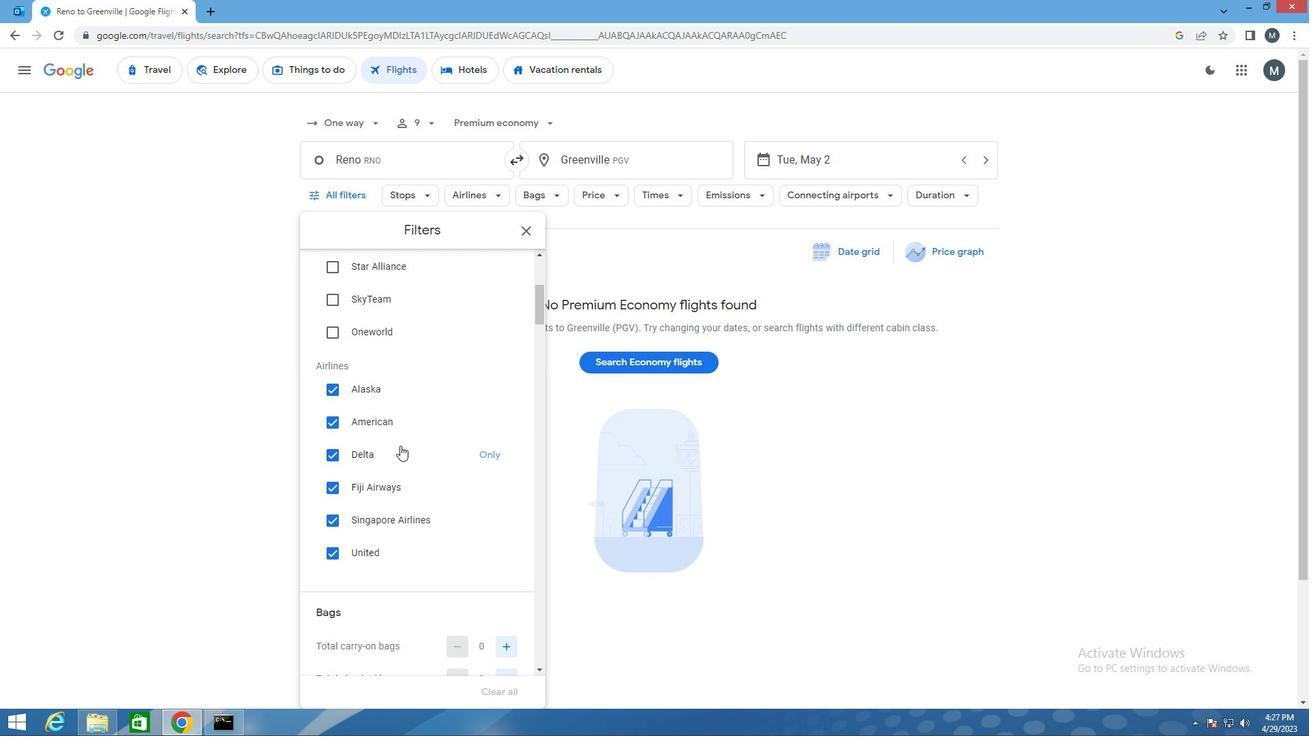
Action: Mouse moved to (398, 442)
Screenshot: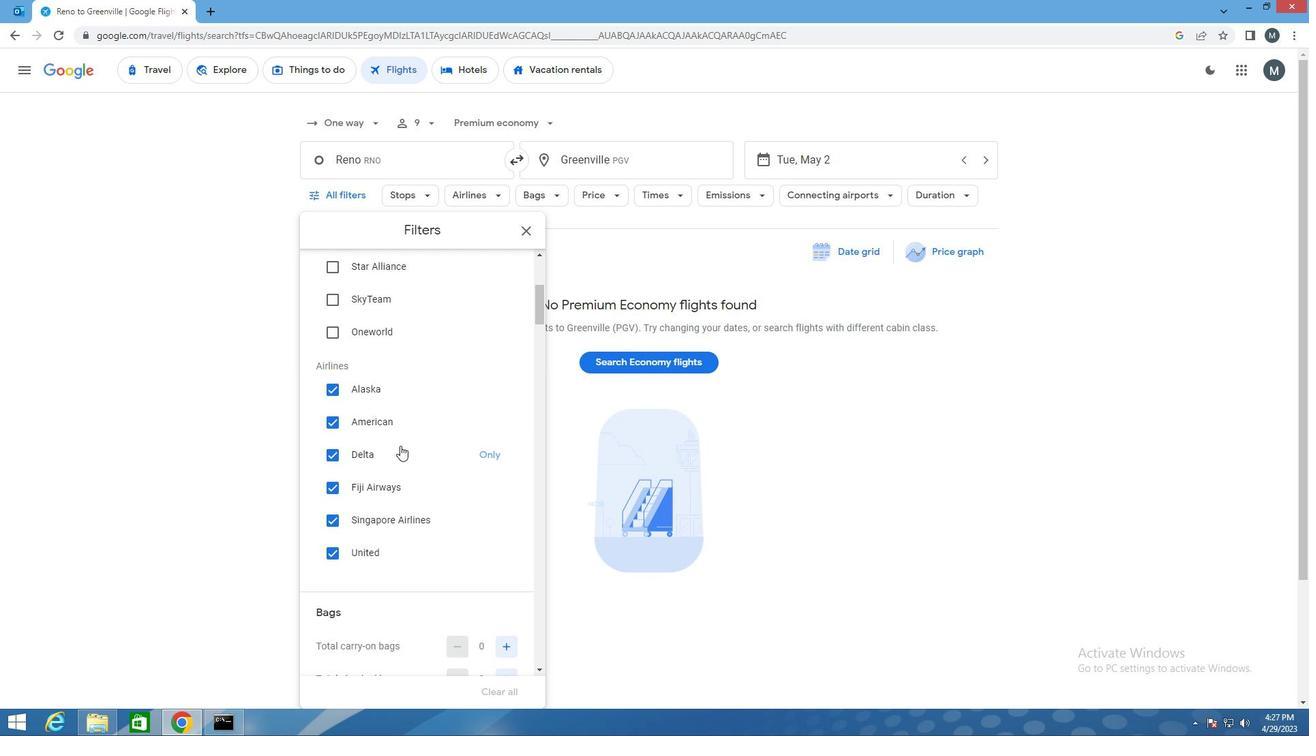 
Action: Mouse scrolled (398, 443) with delta (0, 0)
Screenshot: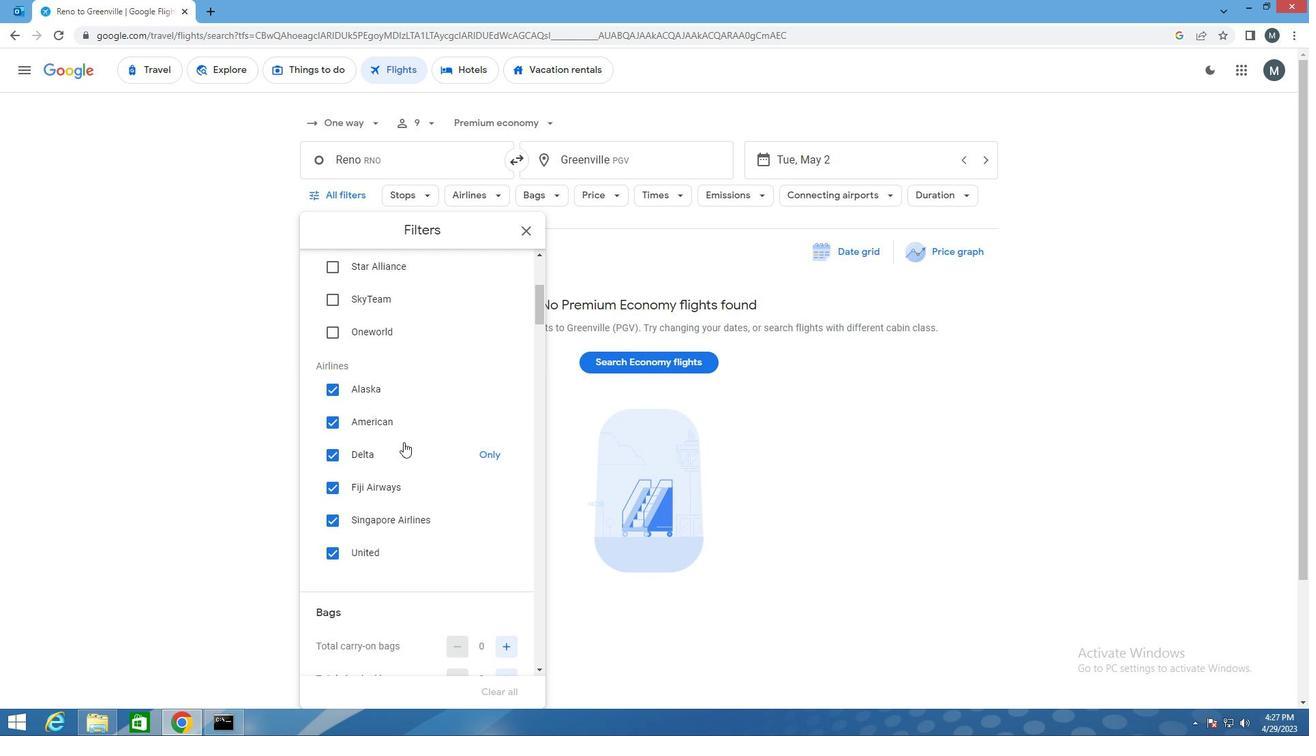 
Action: Mouse moved to (502, 416)
Screenshot: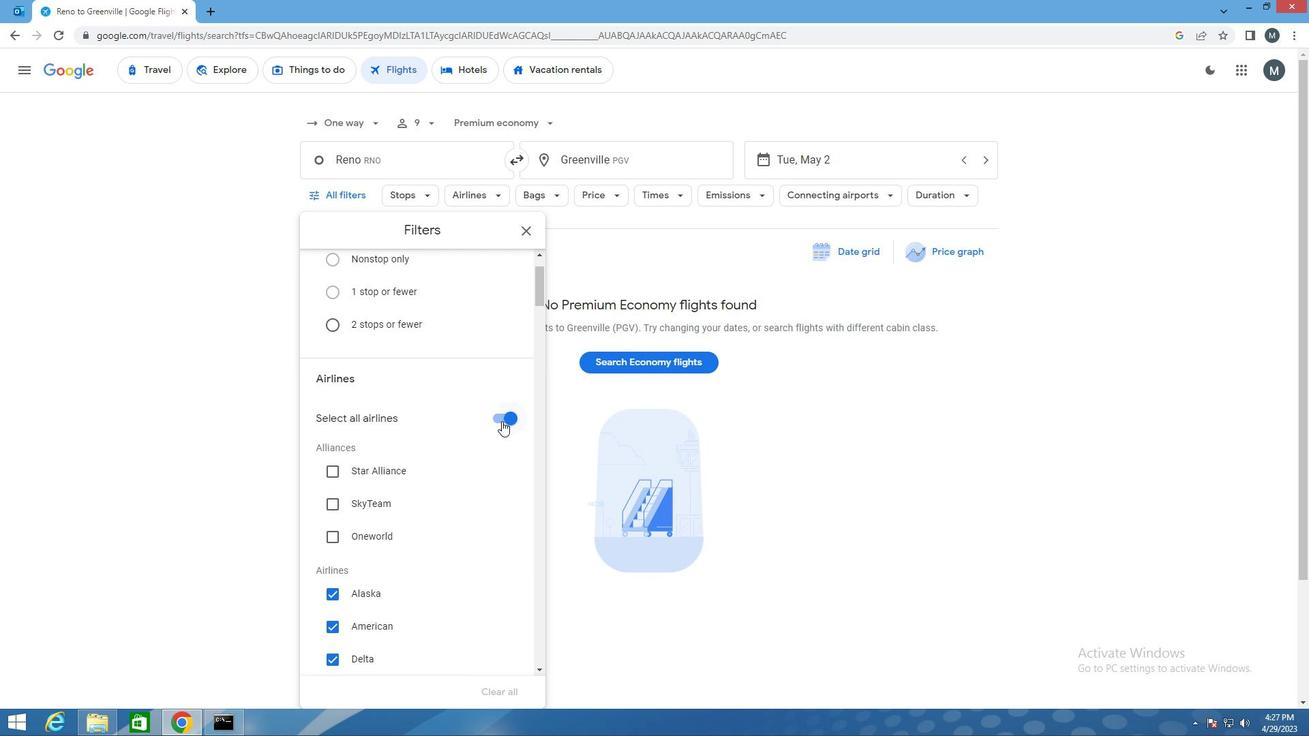 
Action: Mouse pressed left at (502, 416)
Screenshot: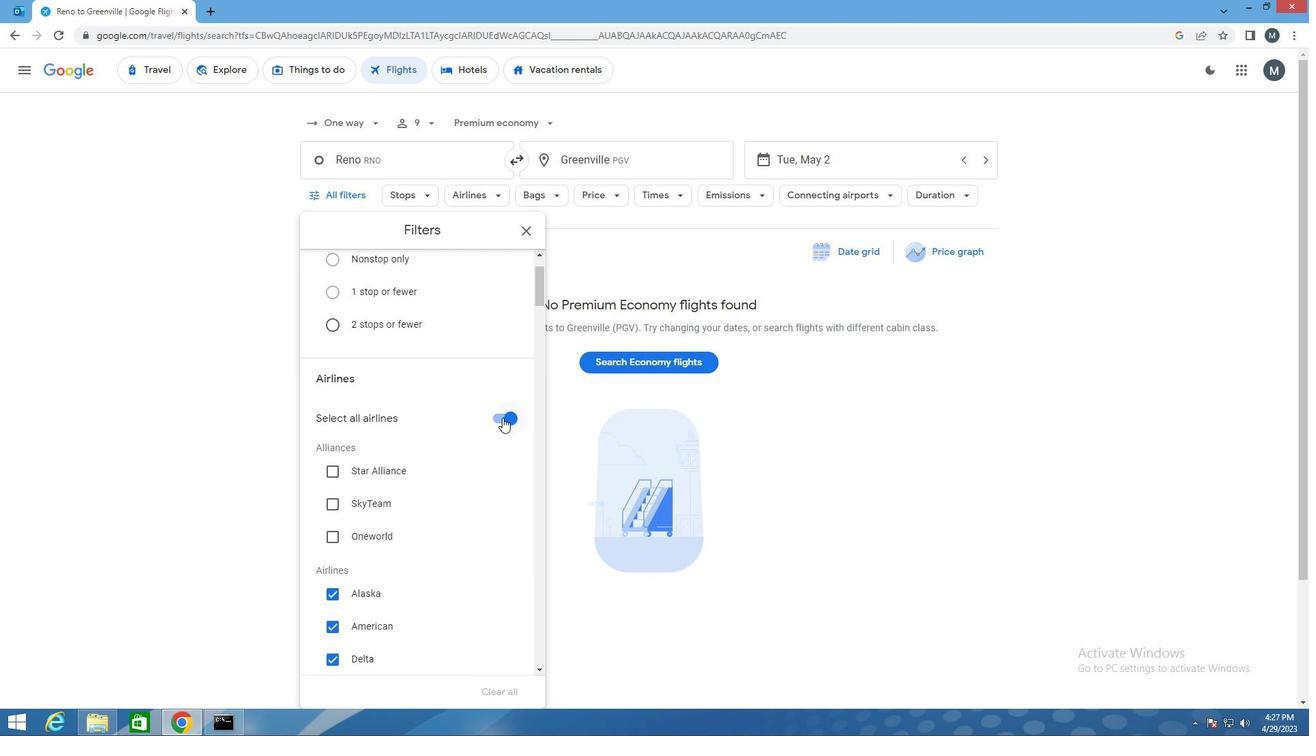 
Action: Mouse moved to (423, 453)
Screenshot: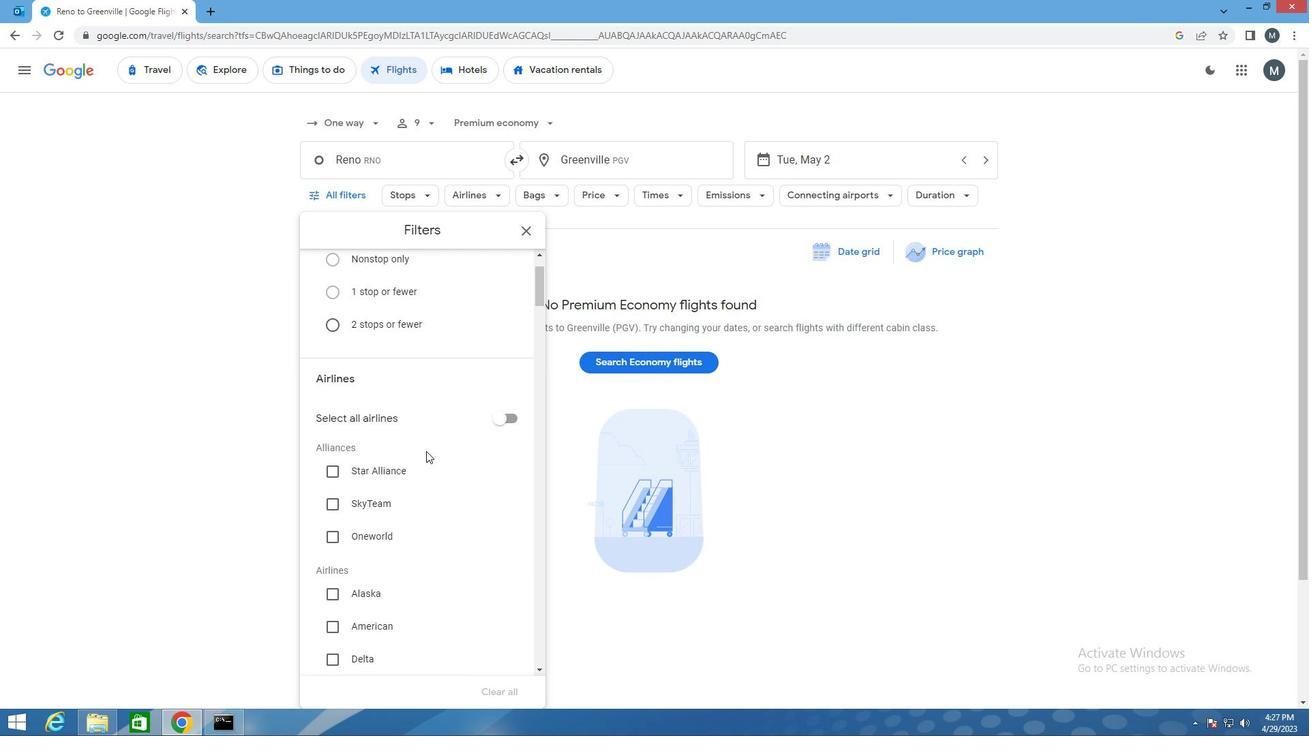 
Action: Mouse scrolled (423, 452) with delta (0, 0)
Screenshot: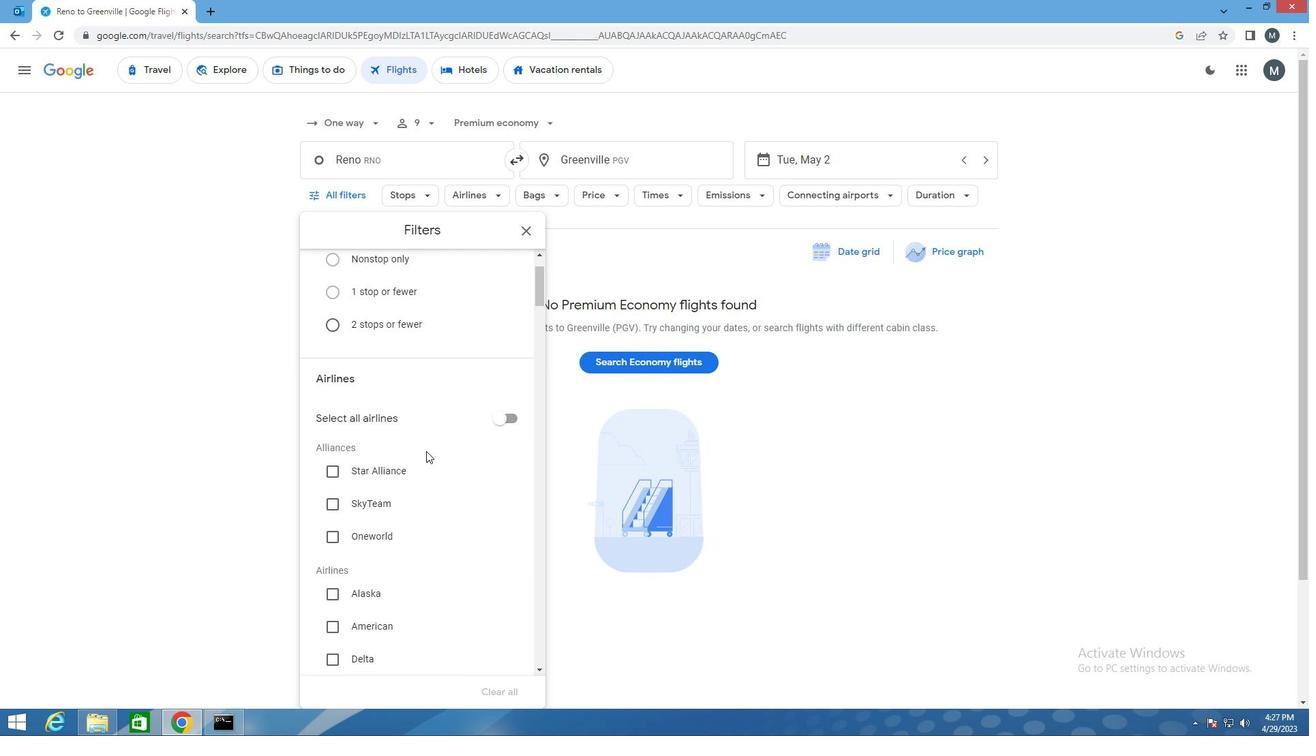 
Action: Mouse moved to (403, 498)
Screenshot: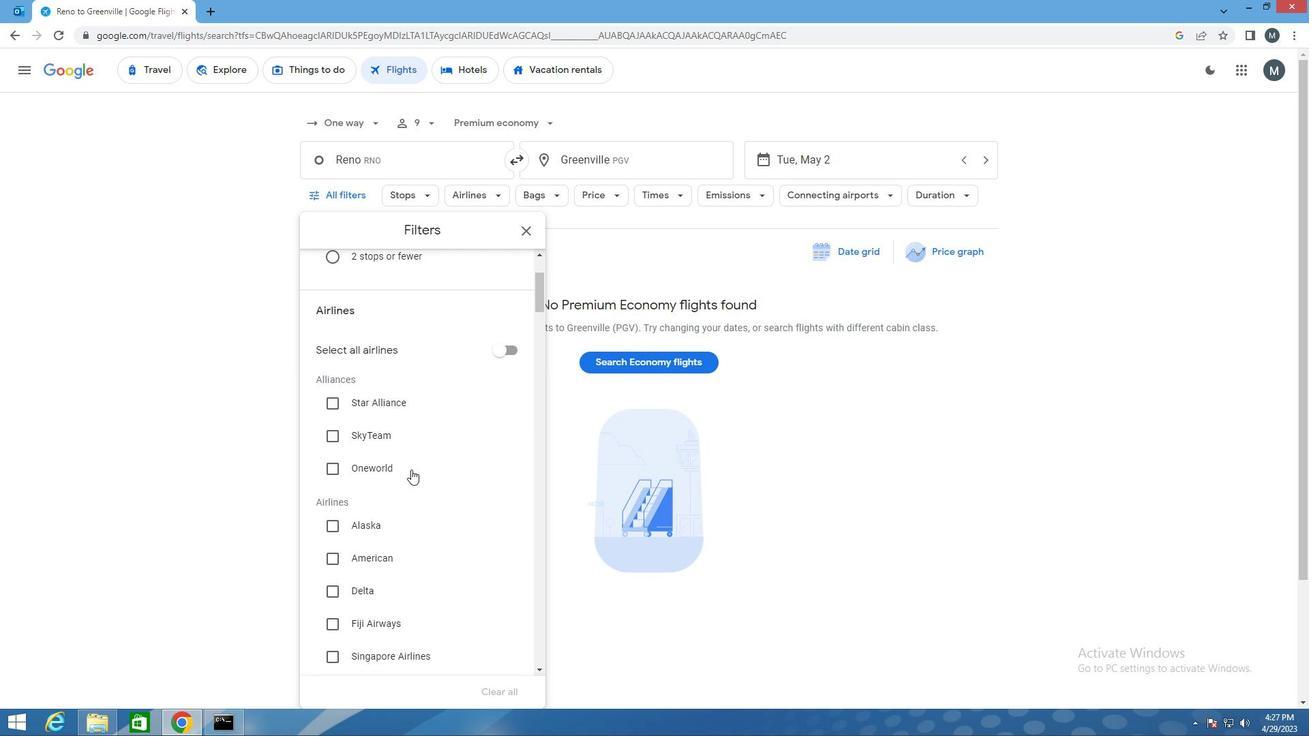 
Action: Mouse scrolled (403, 497) with delta (0, 0)
Screenshot: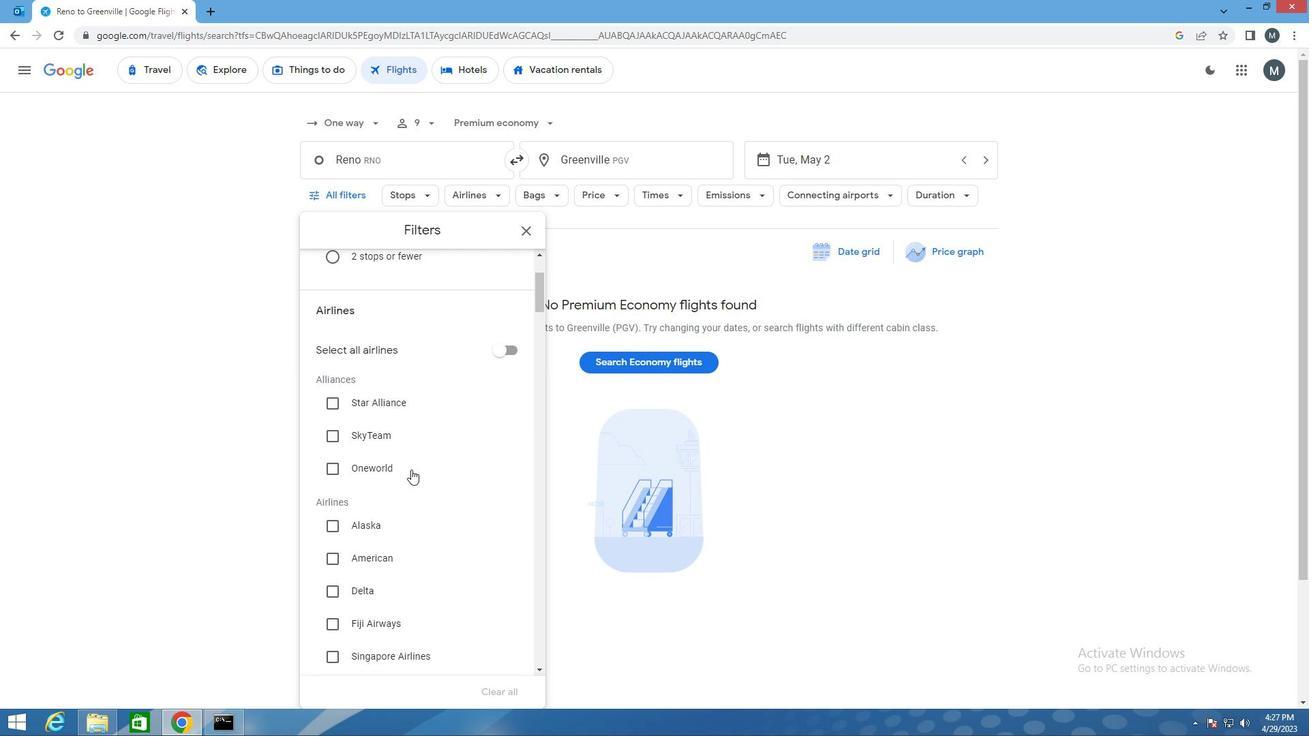 
Action: Mouse moved to (402, 500)
Screenshot: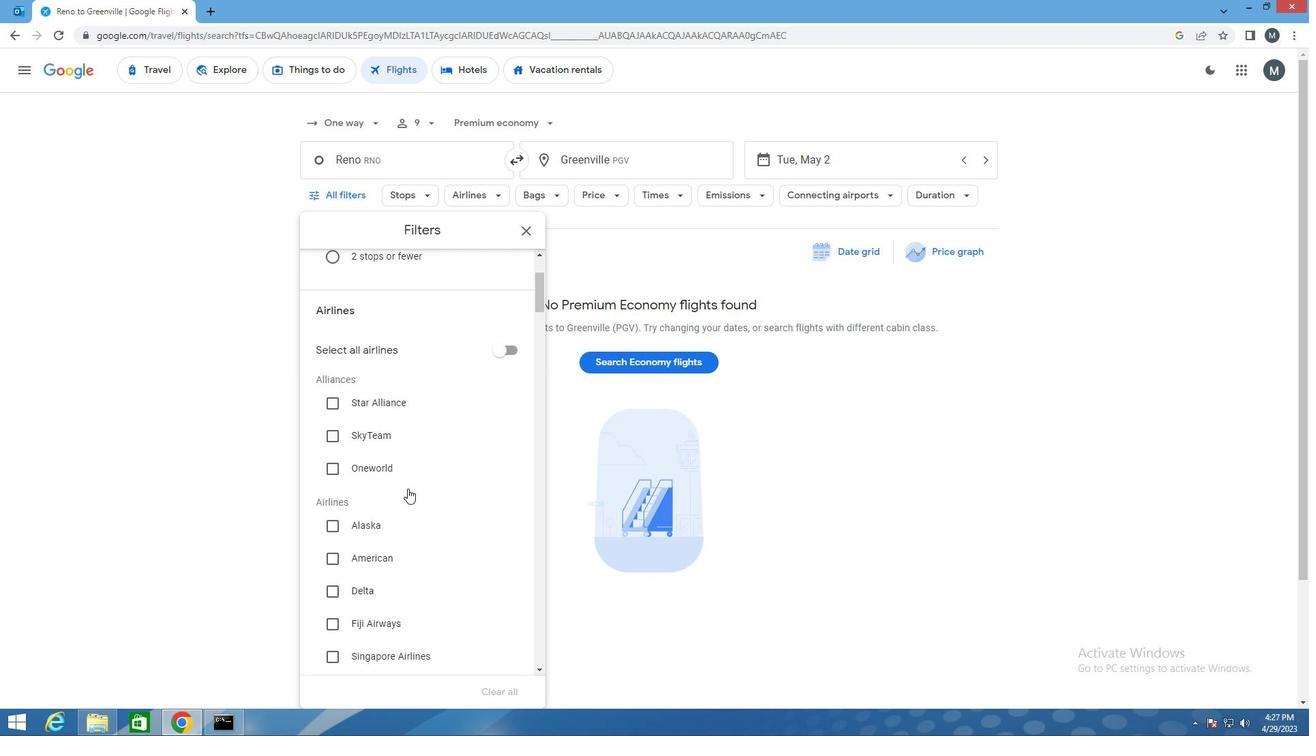 
Action: Mouse scrolled (402, 499) with delta (0, 0)
Screenshot: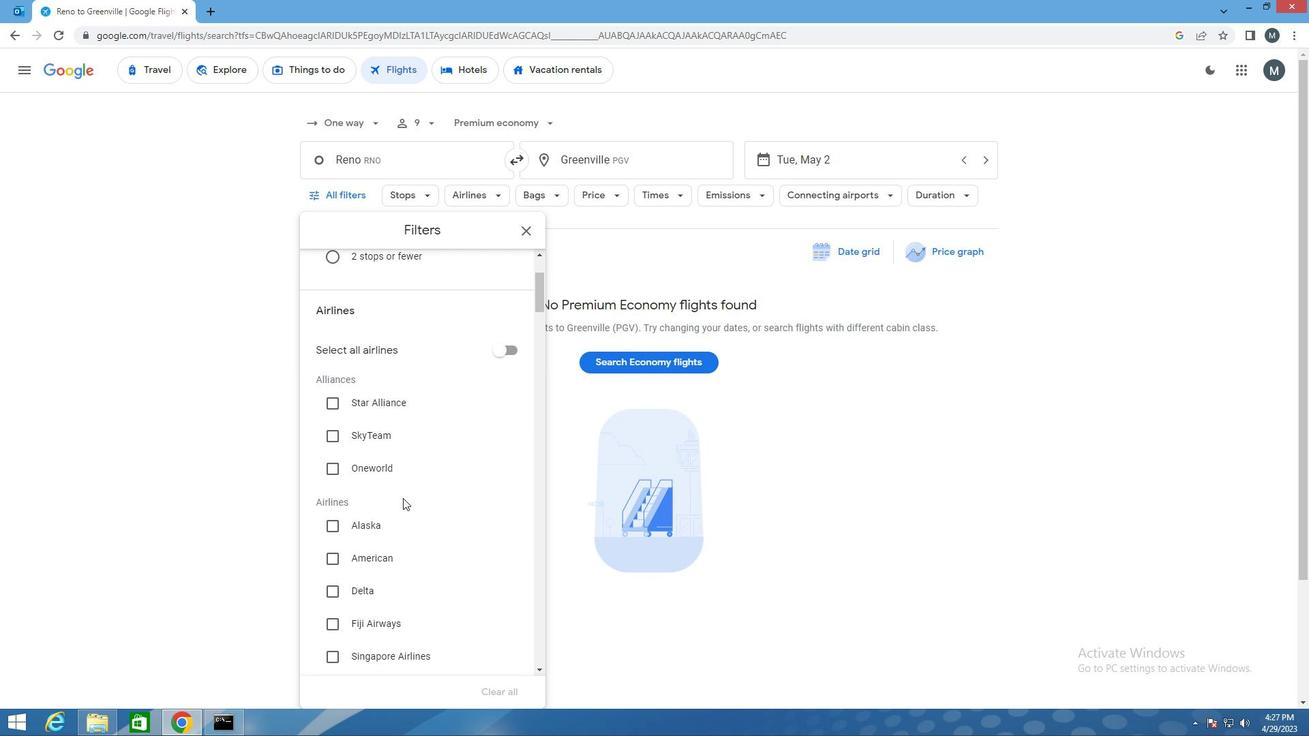 
Action: Mouse moved to (371, 441)
Screenshot: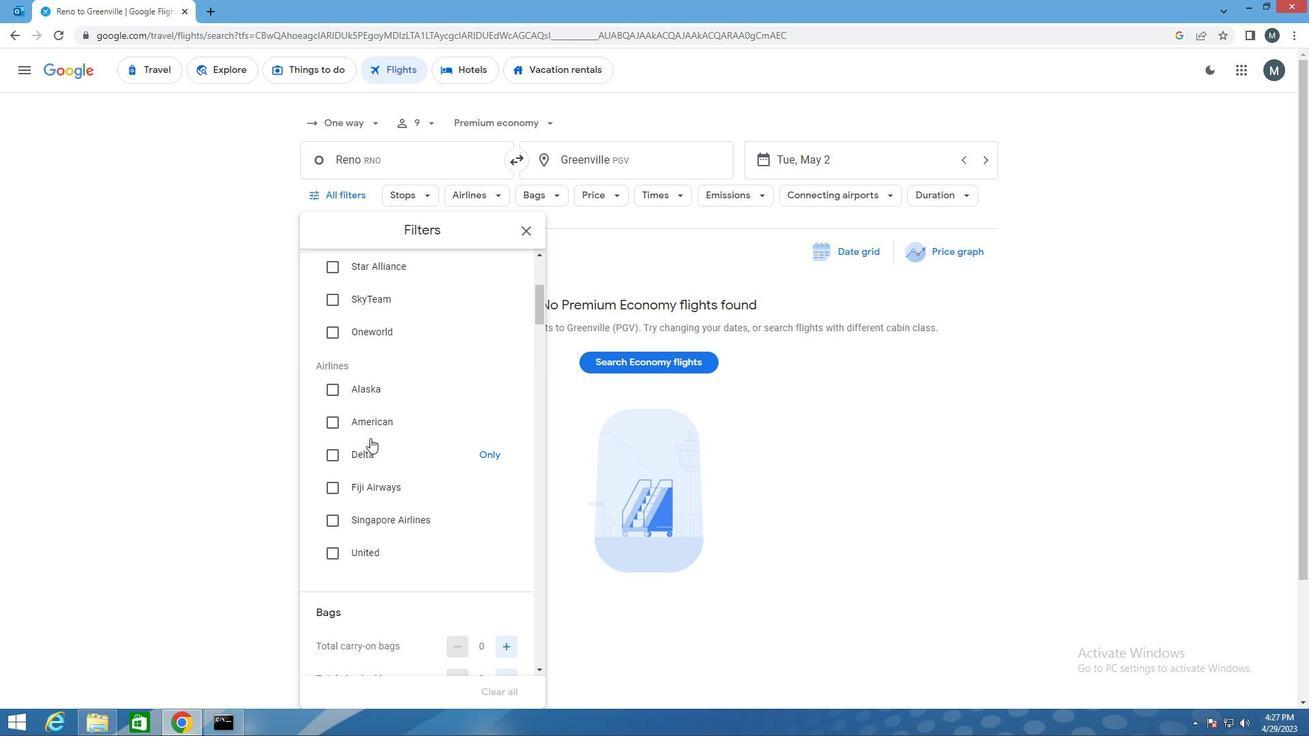 
Action: Mouse scrolled (371, 441) with delta (0, 0)
Screenshot: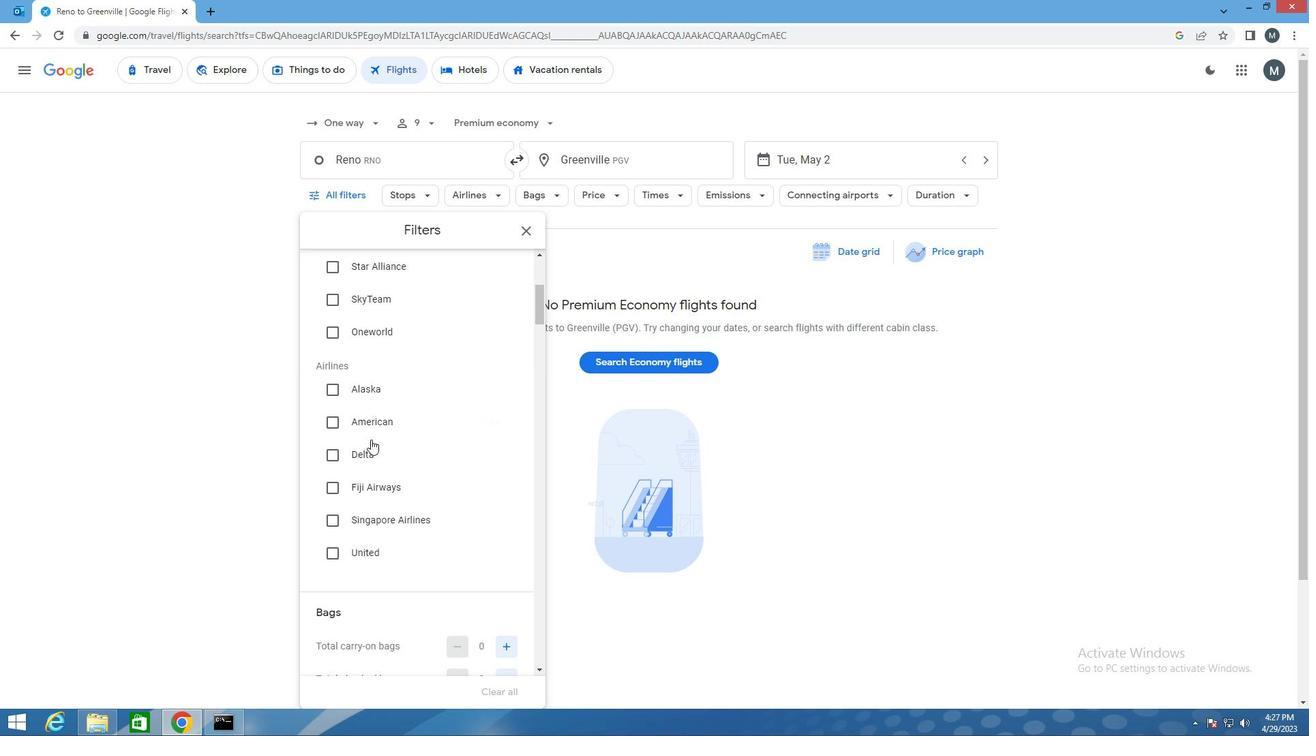 
Action: Mouse moved to (371, 441)
Screenshot: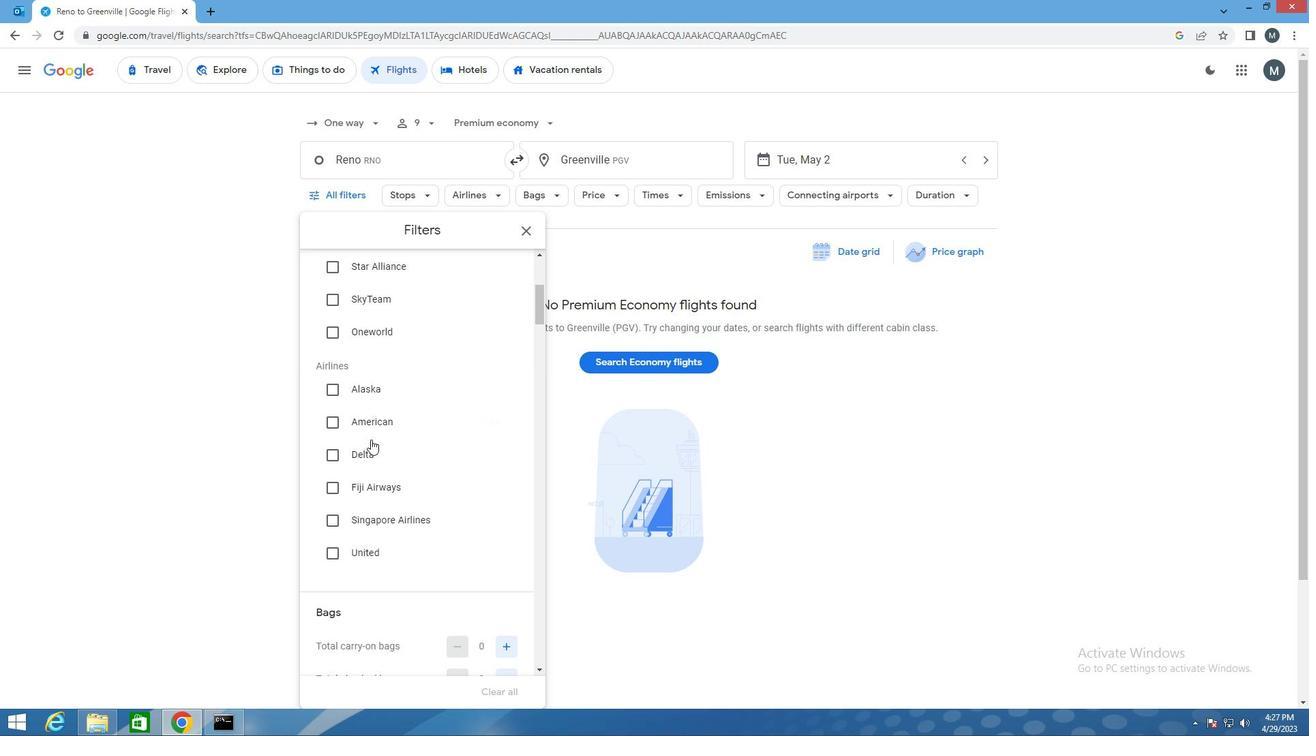 
Action: Mouse scrolled (371, 441) with delta (0, 0)
Screenshot: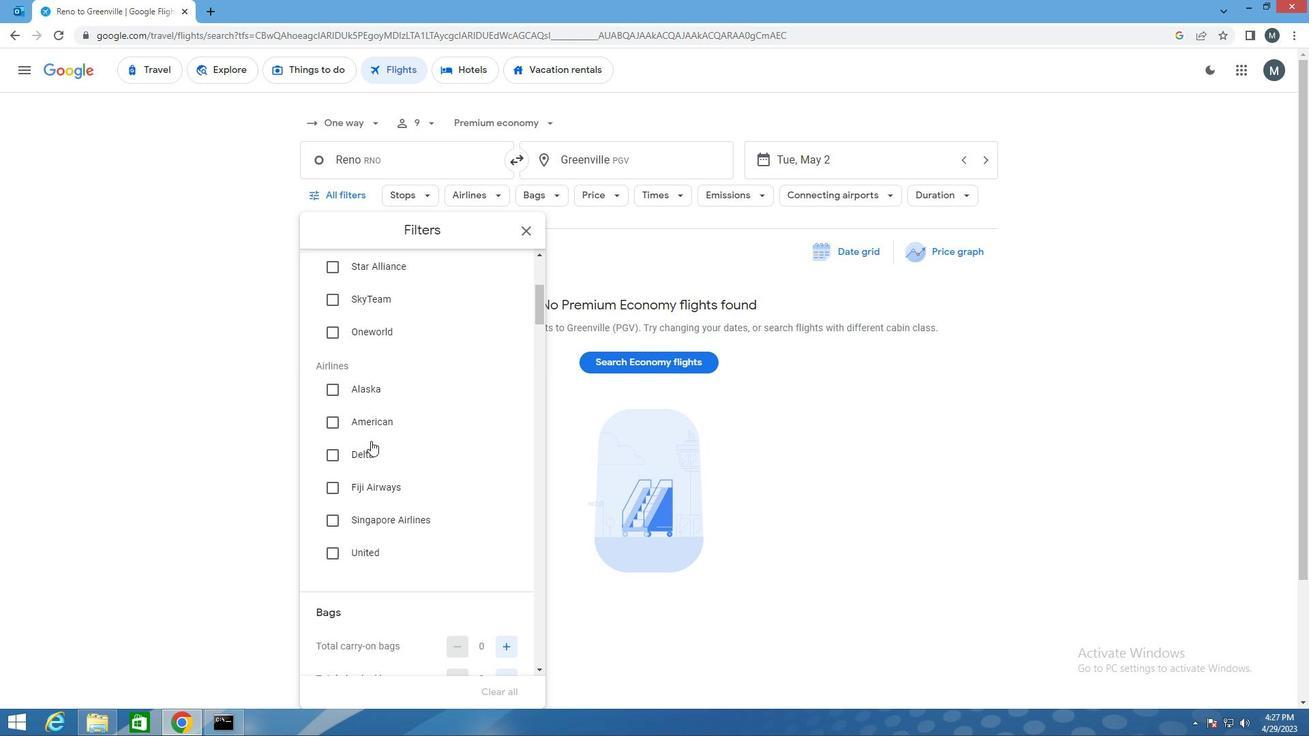 
Action: Mouse moved to (375, 445)
Screenshot: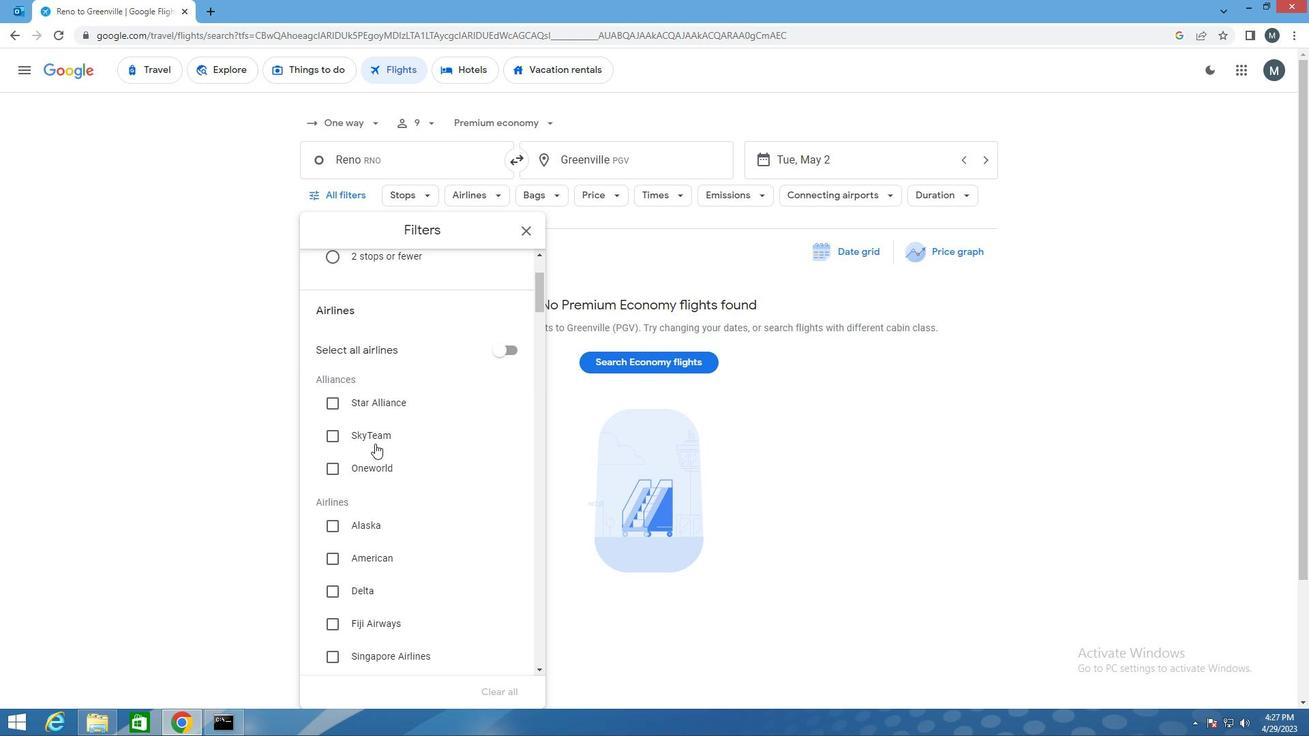 
Action: Mouse scrolled (375, 444) with delta (0, 0)
Screenshot: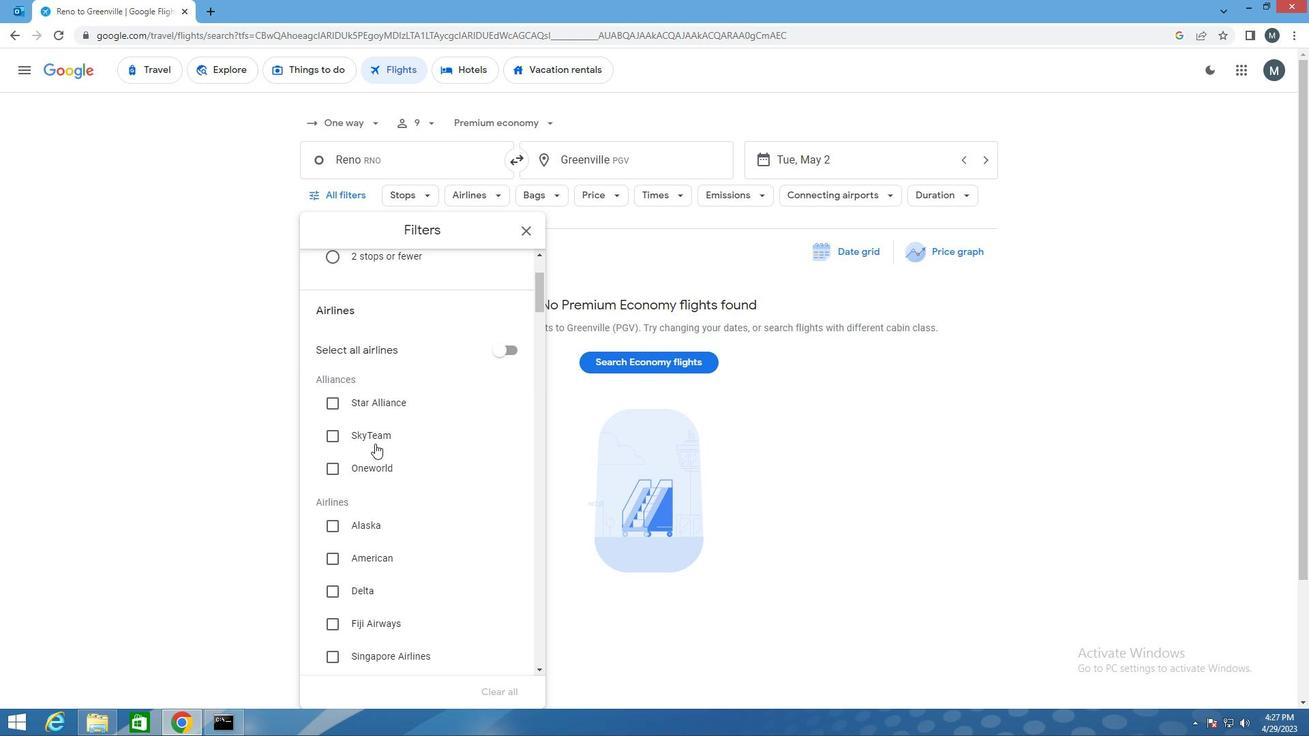 
Action: Mouse moved to (375, 448)
Screenshot: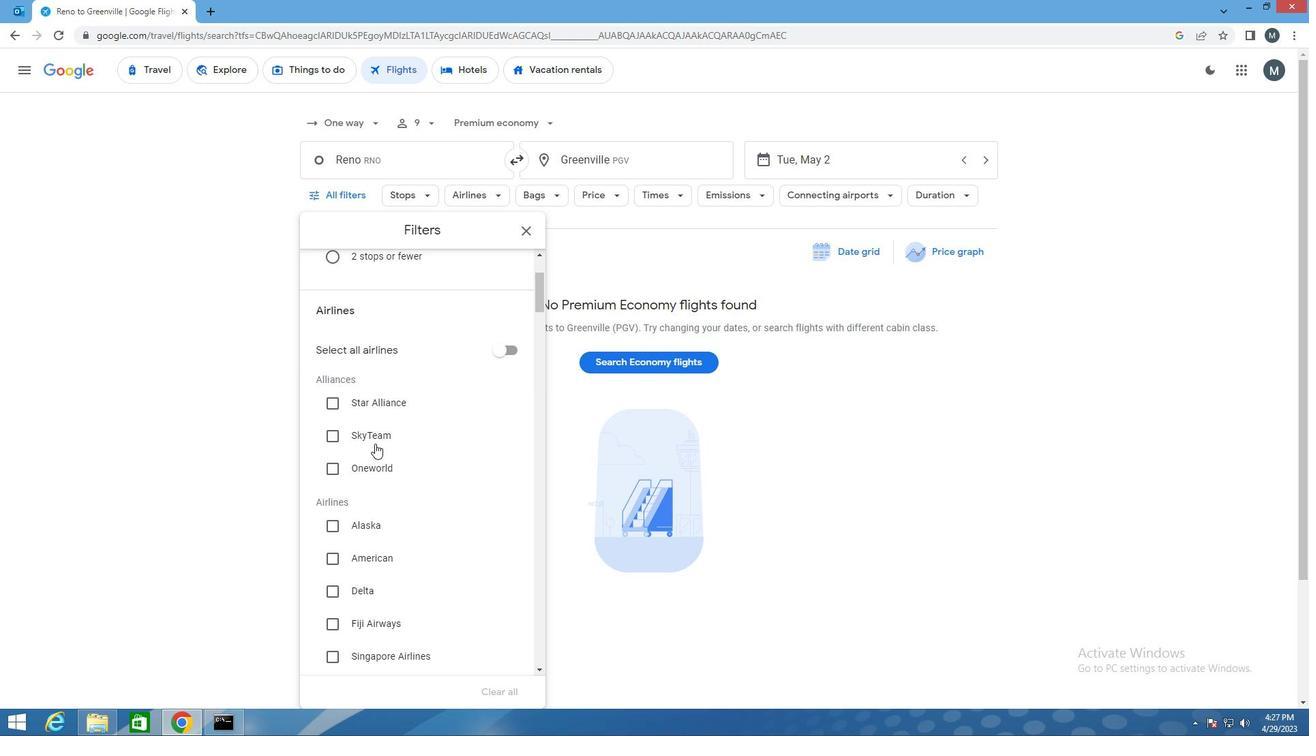 
Action: Mouse scrolled (375, 447) with delta (0, 0)
Screenshot: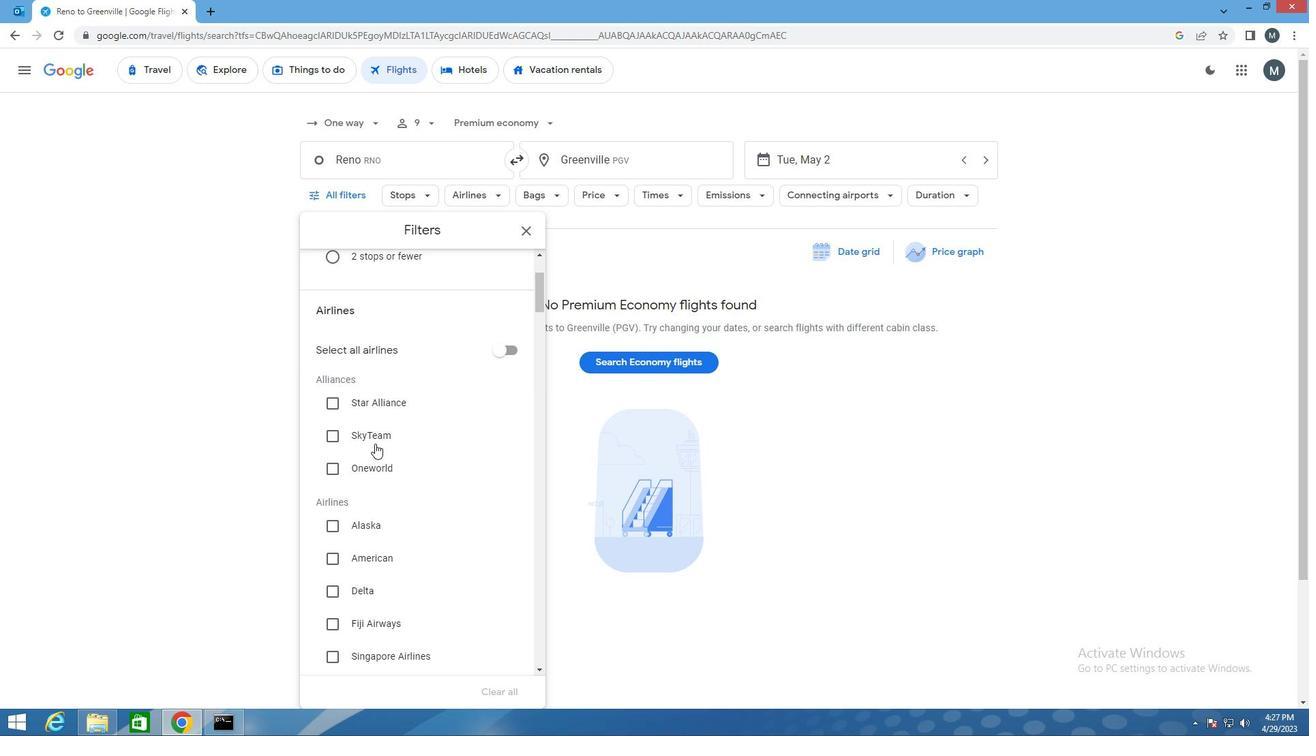 
Action: Mouse moved to (375, 450)
Screenshot: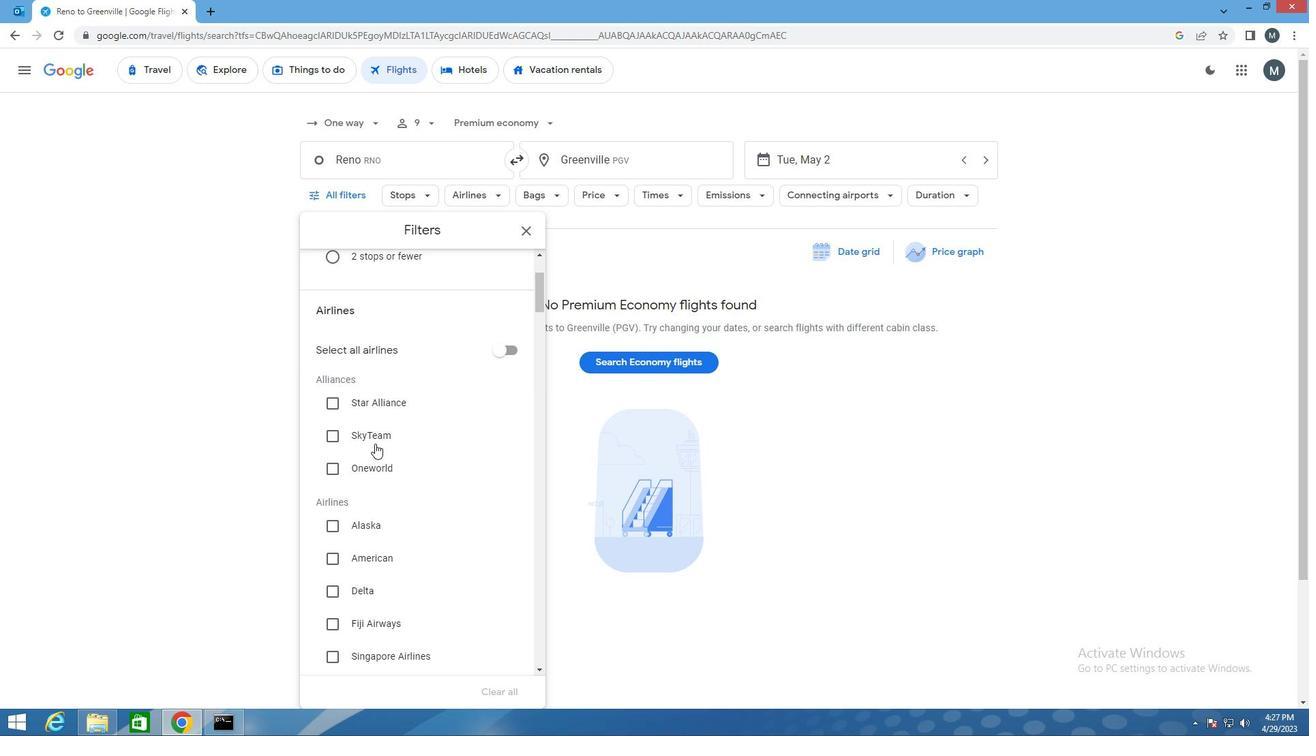 
Action: Mouse scrolled (375, 450) with delta (0, 0)
Screenshot: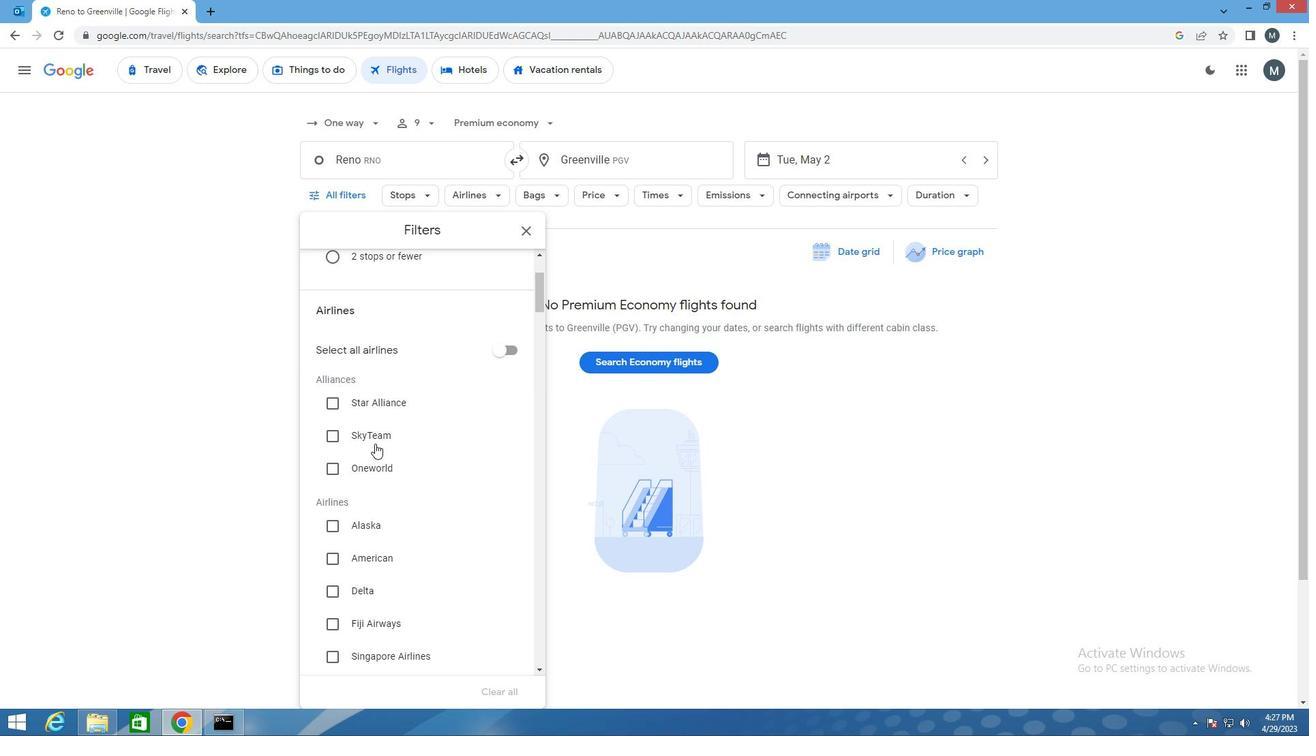 
Action: Mouse moved to (406, 463)
Screenshot: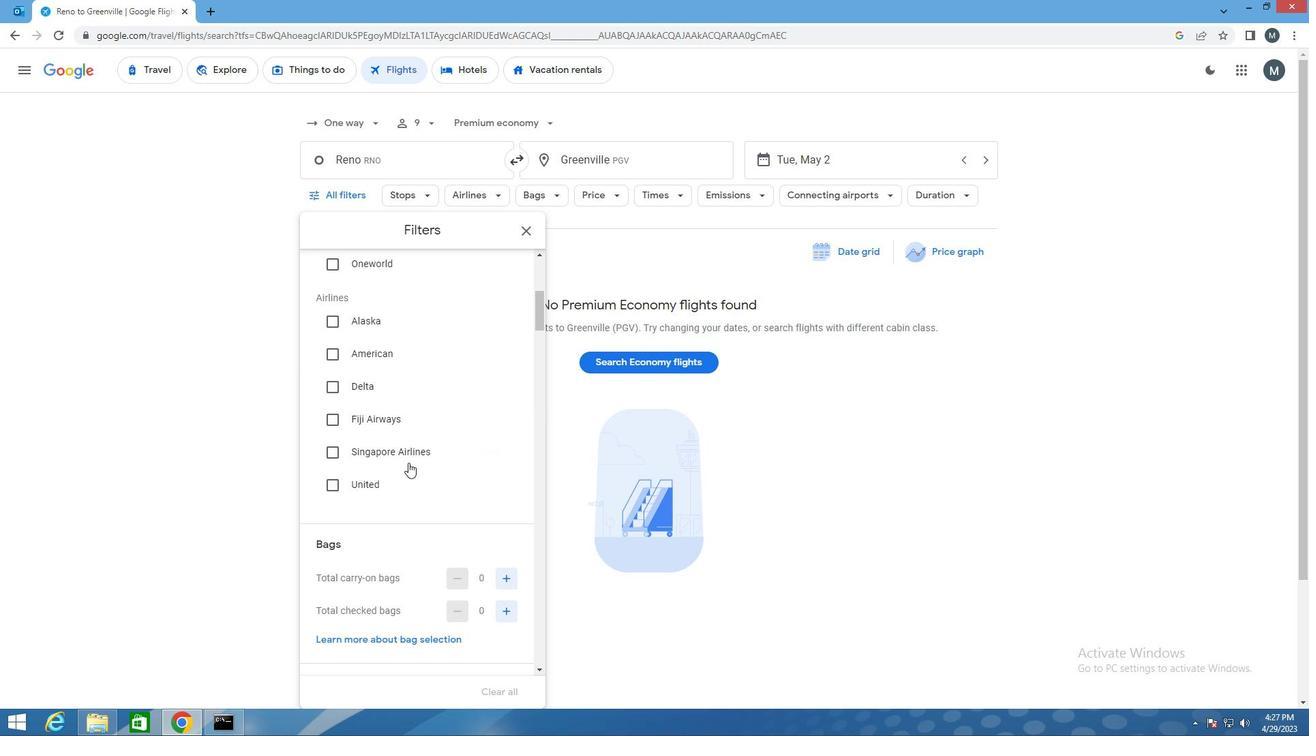 
Action: Mouse scrolled (406, 462) with delta (0, 0)
Screenshot: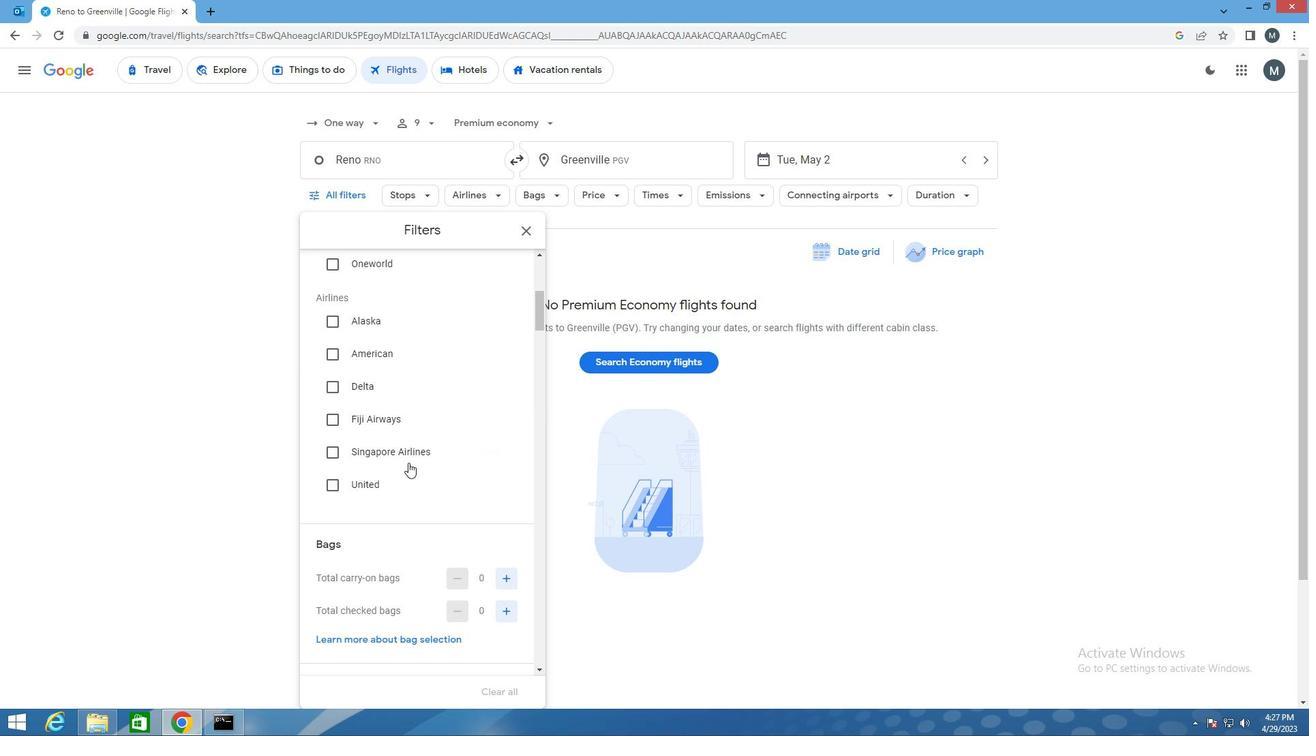 
Action: Mouse moved to (503, 510)
Screenshot: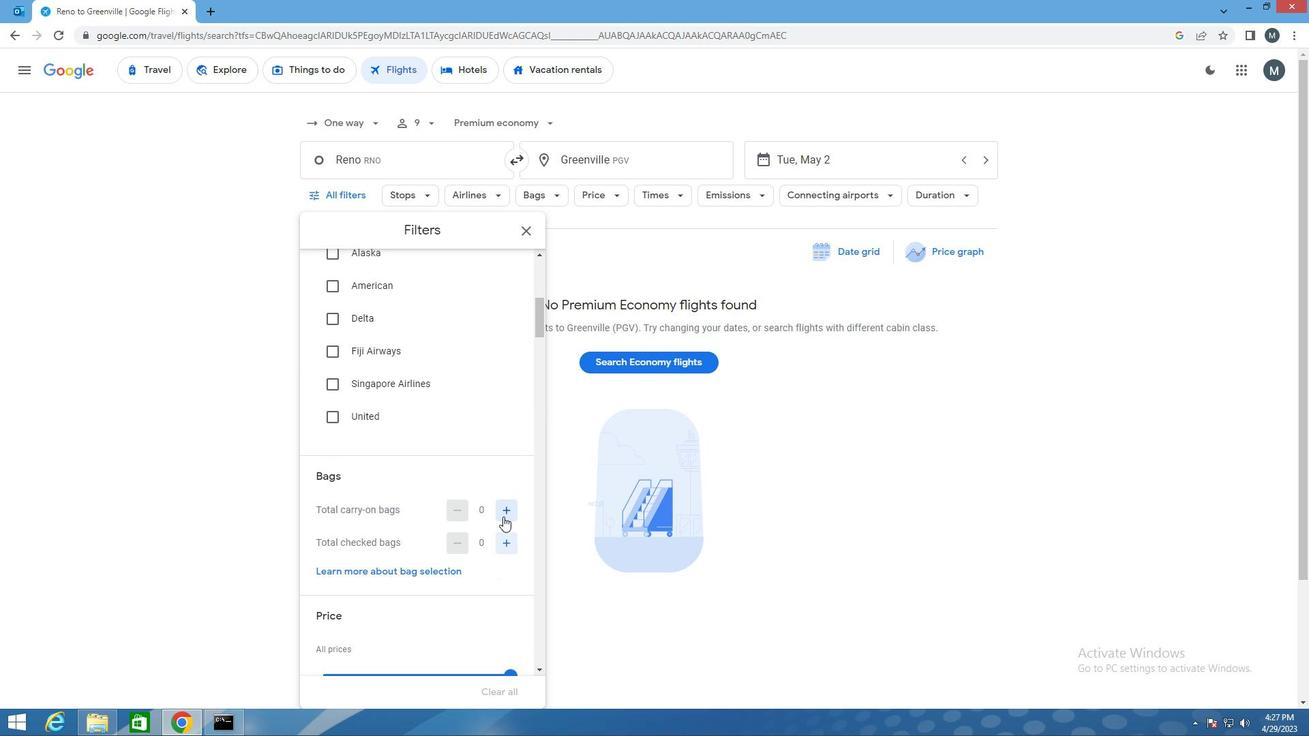 
Action: Mouse pressed left at (503, 510)
Screenshot: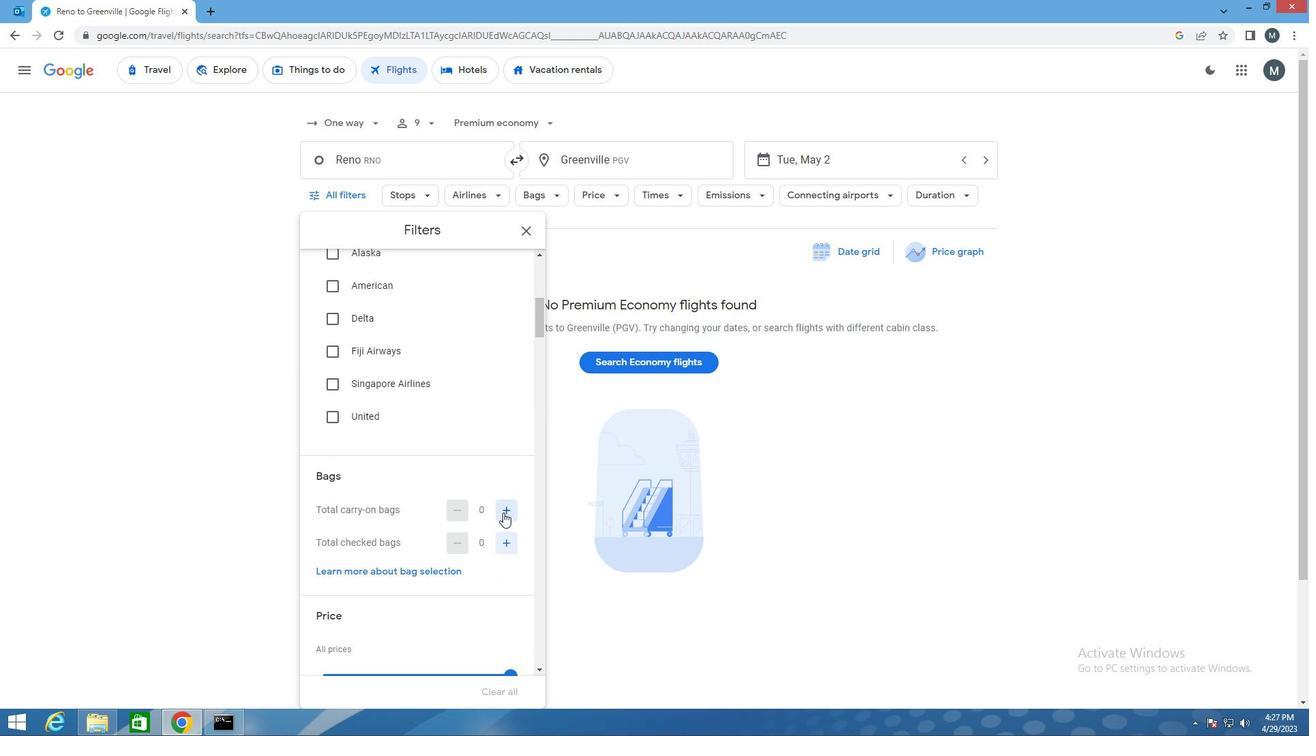 
Action: Mouse pressed left at (503, 510)
Screenshot: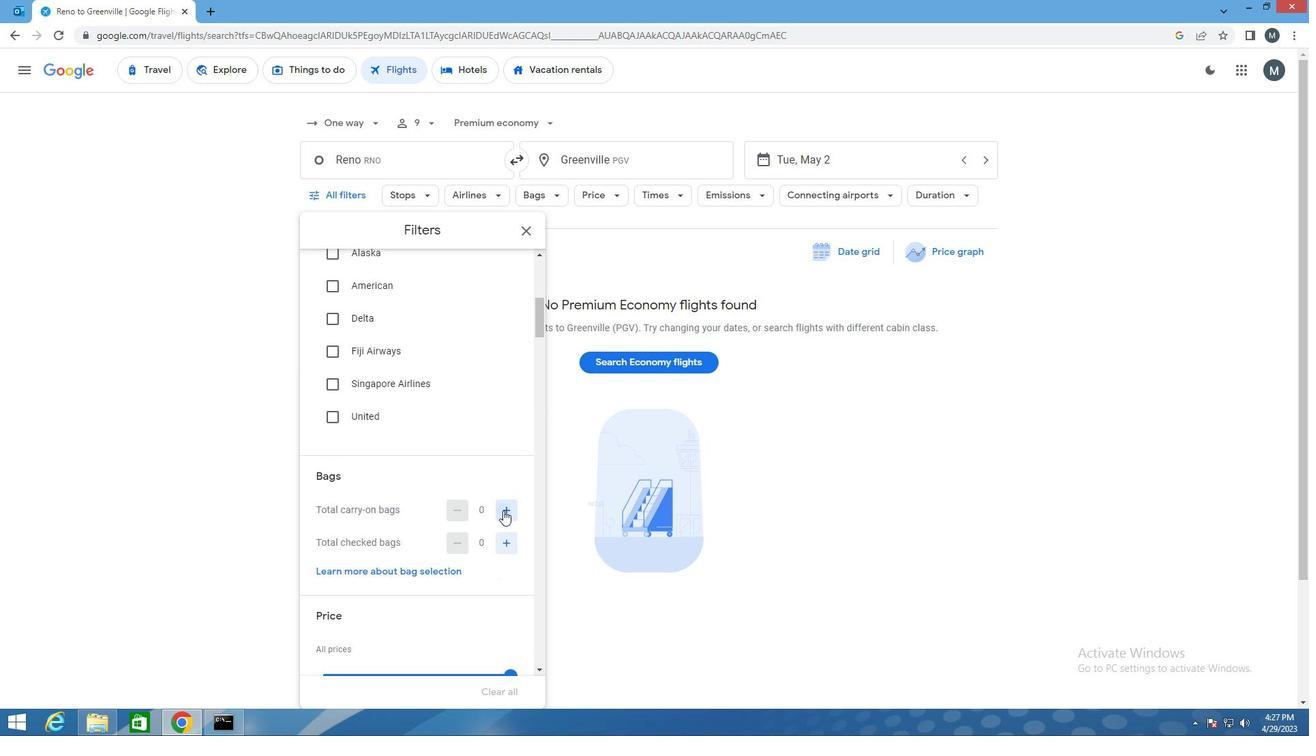 
Action: Mouse moved to (441, 504)
Screenshot: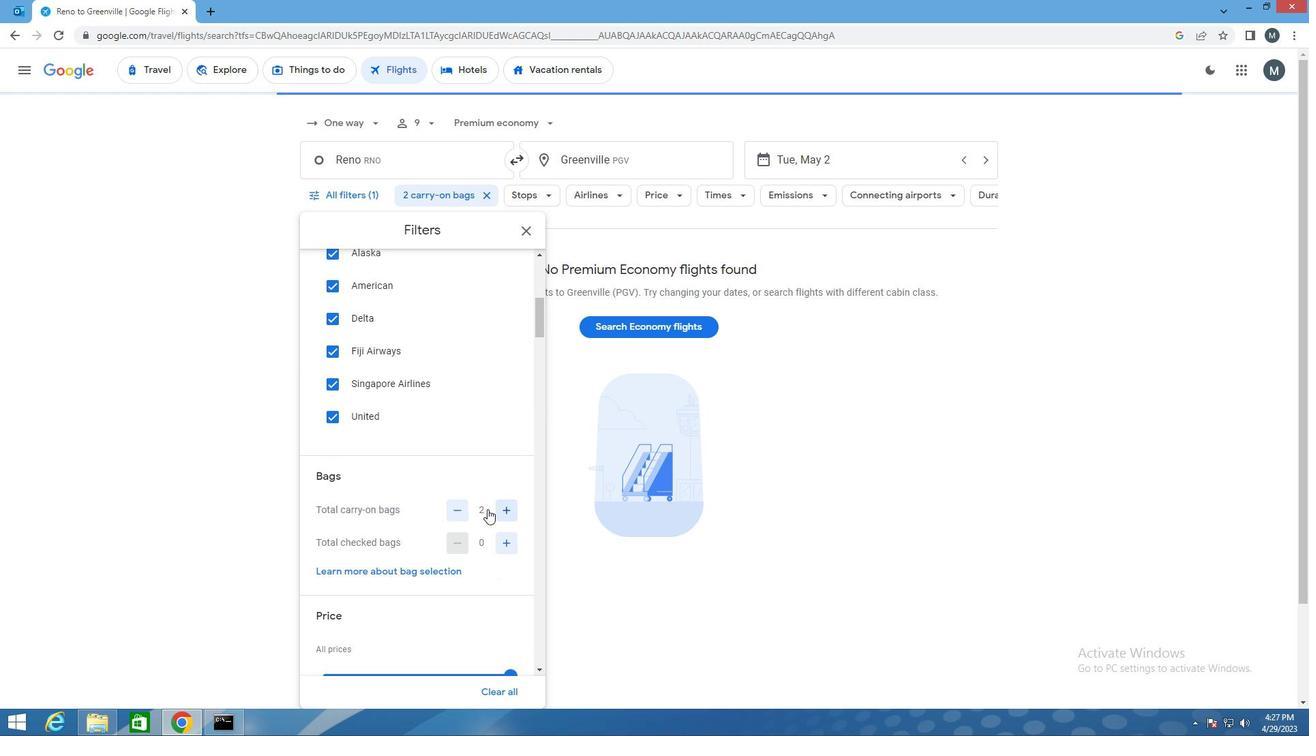 
Action: Mouse scrolled (441, 503) with delta (0, 0)
Screenshot: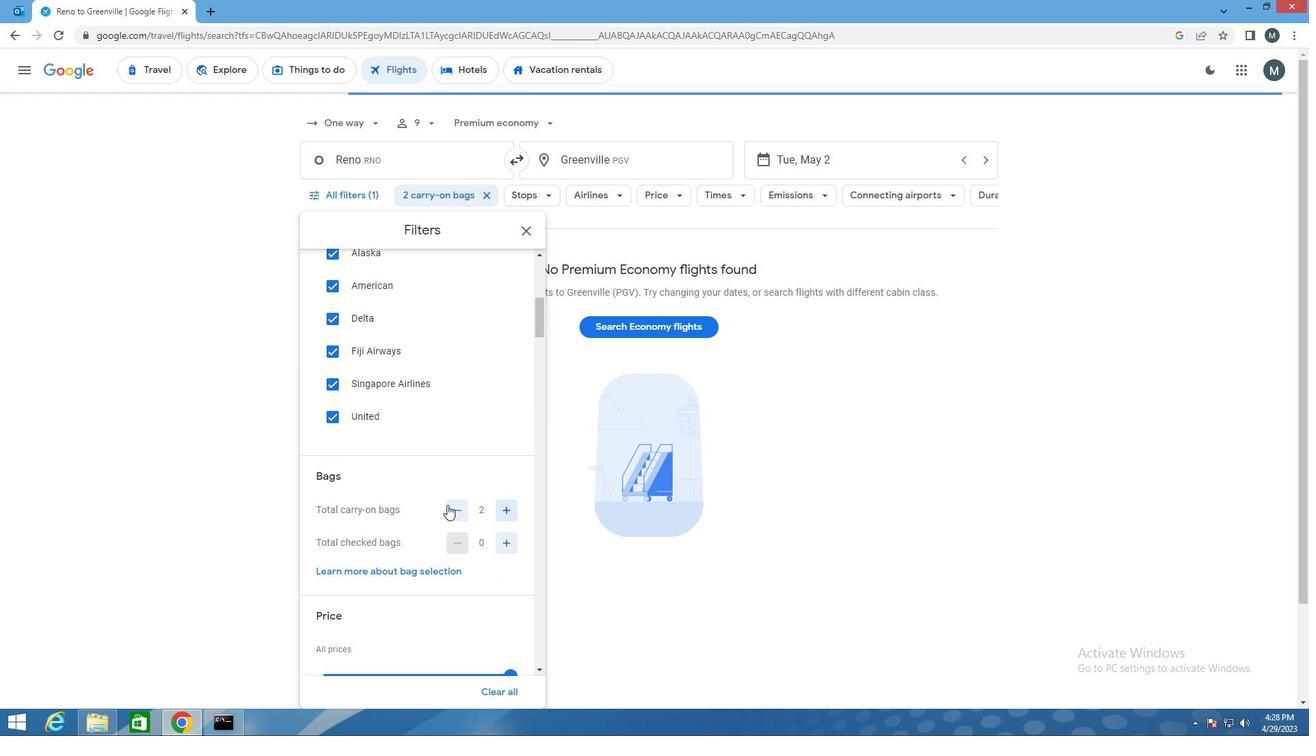 
Action: Mouse scrolled (441, 503) with delta (0, 0)
Screenshot: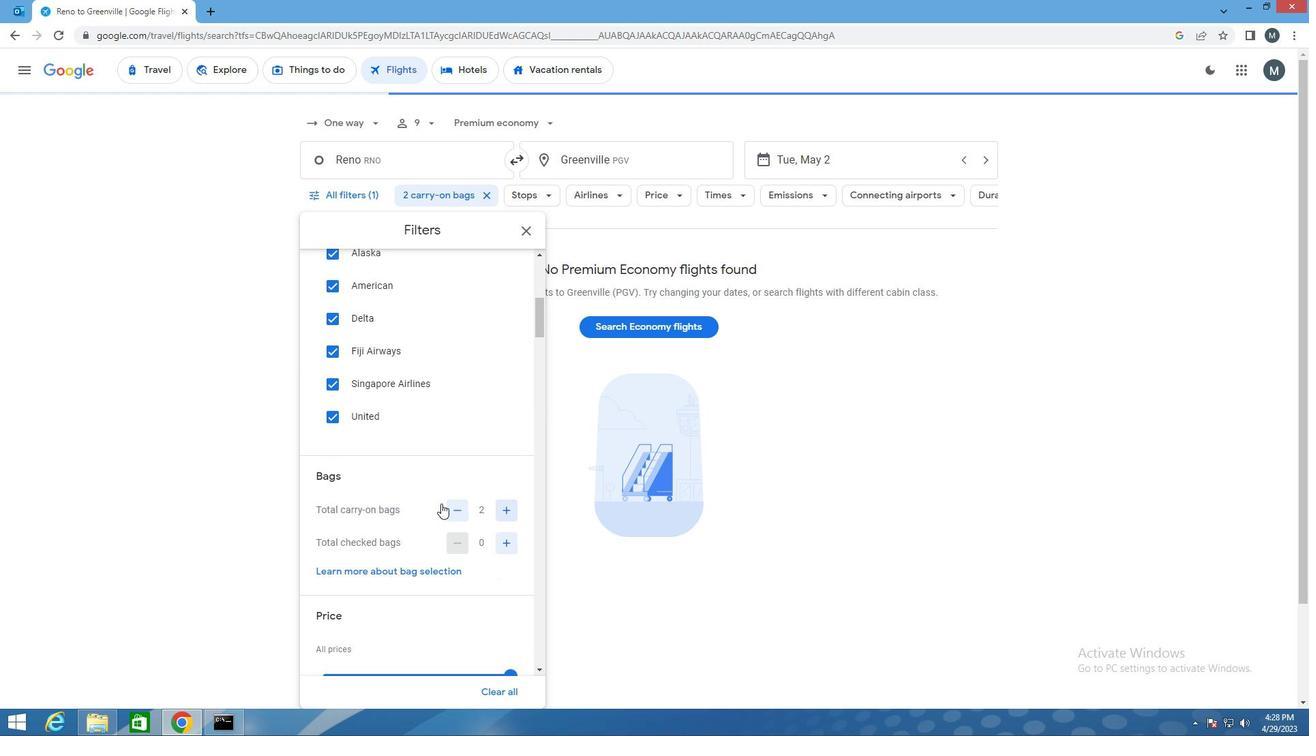 
Action: Mouse moved to (413, 532)
Screenshot: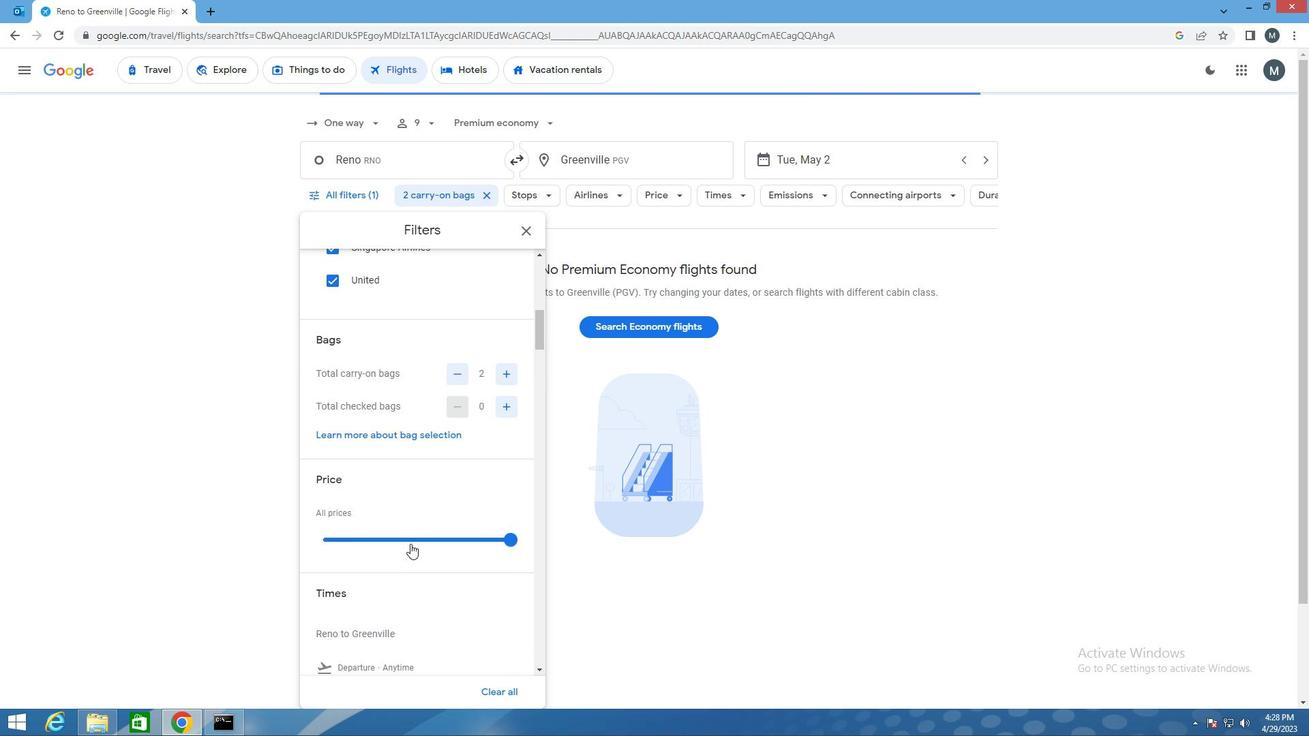 
Action: Mouse pressed left at (413, 532)
Screenshot: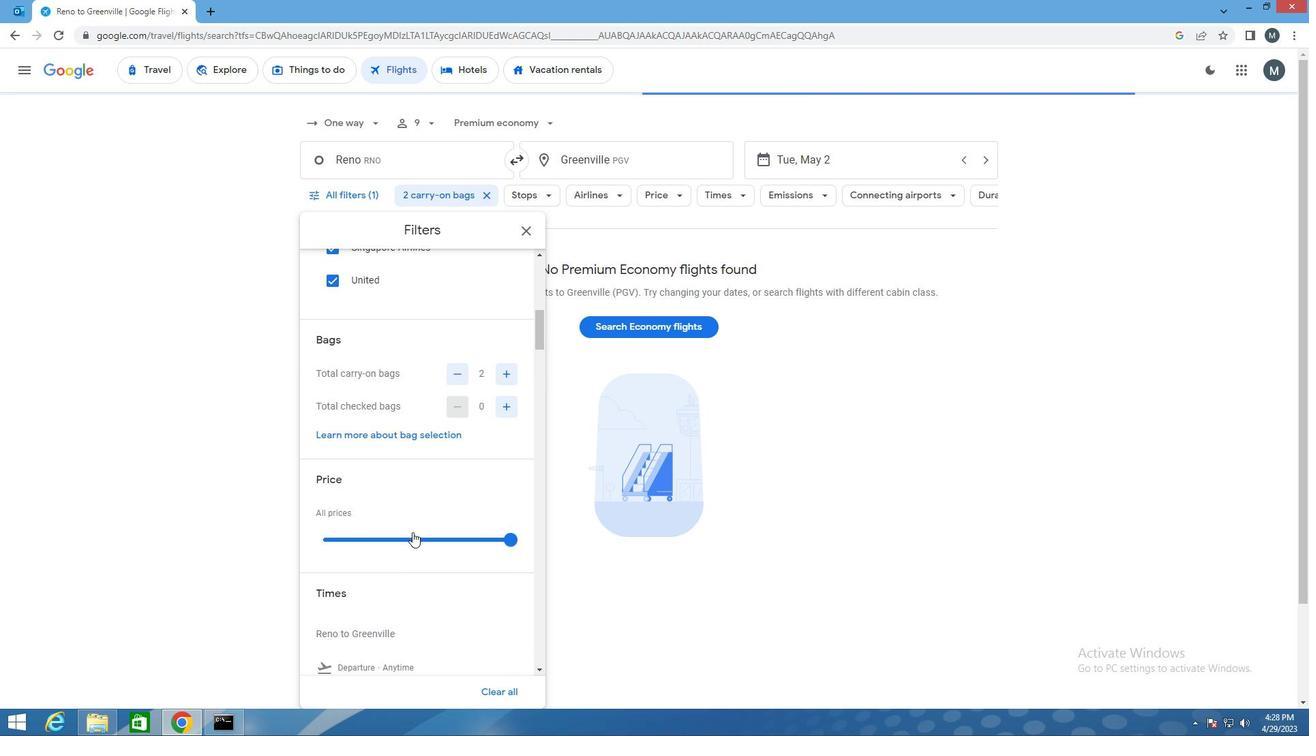 
Action: Mouse moved to (414, 534)
Screenshot: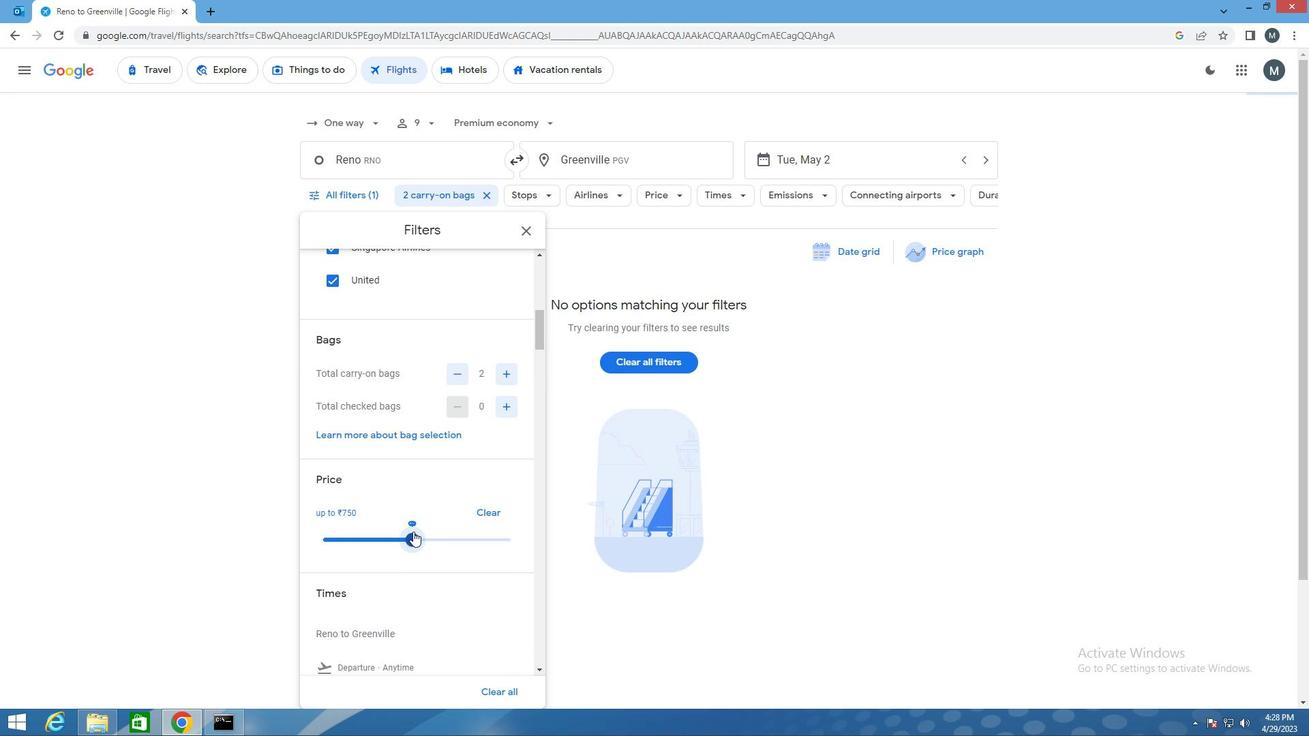 
Action: Mouse pressed left at (414, 534)
Screenshot: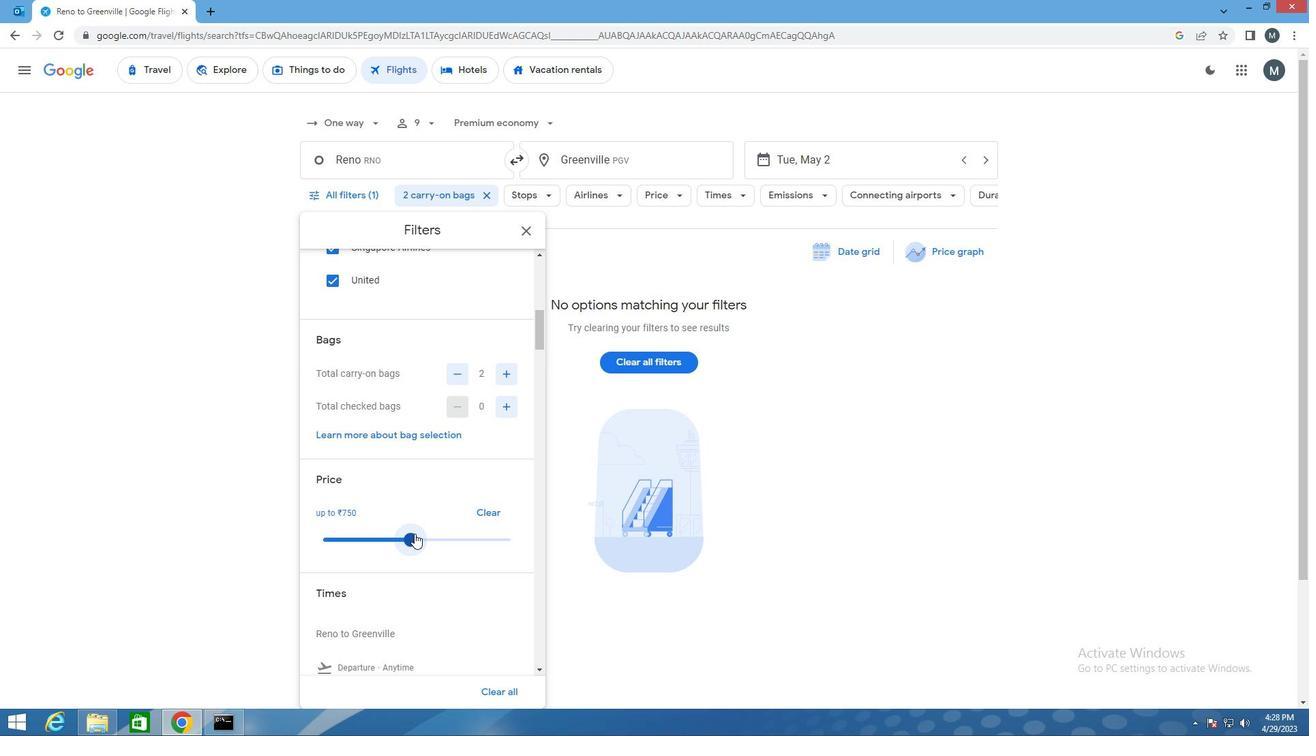 
Action: Mouse moved to (420, 502)
Screenshot: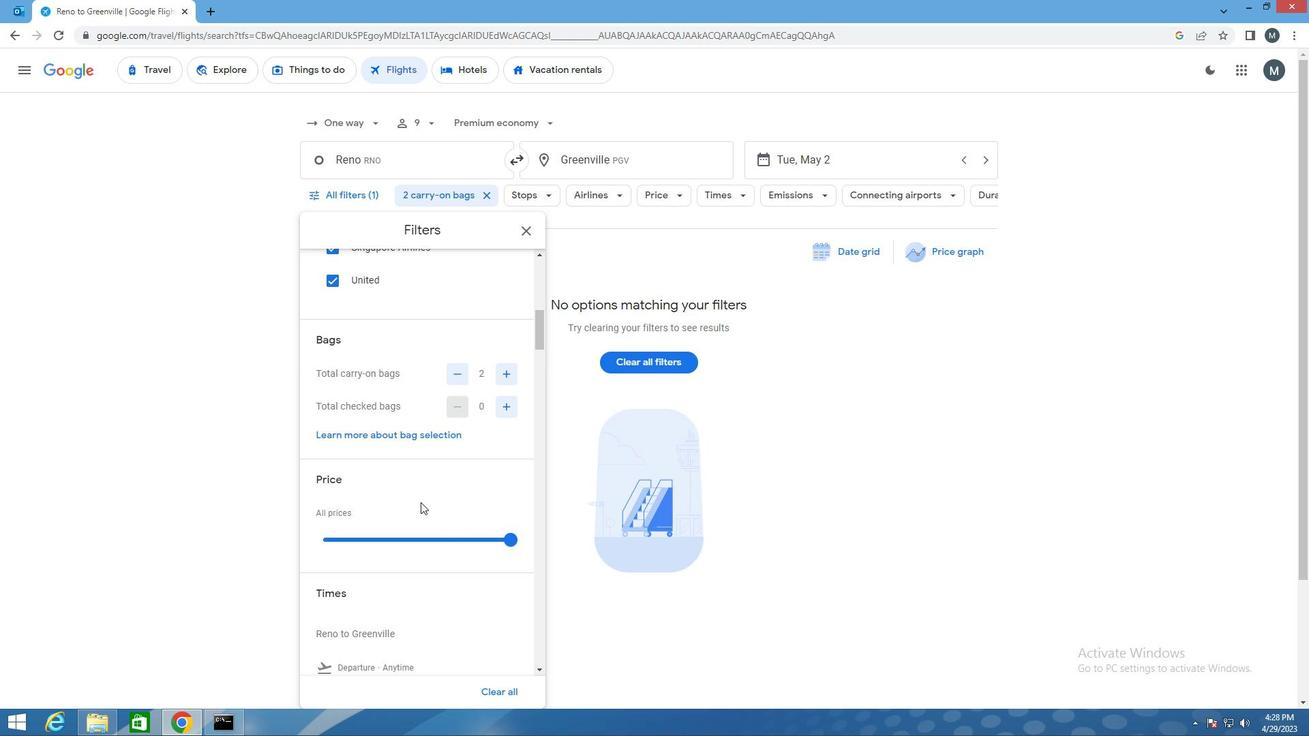 
Action: Mouse scrolled (420, 501) with delta (0, 0)
Screenshot: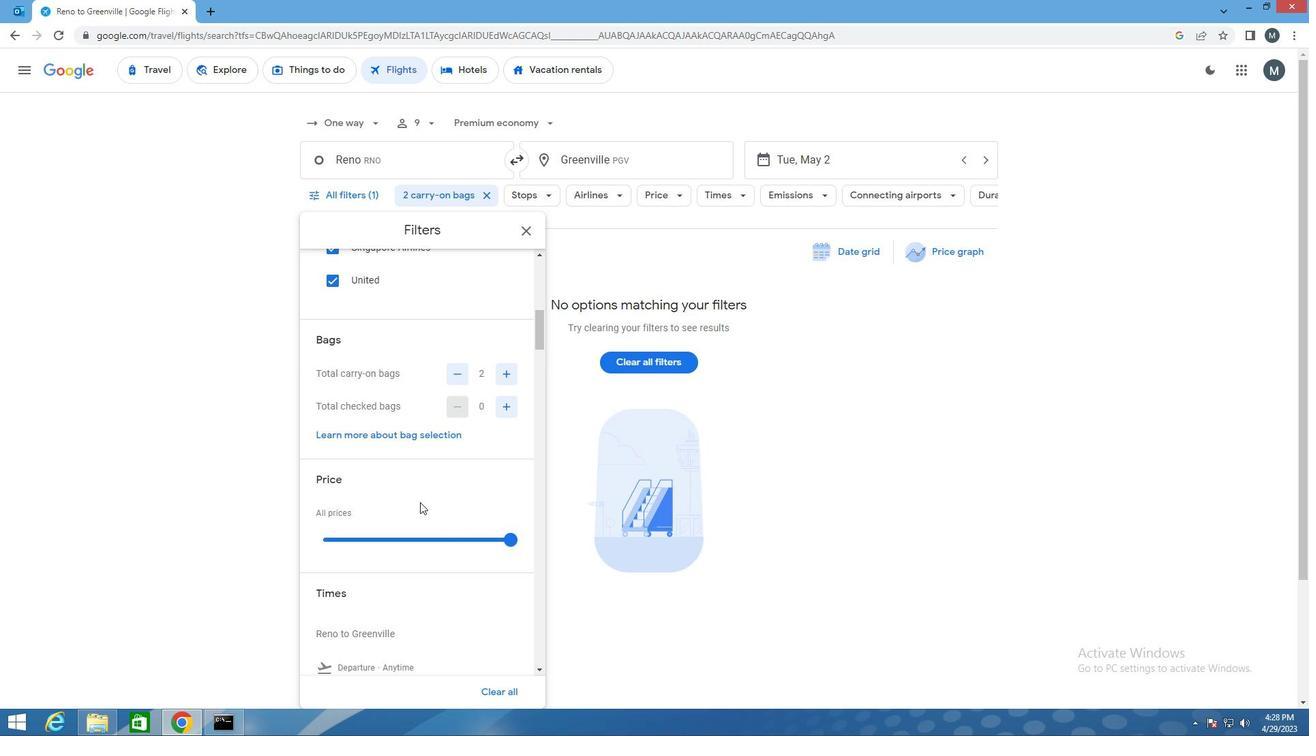 
Action: Mouse moved to (418, 505)
Screenshot: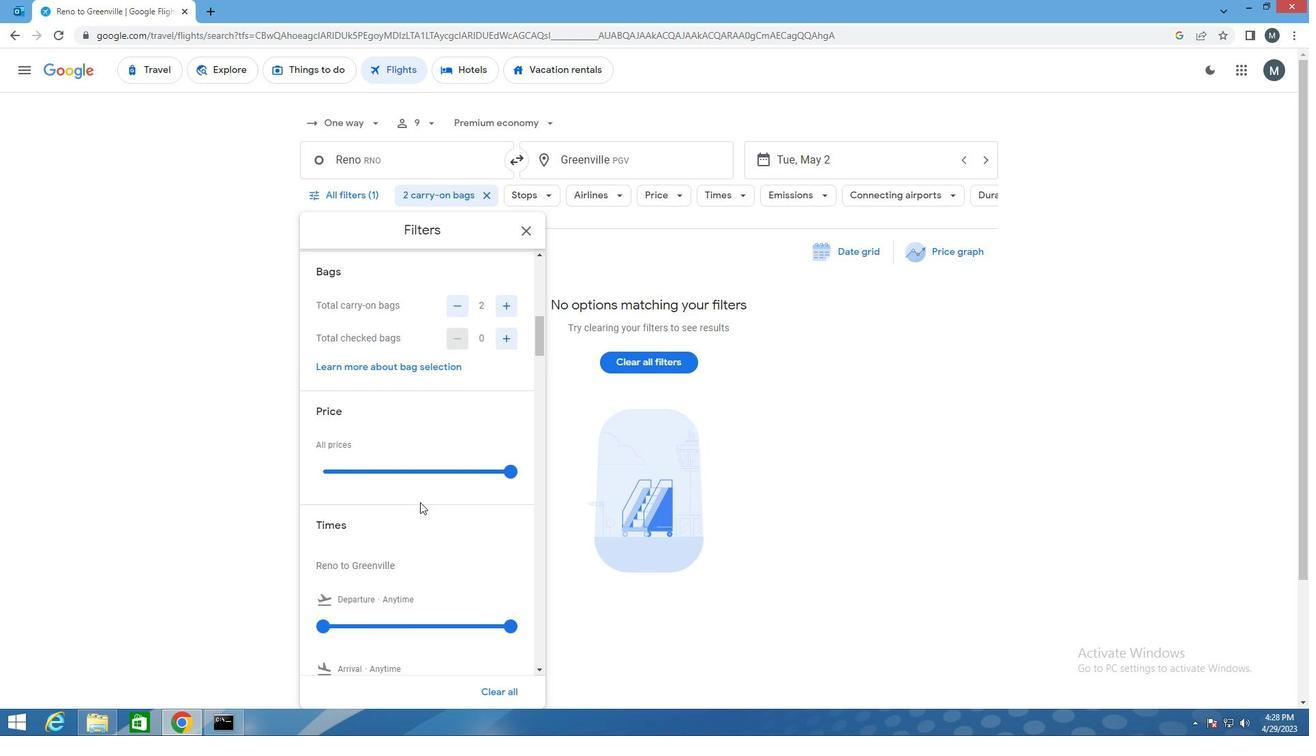 
Action: Mouse scrolled (418, 504) with delta (0, 0)
Screenshot: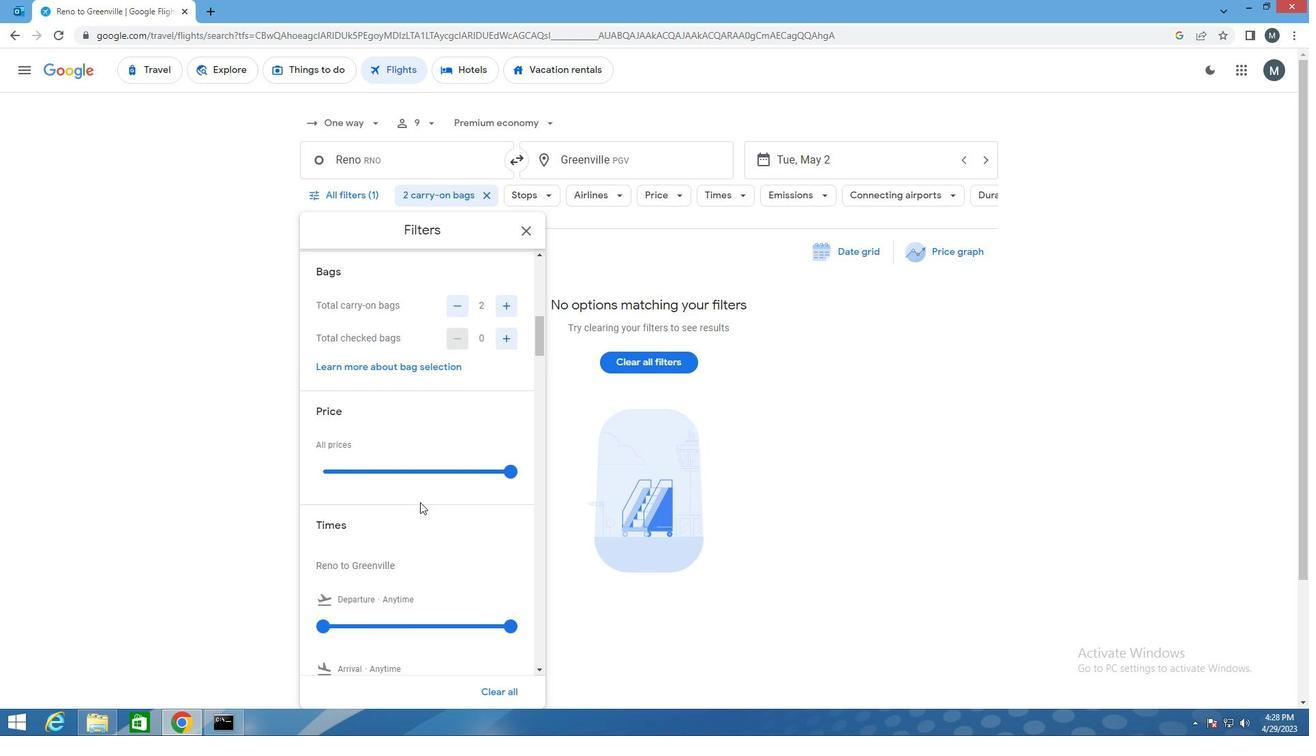 
Action: Mouse moved to (416, 508)
Screenshot: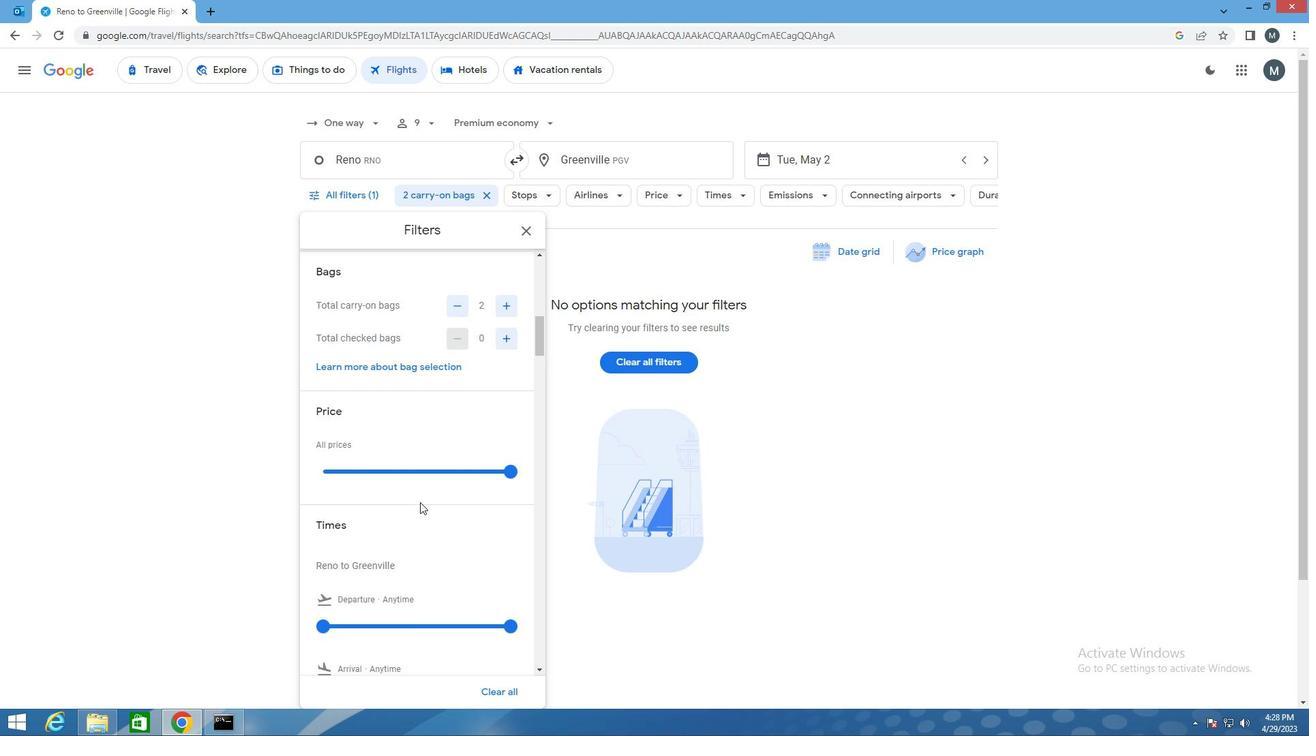 
Action: Mouse scrolled (416, 508) with delta (0, 0)
Screenshot: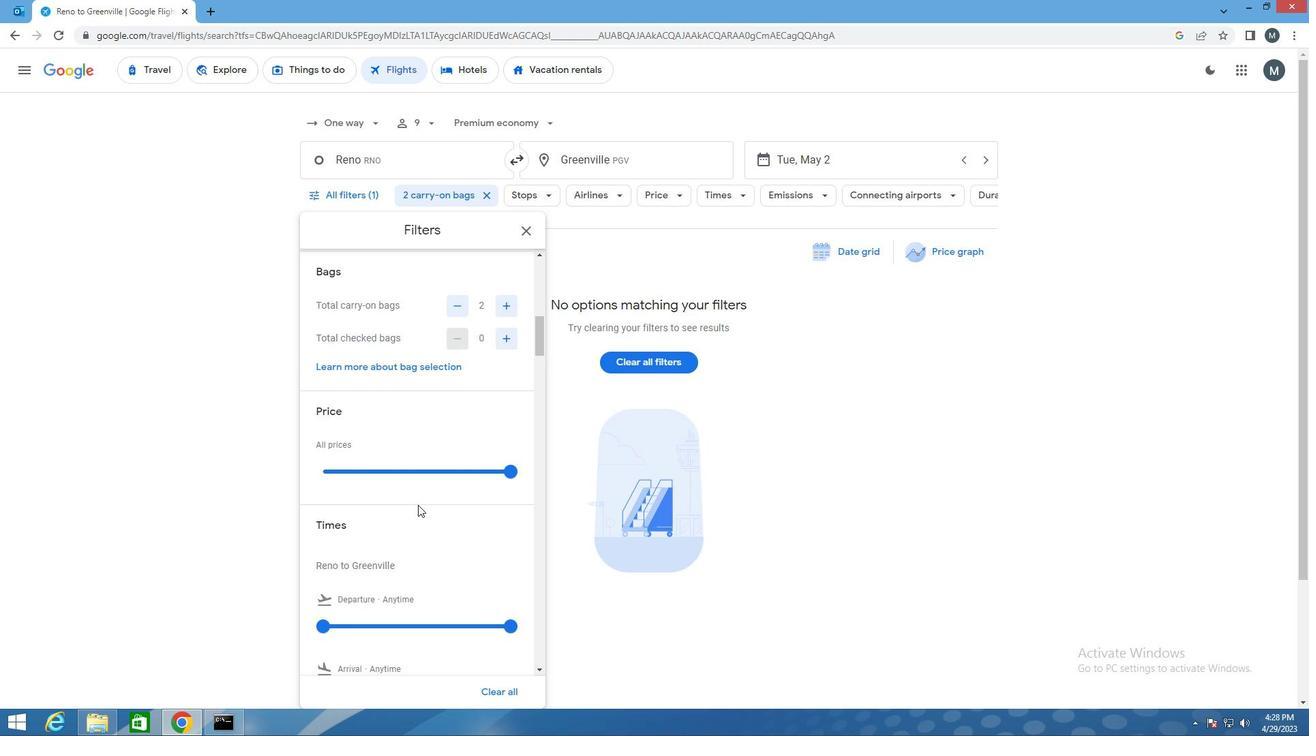 
Action: Mouse moved to (329, 491)
Screenshot: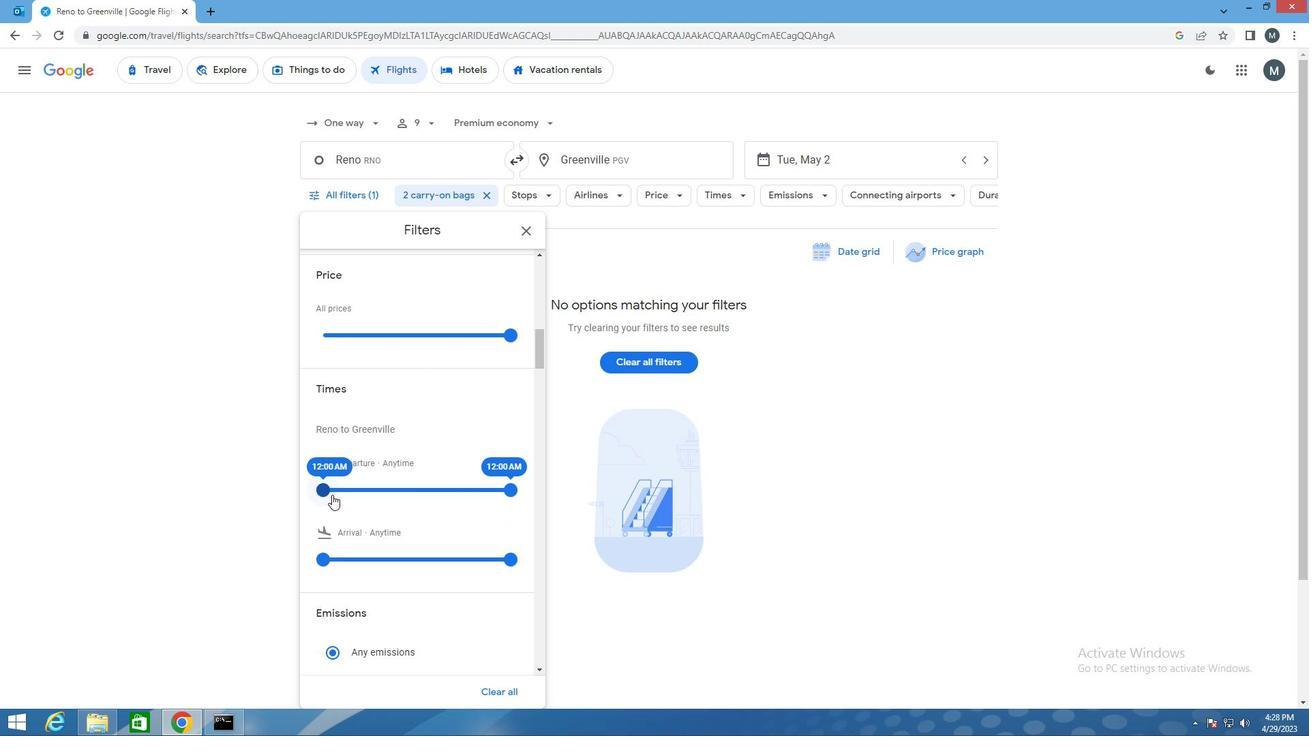 
Action: Mouse pressed left at (329, 491)
Screenshot: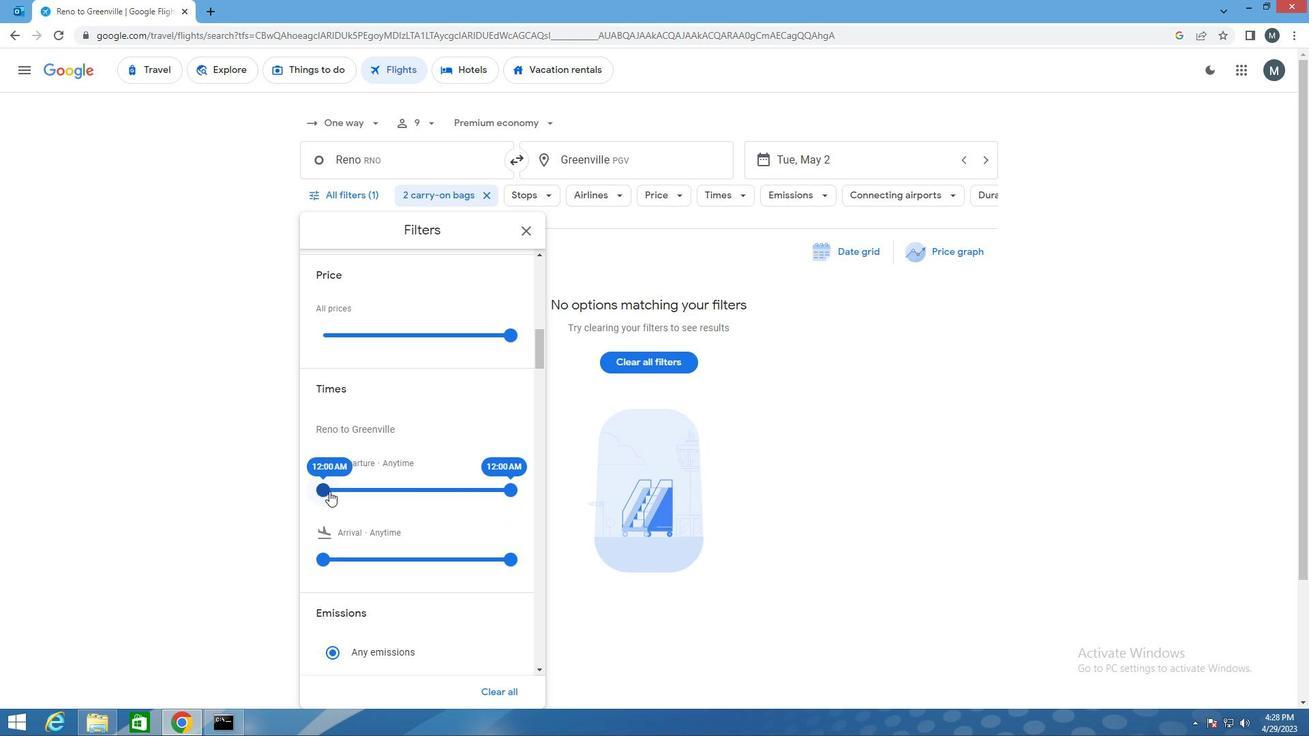 
Action: Mouse moved to (508, 490)
Screenshot: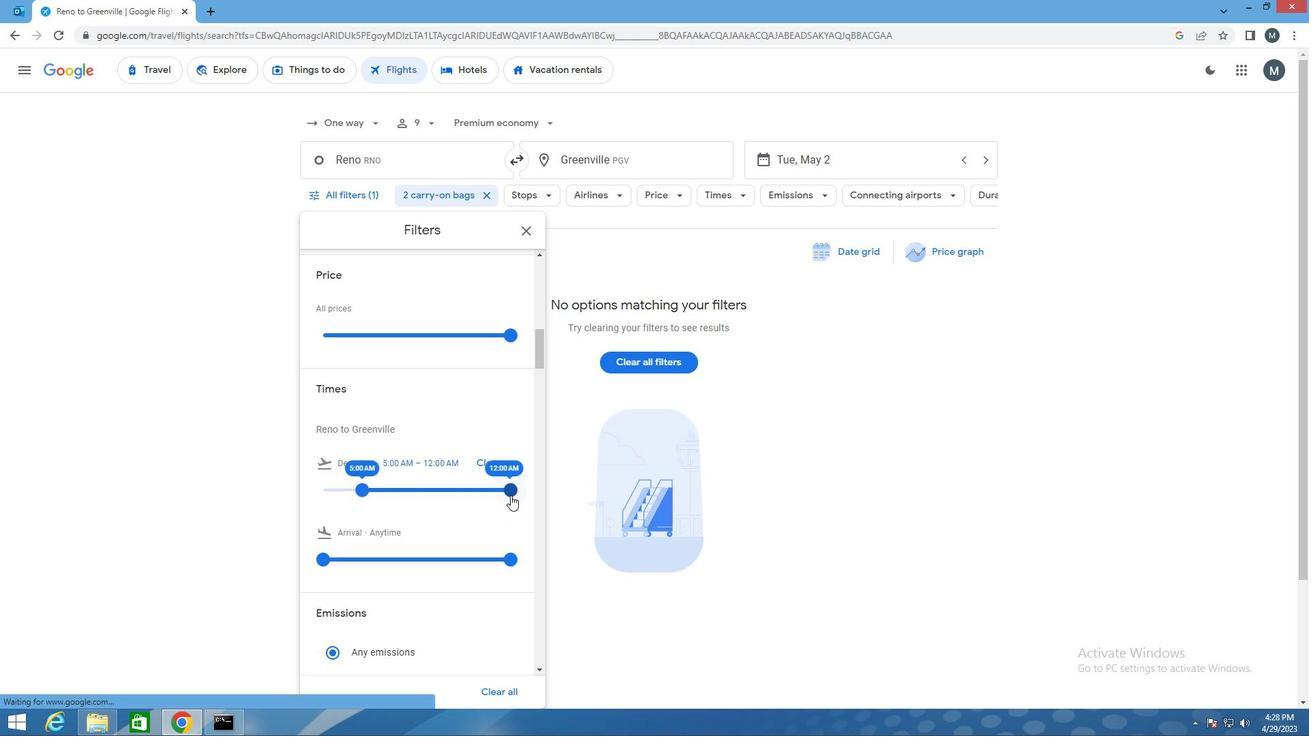 
Action: Mouse pressed left at (508, 490)
Screenshot: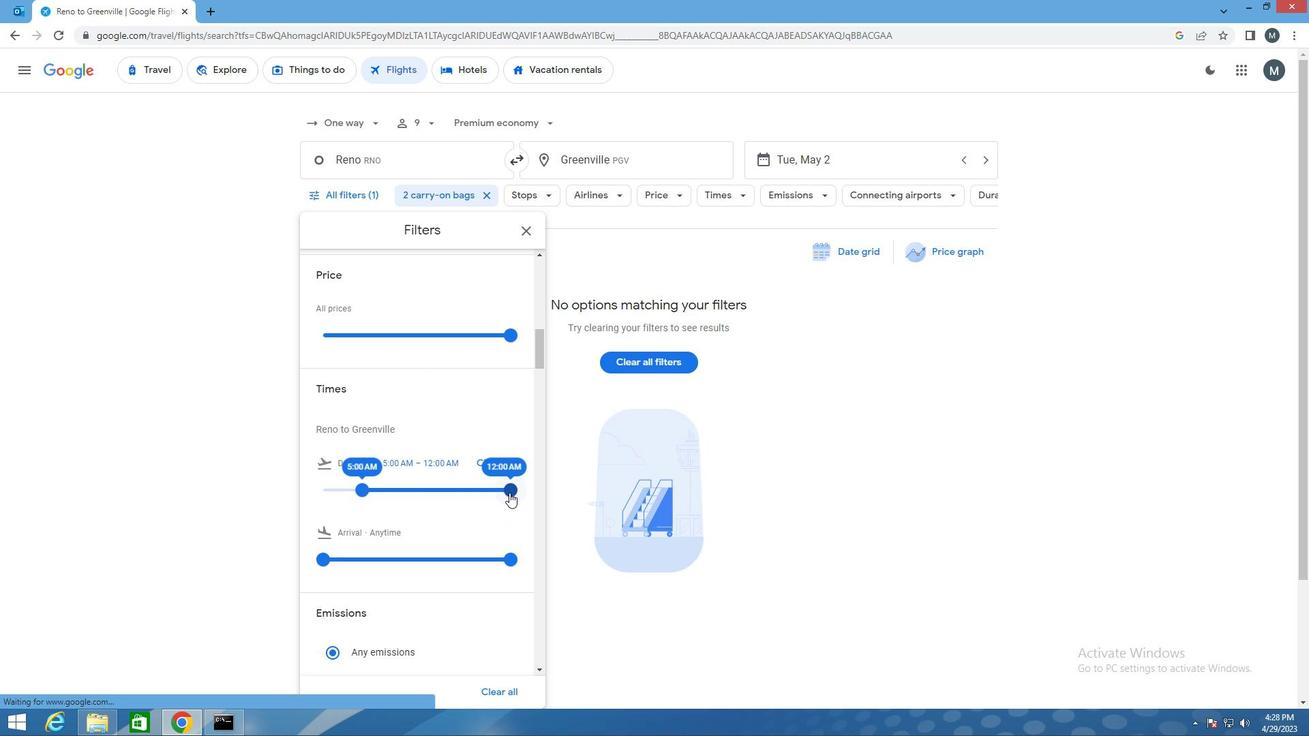 
Action: Mouse moved to (403, 482)
Screenshot: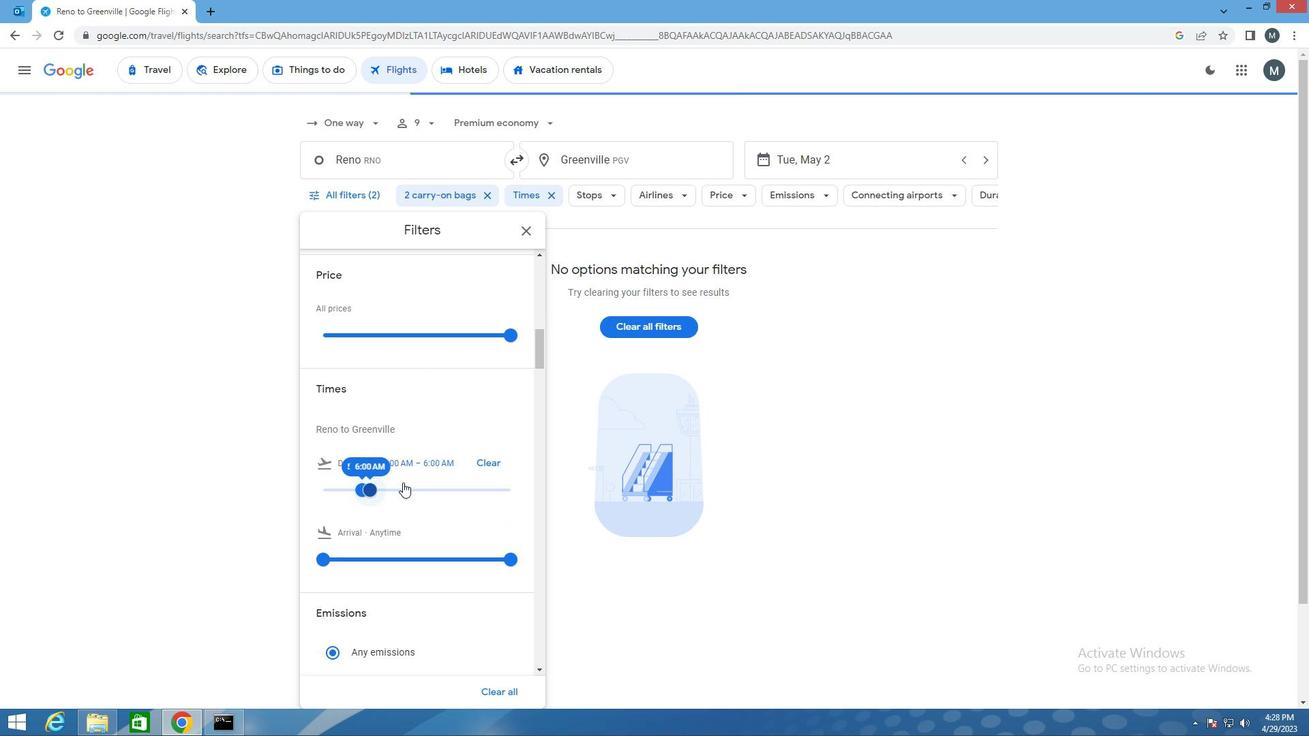
Action: Mouse scrolled (403, 481) with delta (0, 0)
Screenshot: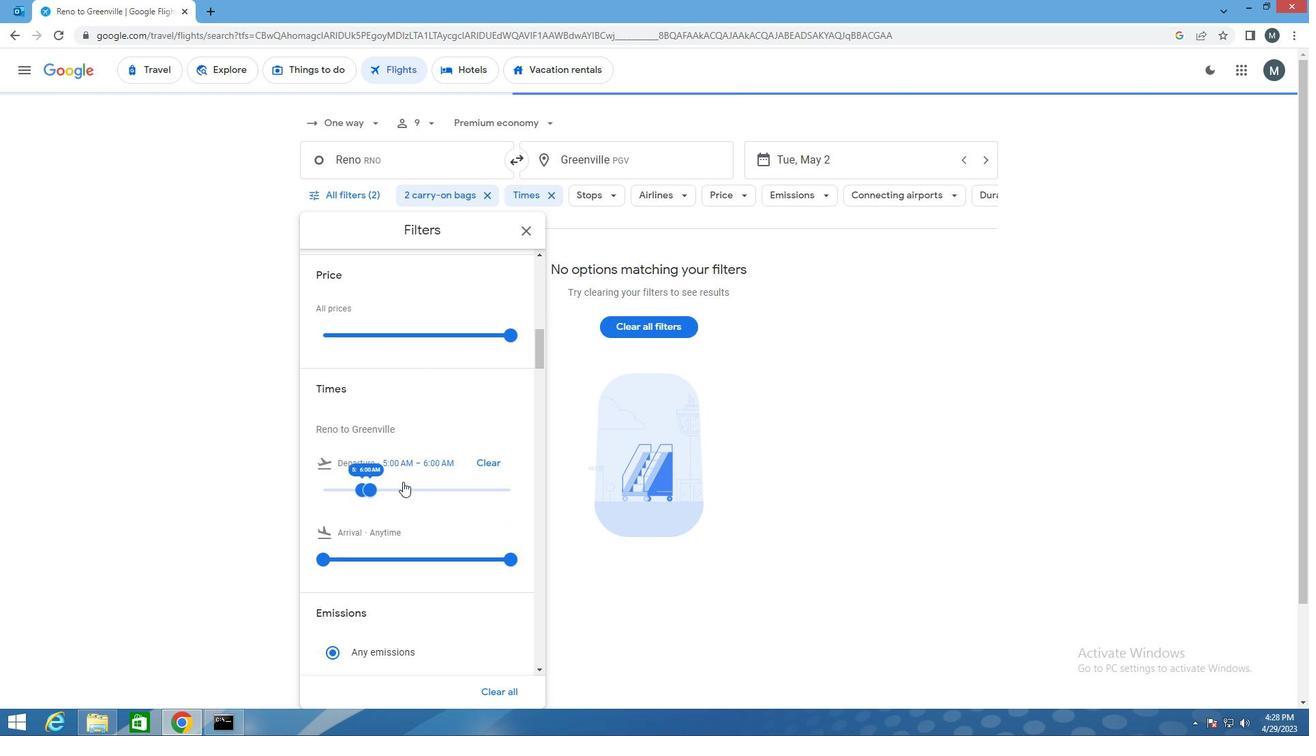 
Action: Mouse moved to (403, 482)
Screenshot: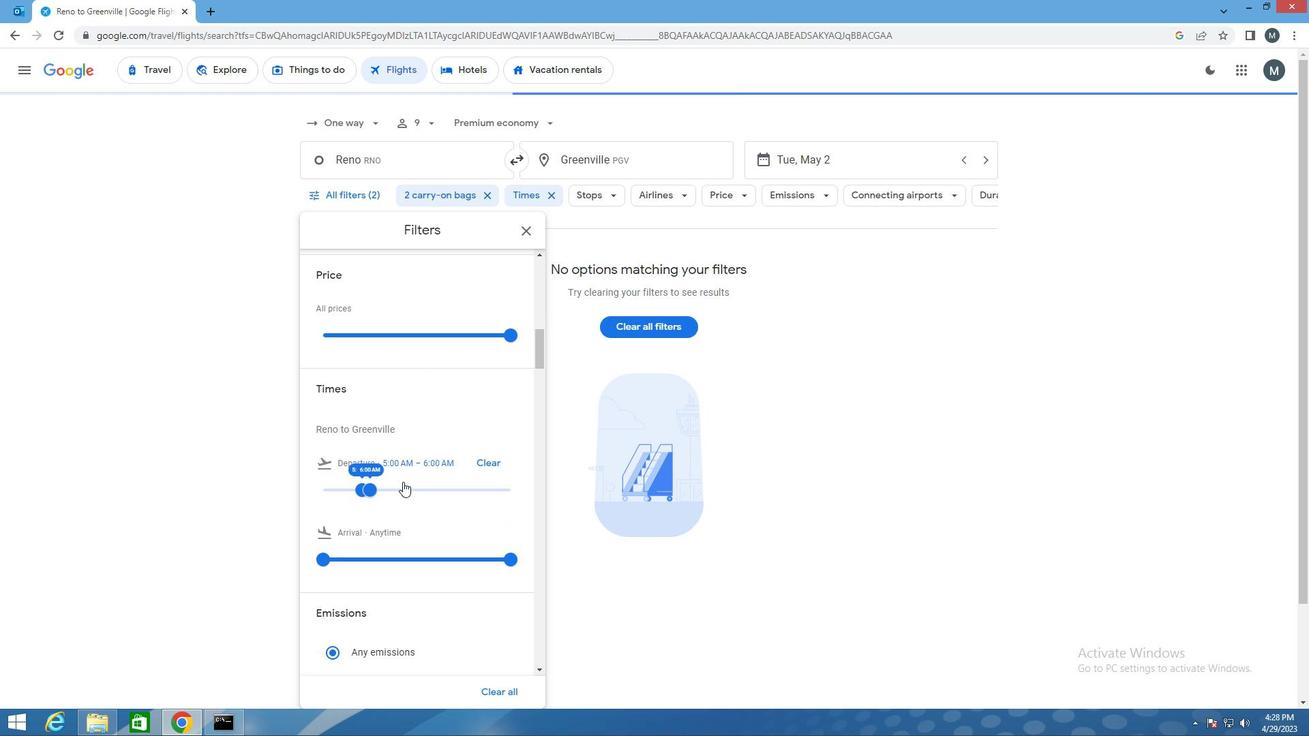 
Action: Mouse scrolled (403, 481) with delta (0, 0)
Screenshot: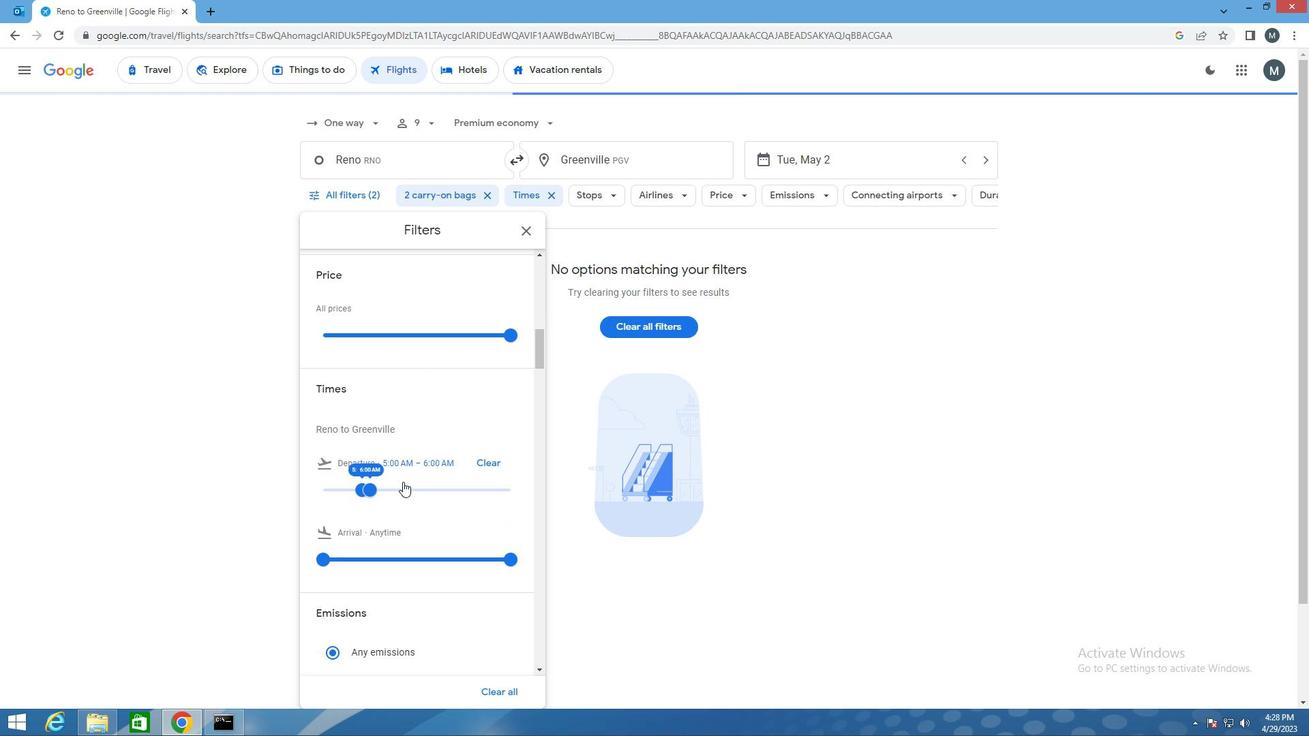 
Action: Mouse moved to (426, 477)
Screenshot: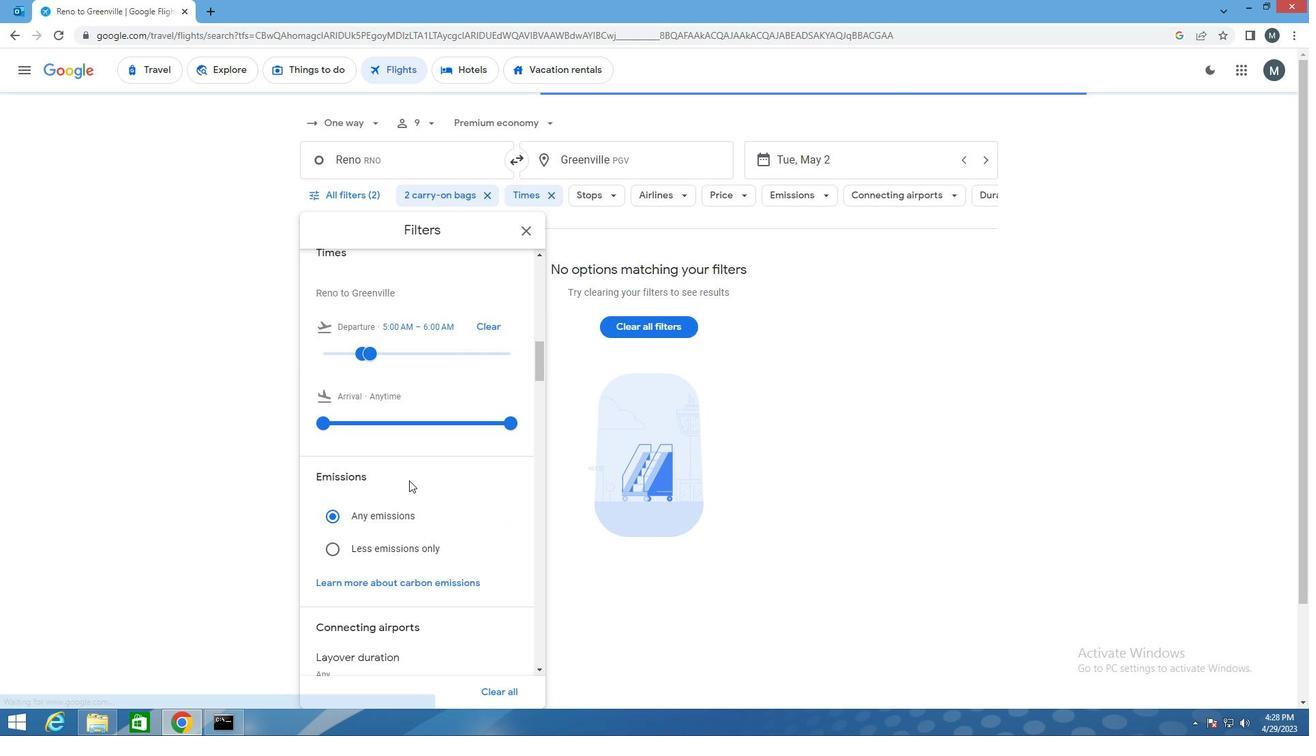
Action: Mouse scrolled (426, 478) with delta (0, 0)
Screenshot: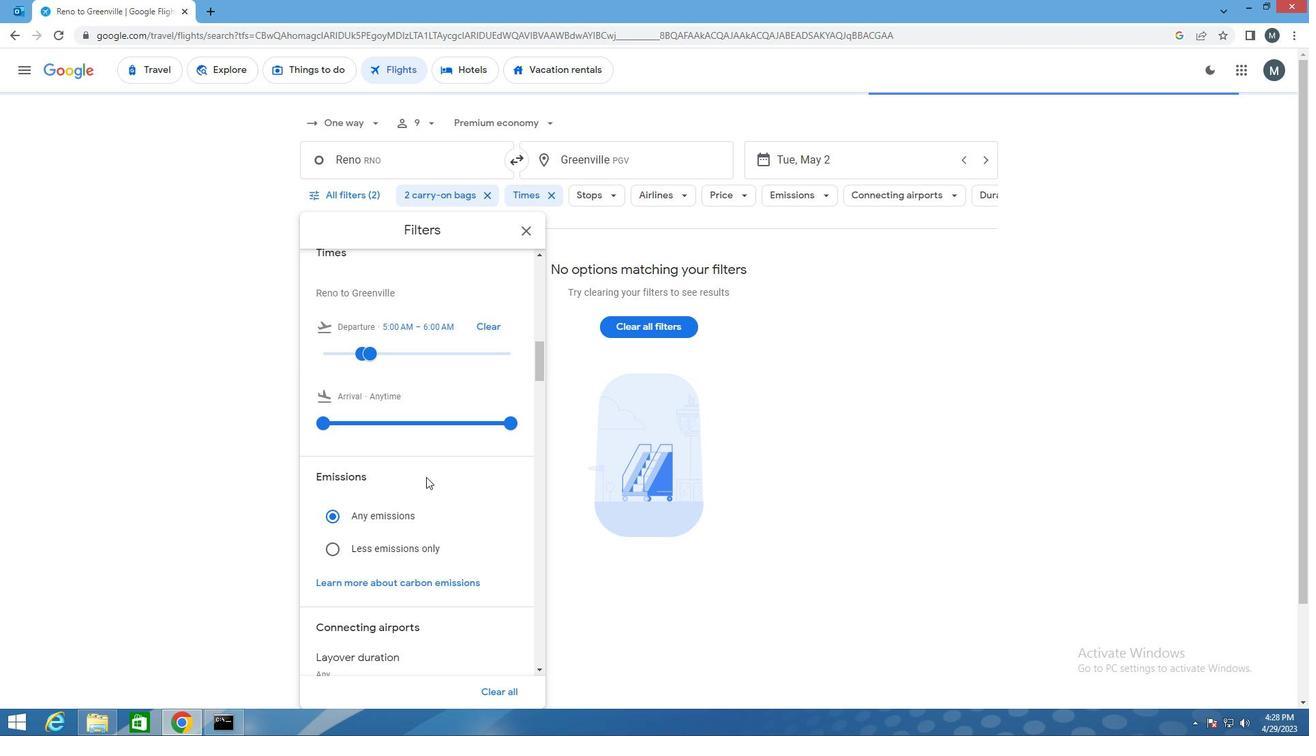 
Action: Mouse scrolled (426, 478) with delta (0, 0)
Screenshot: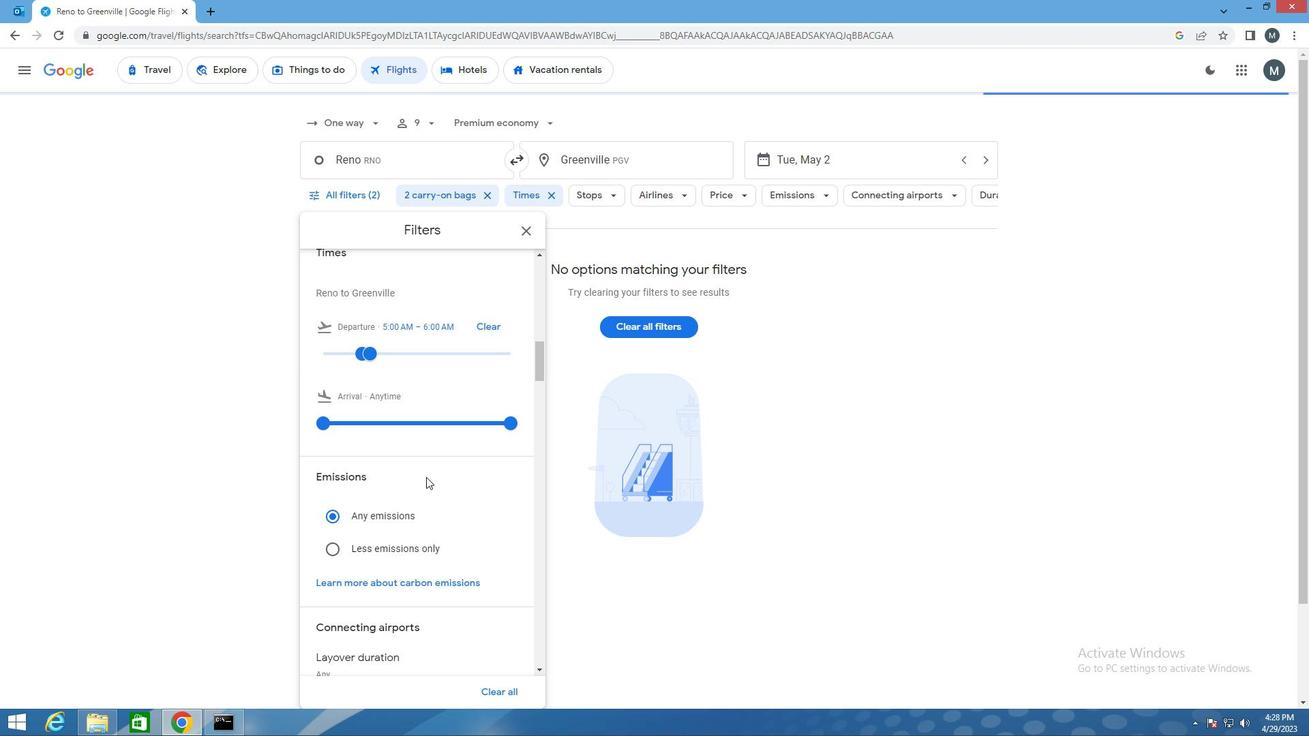 
Action: Mouse moved to (527, 231)
Screenshot: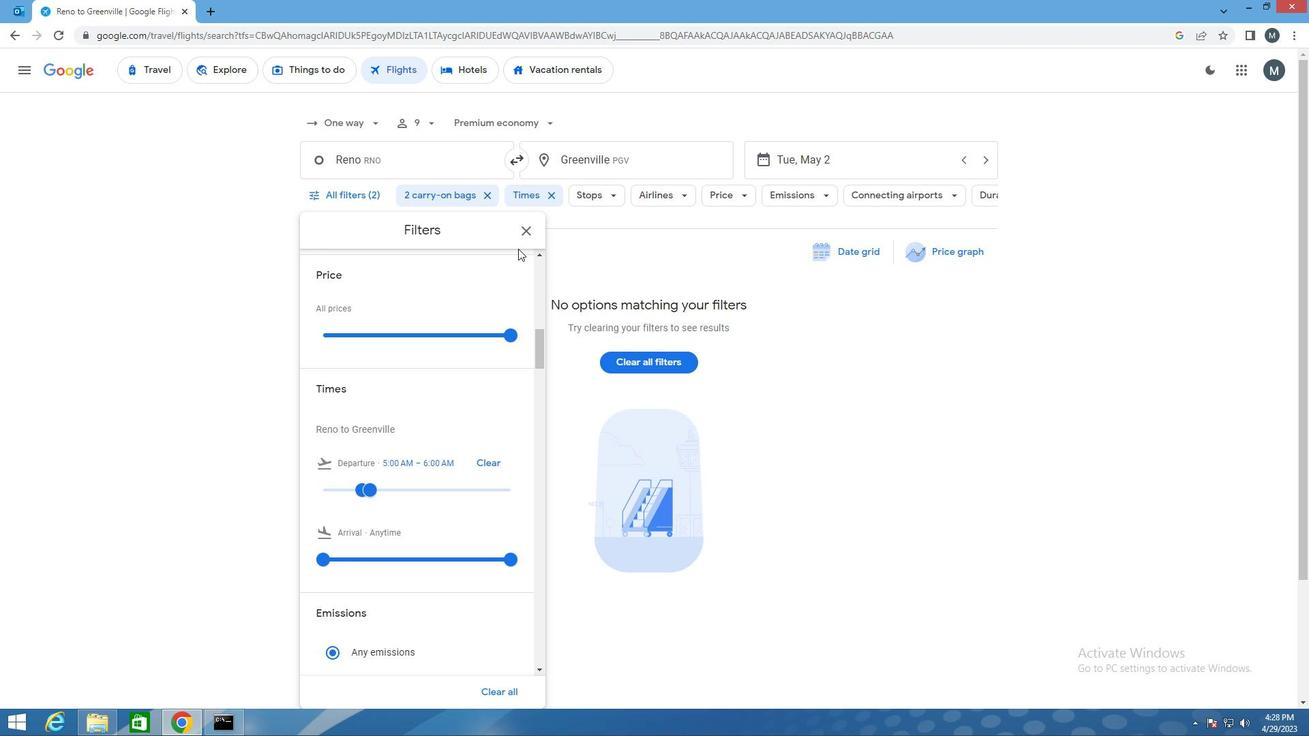 
Action: Mouse pressed left at (527, 231)
Screenshot: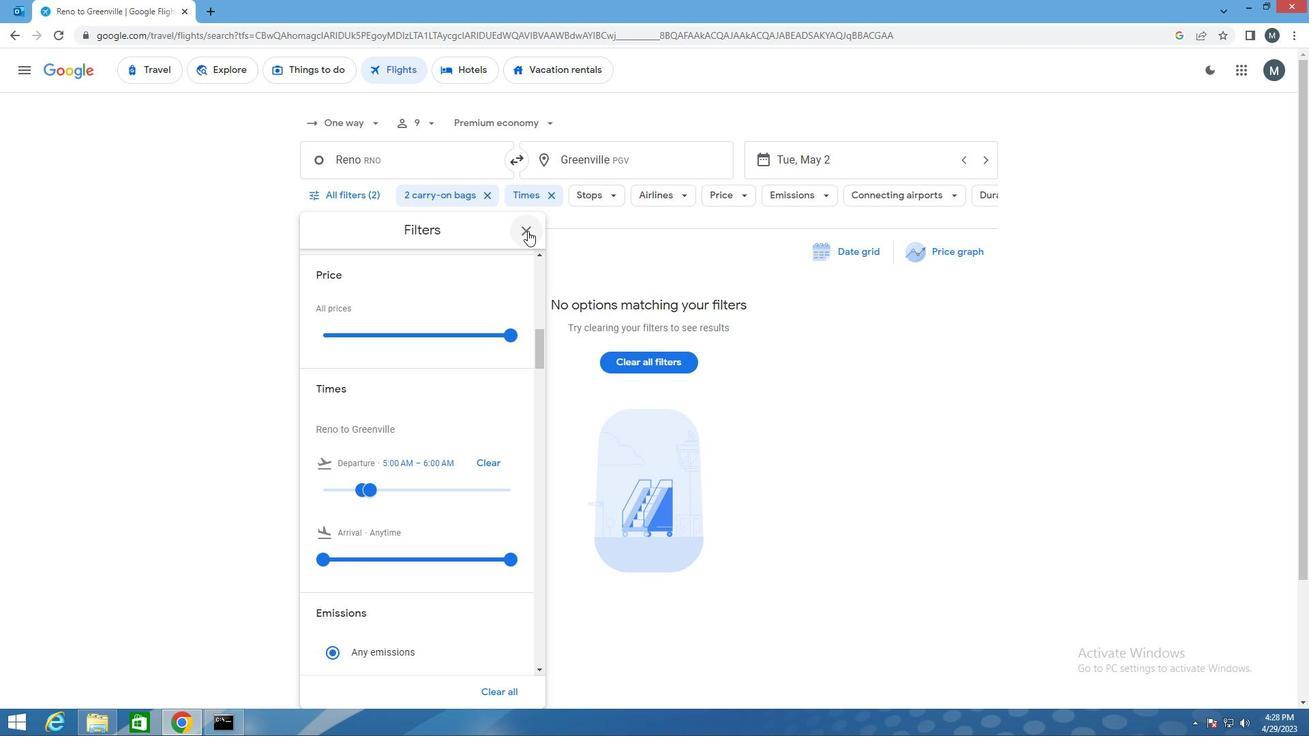 
Action: Mouse moved to (528, 231)
Screenshot: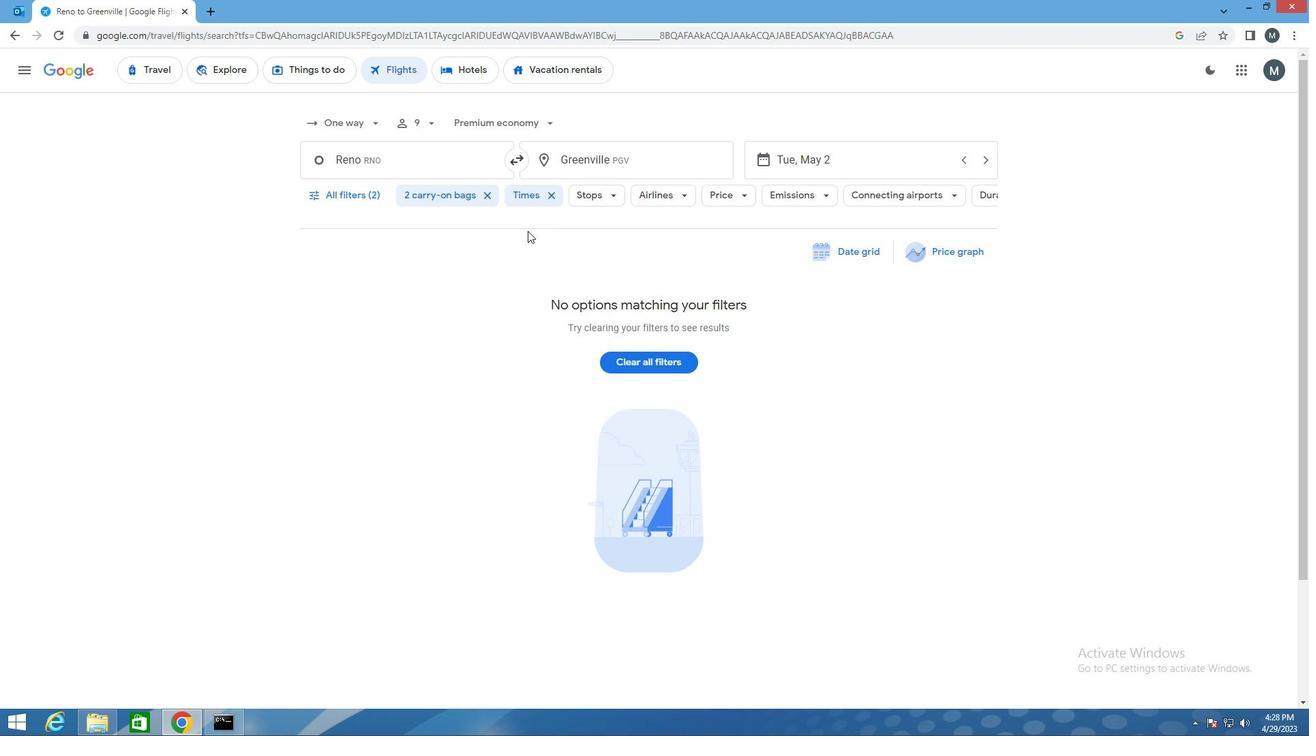 
